 Task: Explore and set up different Power-Ups in Trello, and customize the board's background using images from Unsplash.
Action: Mouse moved to (304, 198)
Screenshot: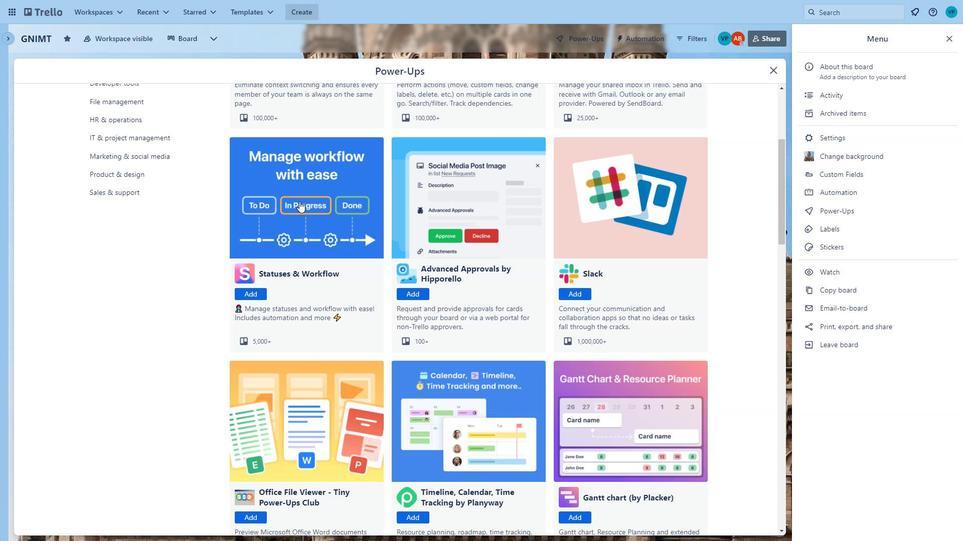 
Action: Mouse pressed left at (304, 198)
Screenshot: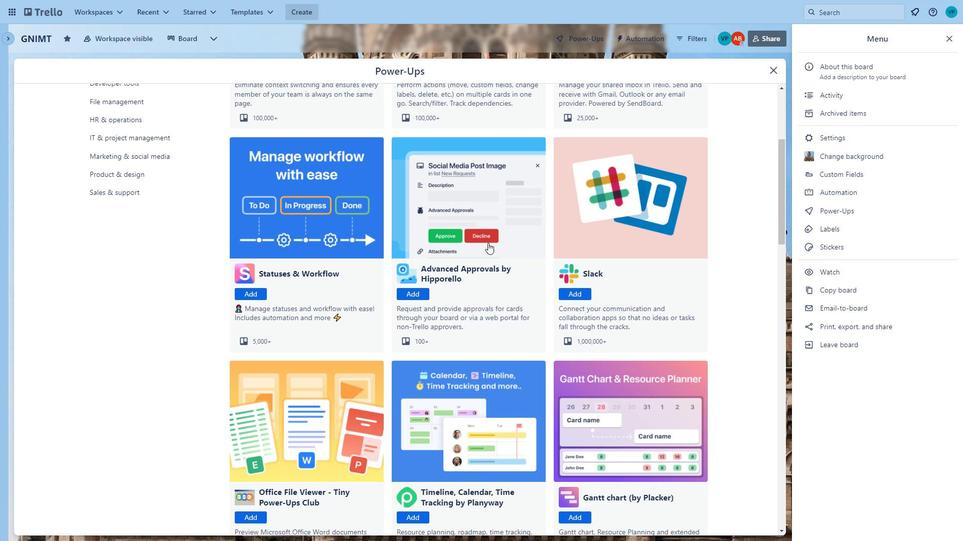 
Action: Mouse moved to (570, 278)
Screenshot: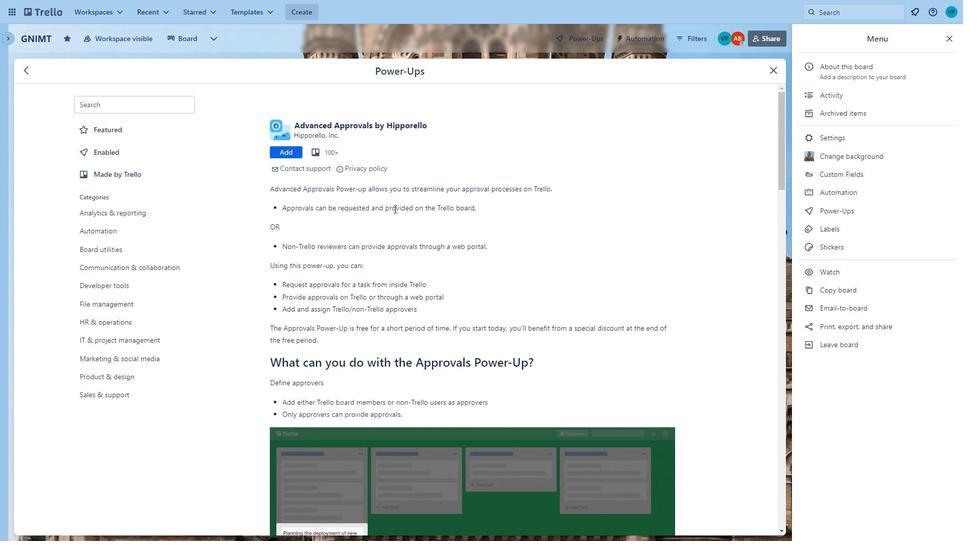 
Action: Mouse scrolled (570, 278) with delta (0, 0)
Screenshot: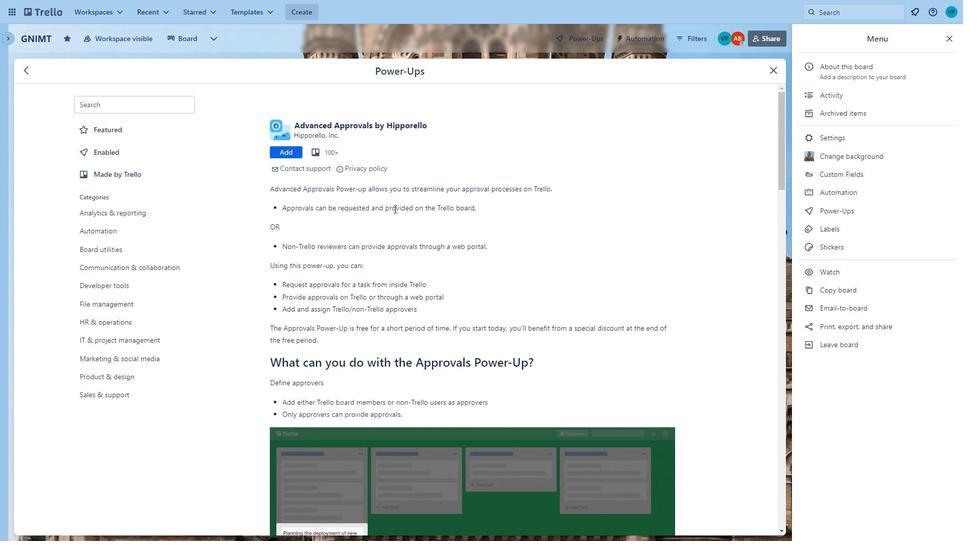 
Action: Mouse moved to (570, 279)
Screenshot: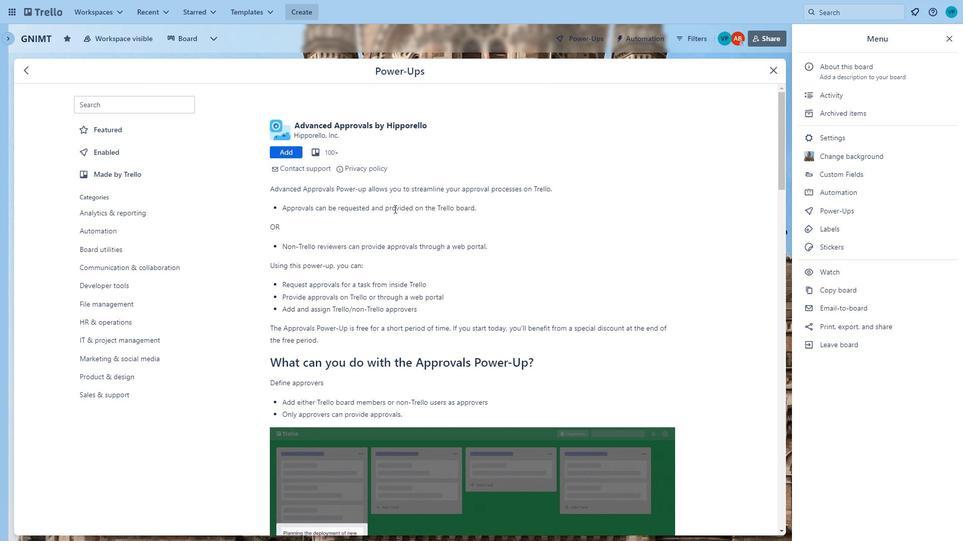 
Action: Mouse scrolled (570, 279) with delta (0, 0)
Screenshot: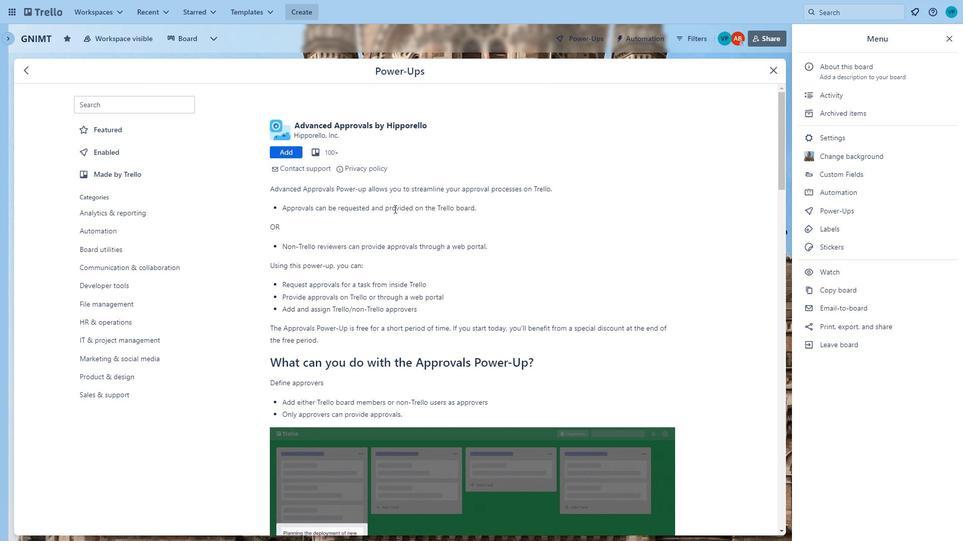 
Action: Mouse moved to (570, 281)
Screenshot: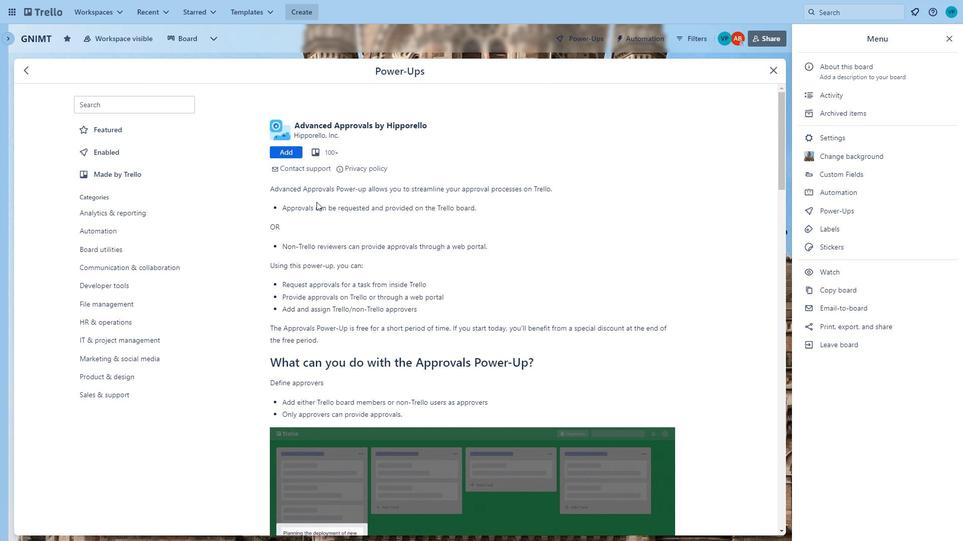 
Action: Mouse scrolled (570, 281) with delta (0, 0)
Screenshot: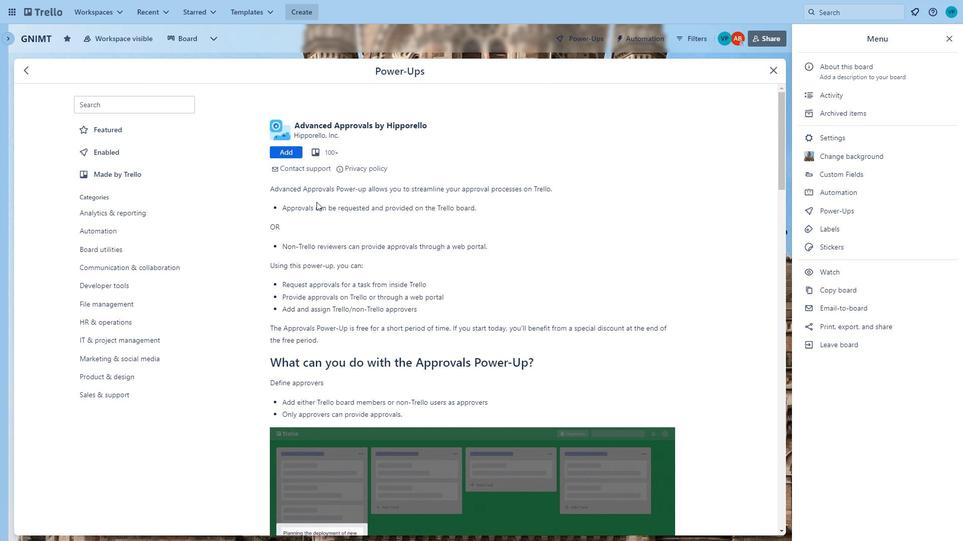 
Action: Mouse moved to (570, 284)
Screenshot: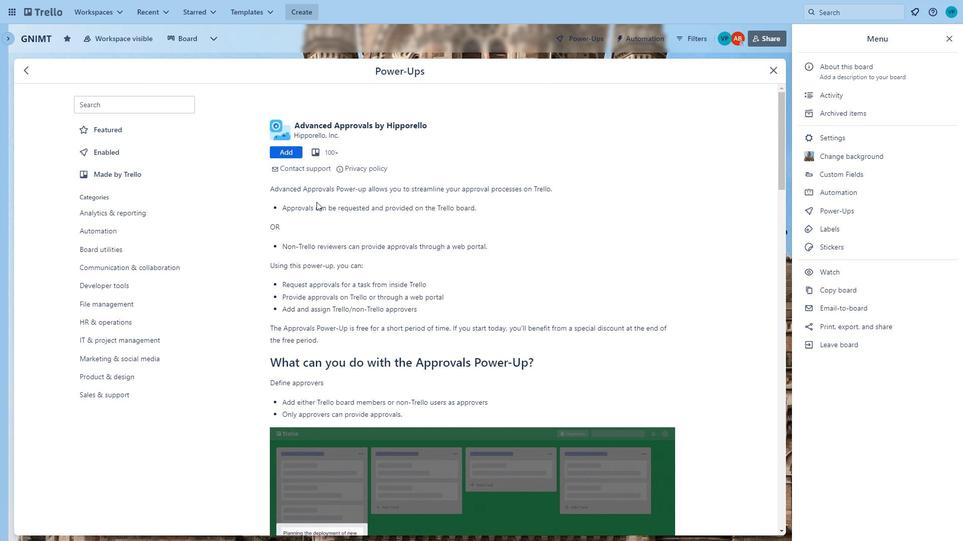 
Action: Mouse scrolled (570, 284) with delta (0, 0)
Screenshot: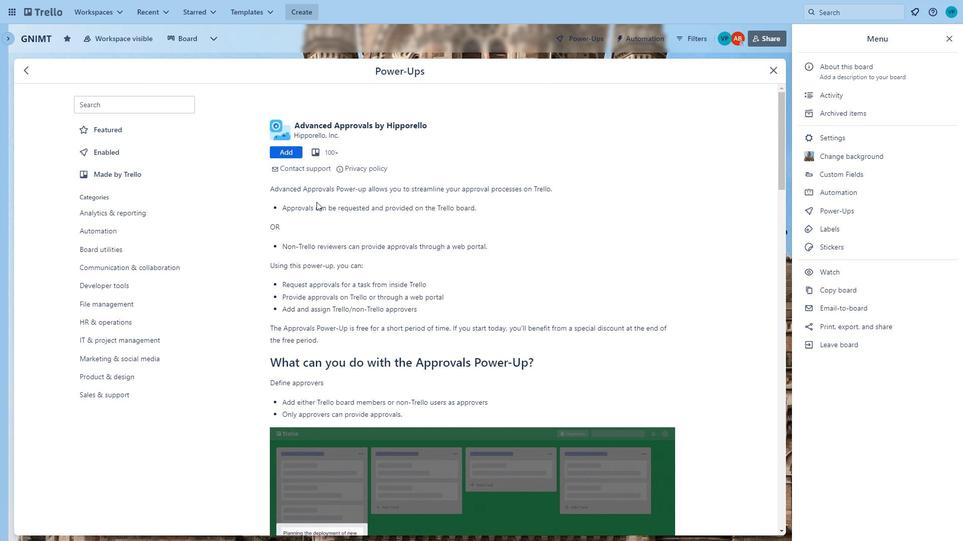
Action: Mouse moved to (609, 260)
Screenshot: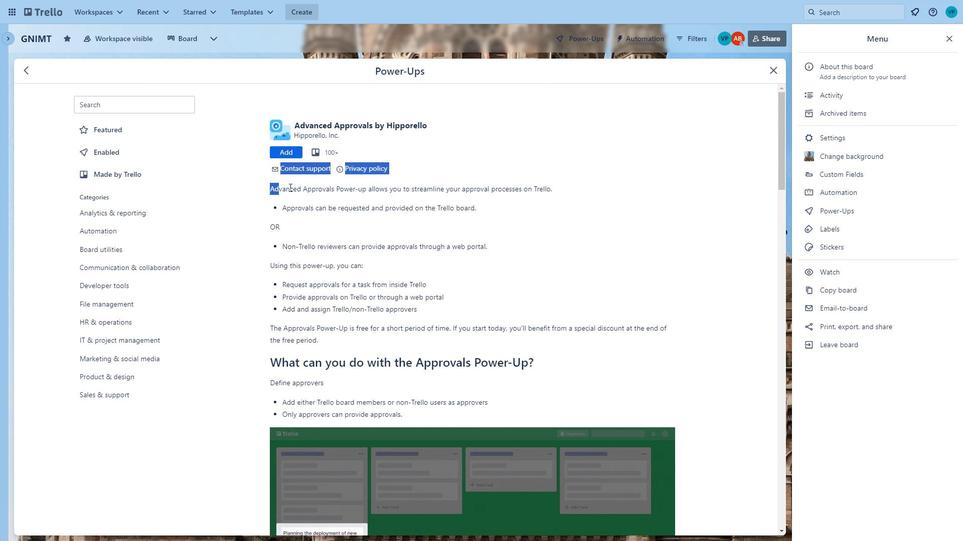 
Action: Mouse pressed left at (609, 260)
Screenshot: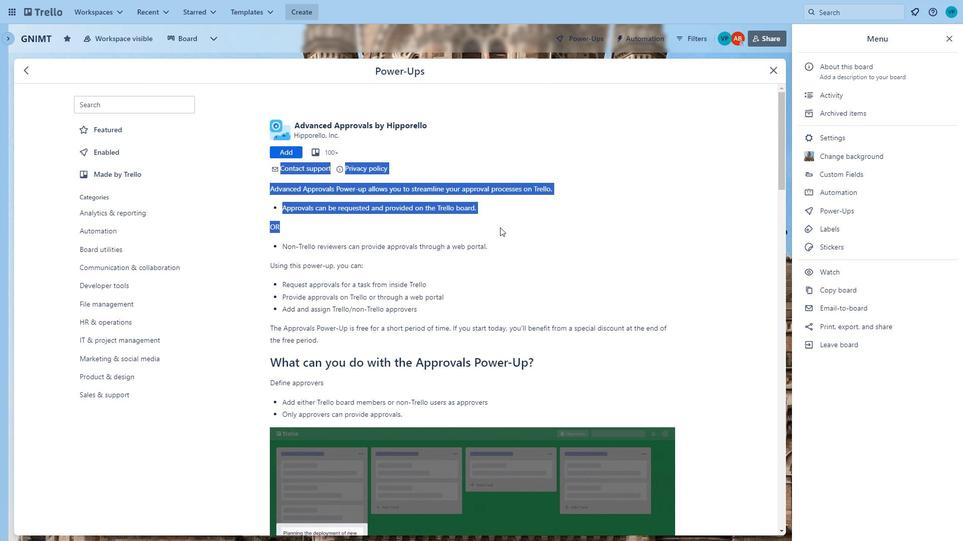 
Action: Mouse moved to (457, 243)
Screenshot: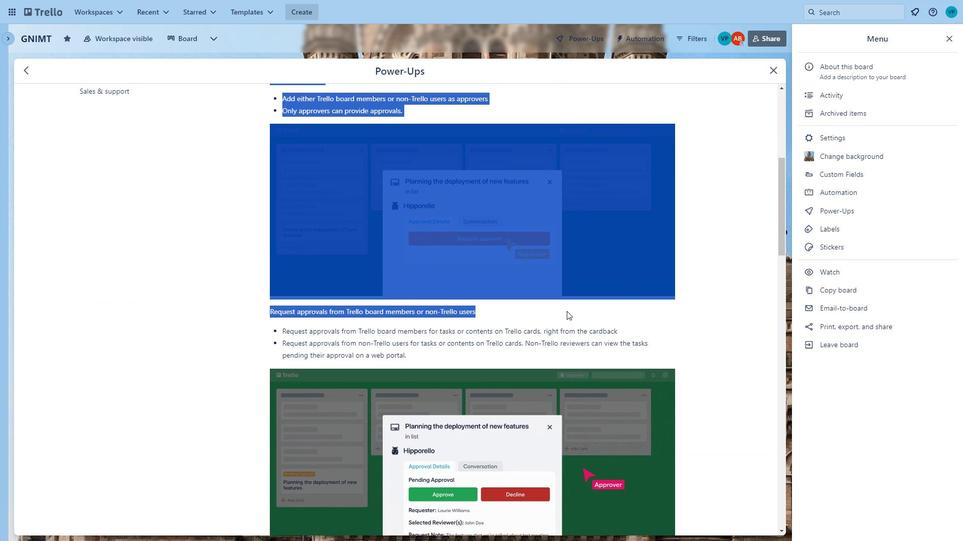 
Action: Mouse pressed left at (457, 243)
Screenshot: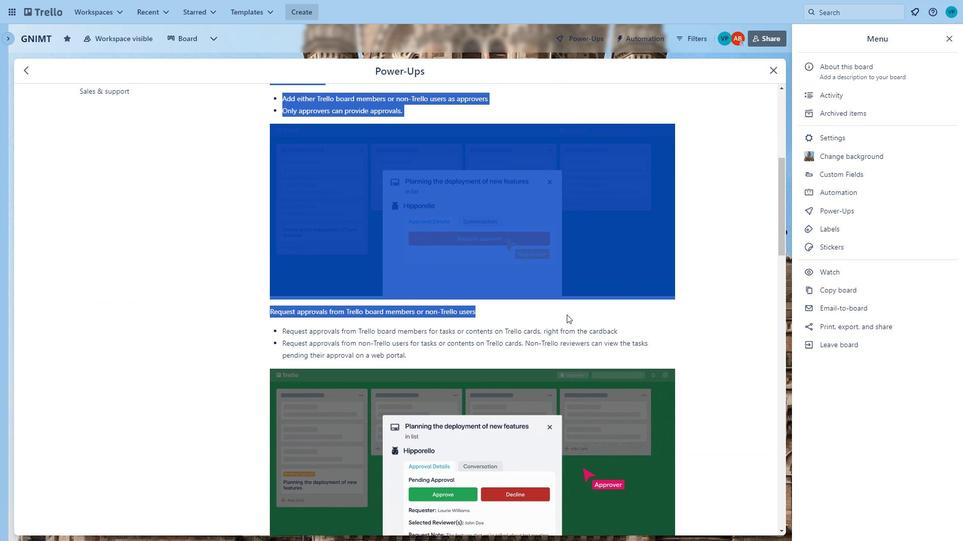 
Action: Mouse moved to (644, 300)
Screenshot: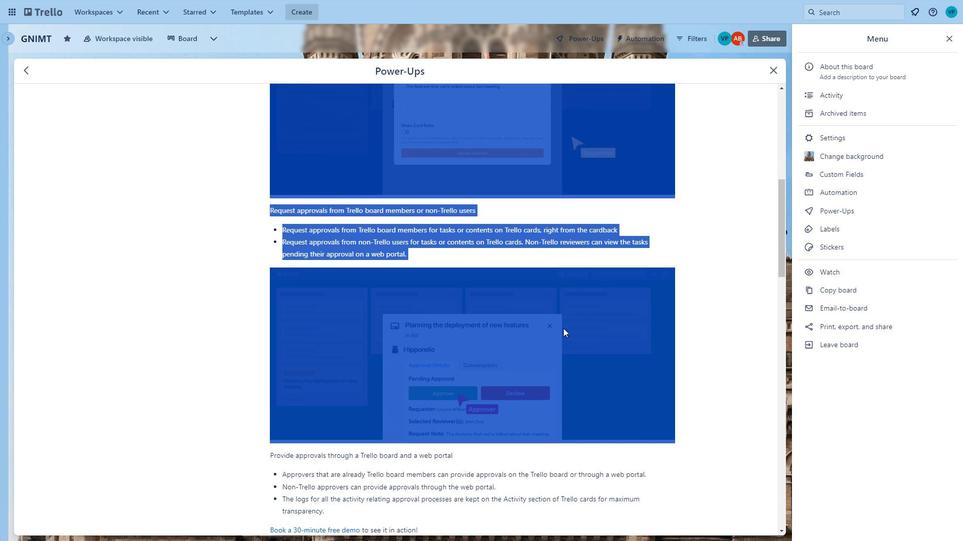 
Action: Mouse scrolled (644, 299) with delta (0, 0)
Screenshot: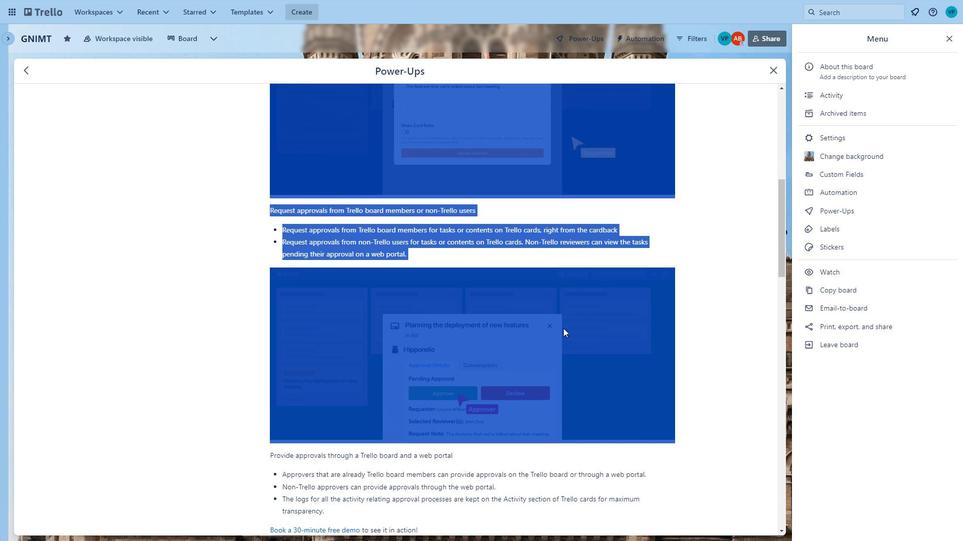 
Action: Mouse moved to (645, 300)
Screenshot: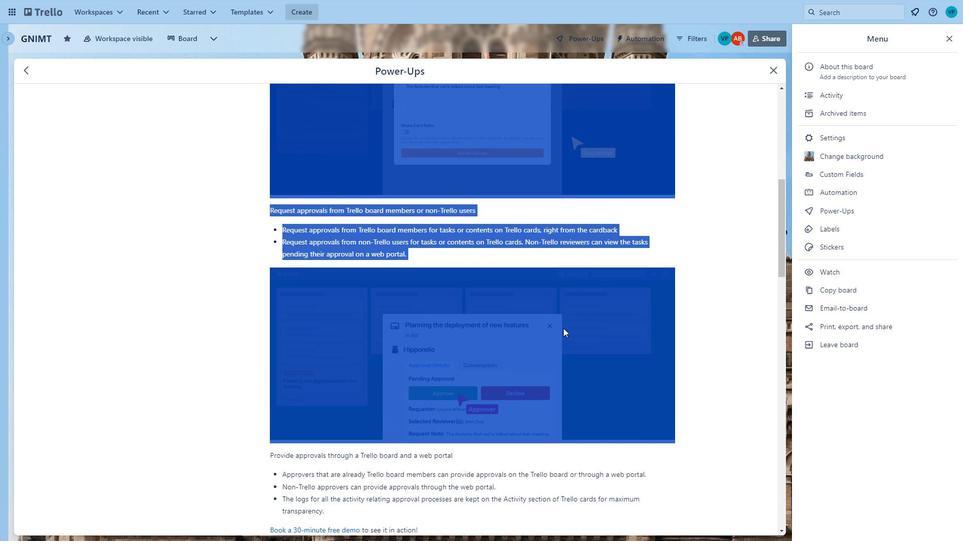 
Action: Mouse scrolled (645, 300) with delta (0, 0)
Screenshot: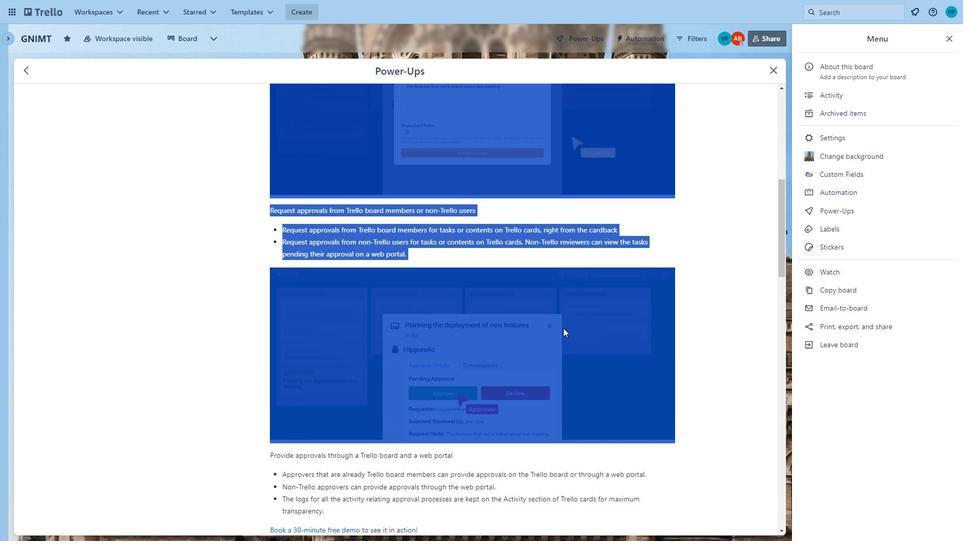 
Action: Mouse moved to (645, 302)
Screenshot: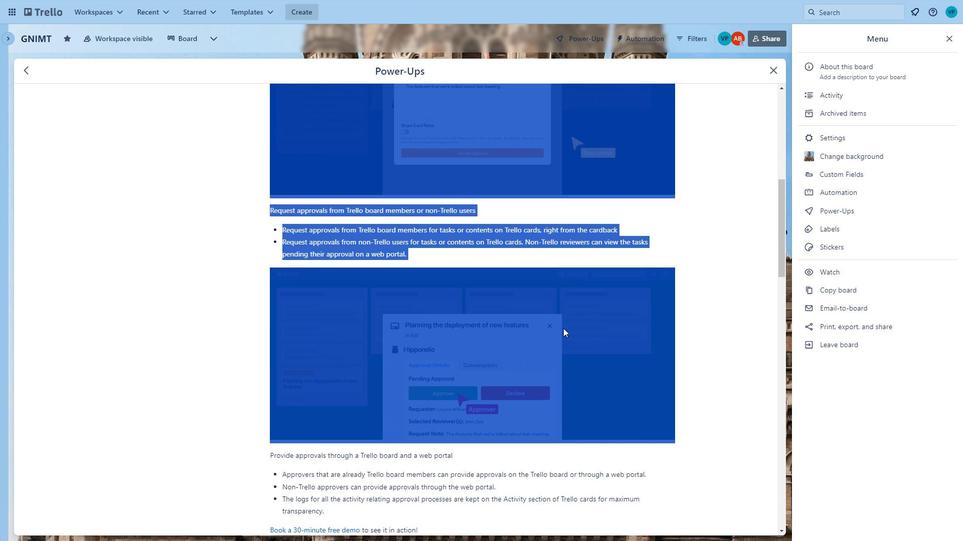 
Action: Mouse scrolled (645, 301) with delta (0, 0)
Screenshot: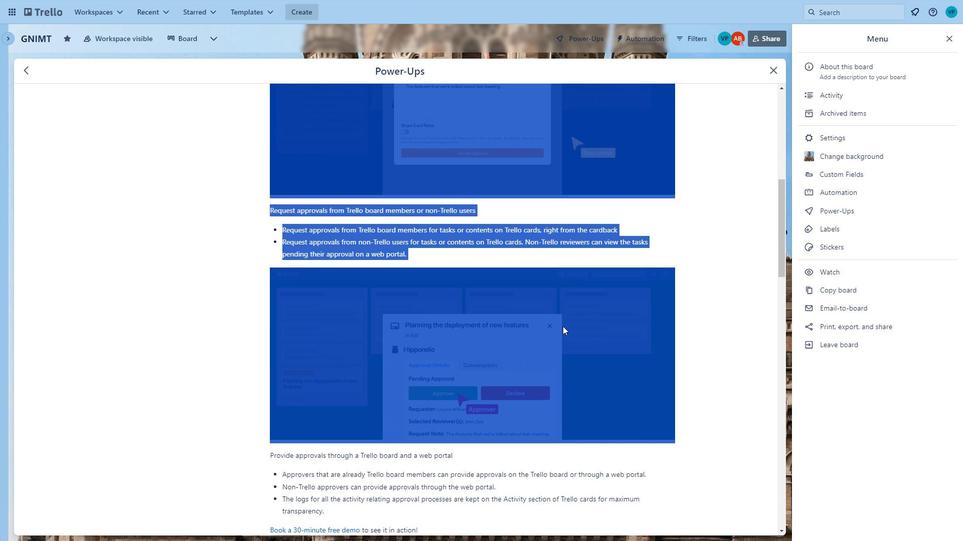 
Action: Mouse moved to (645, 302)
Screenshot: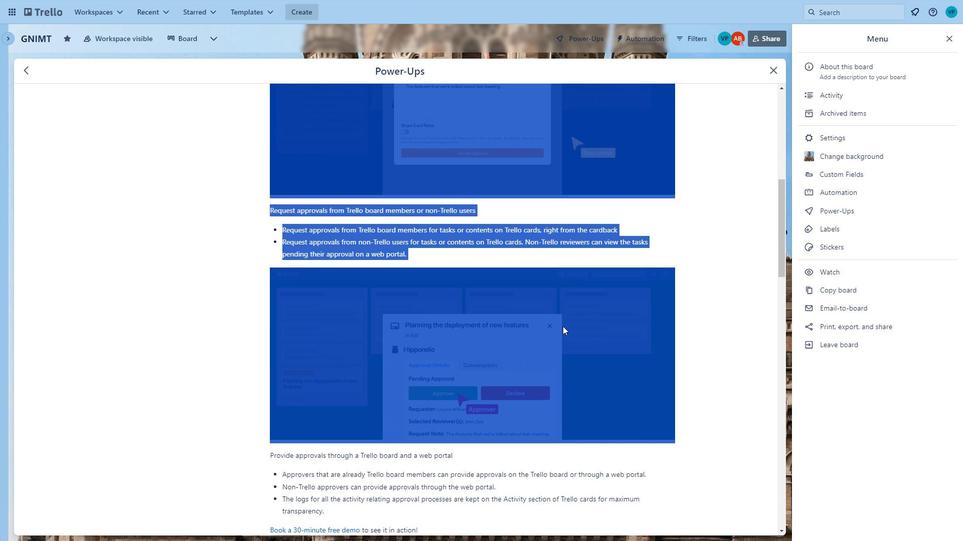 
Action: Mouse scrolled (645, 302) with delta (0, 0)
Screenshot: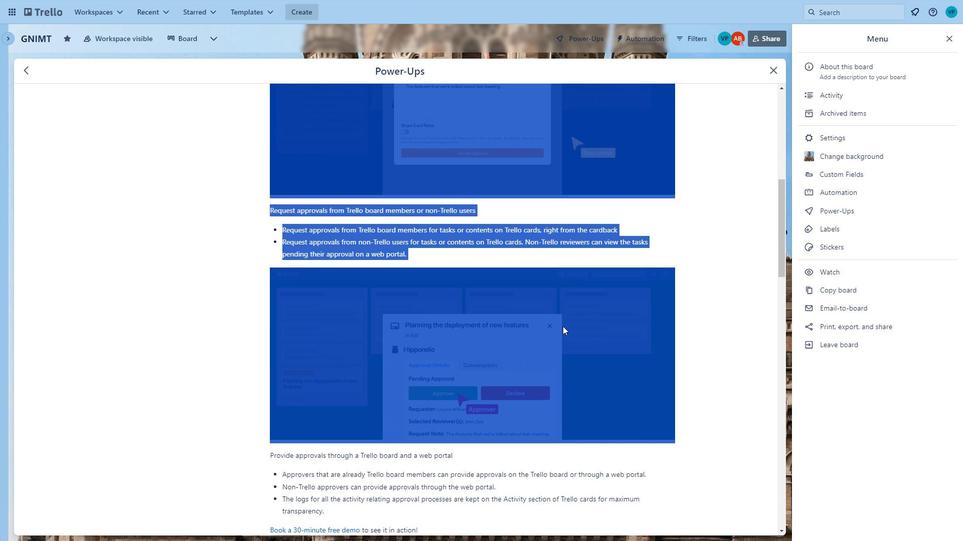 
Action: Mouse moved to (645, 302)
Screenshot: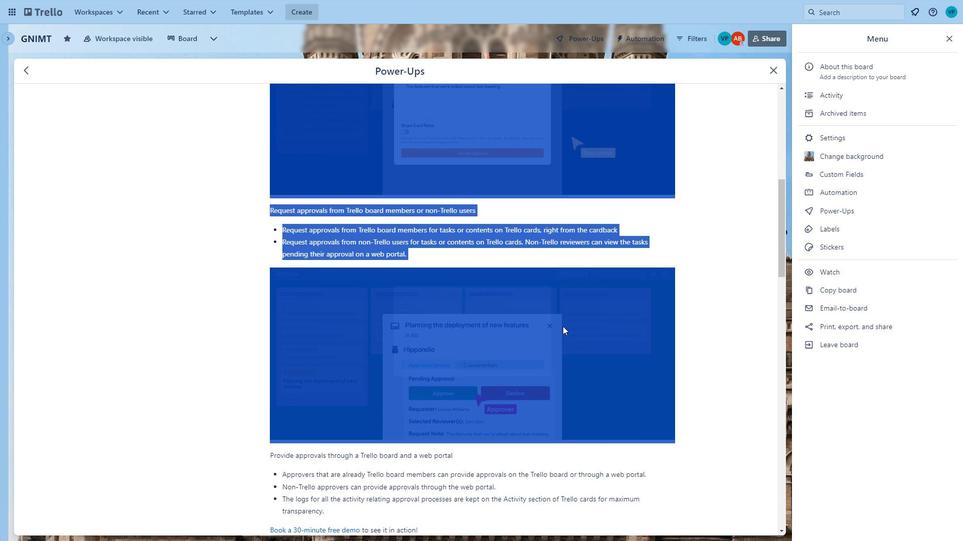 
Action: Mouse scrolled (645, 302) with delta (0, 0)
Screenshot: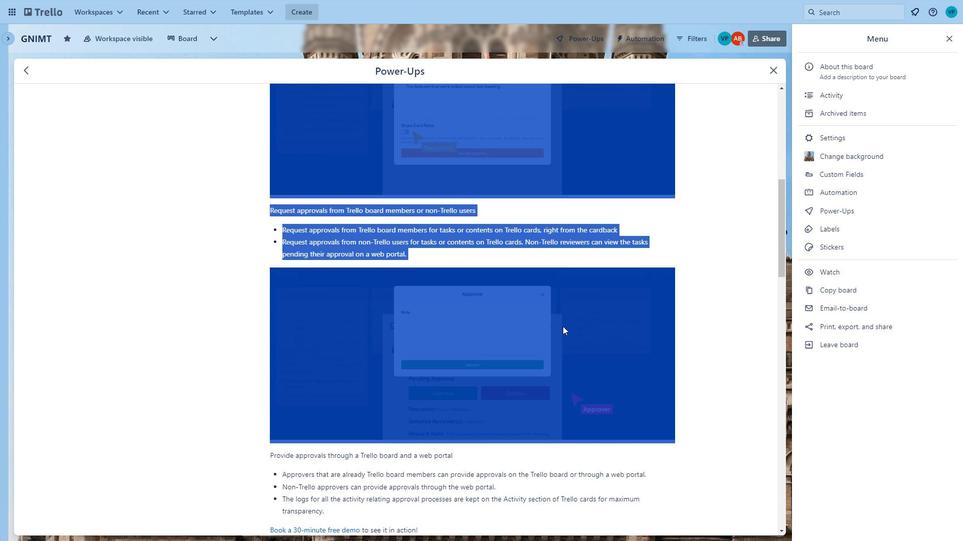 
Action: Mouse scrolled (645, 302) with delta (0, 0)
Screenshot: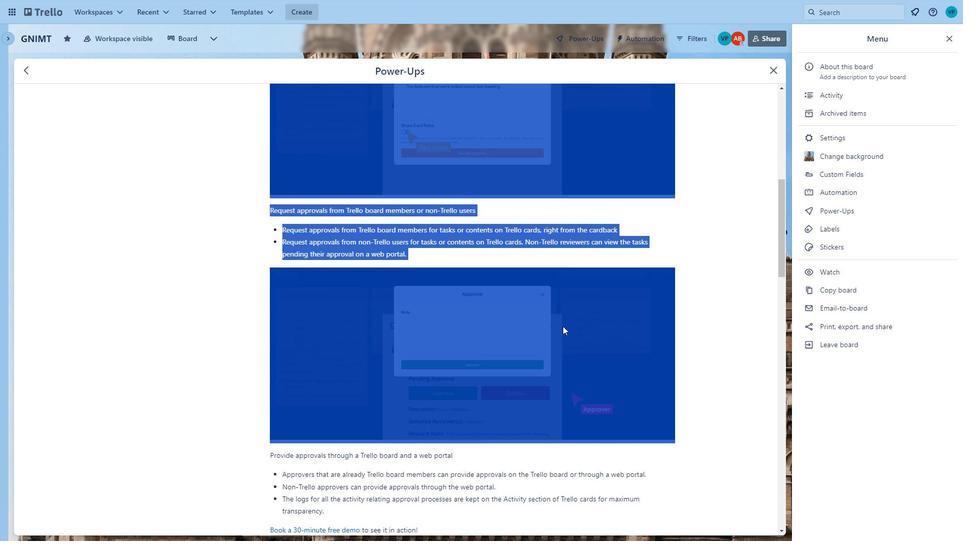 
Action: Mouse moved to (644, 312)
Screenshot: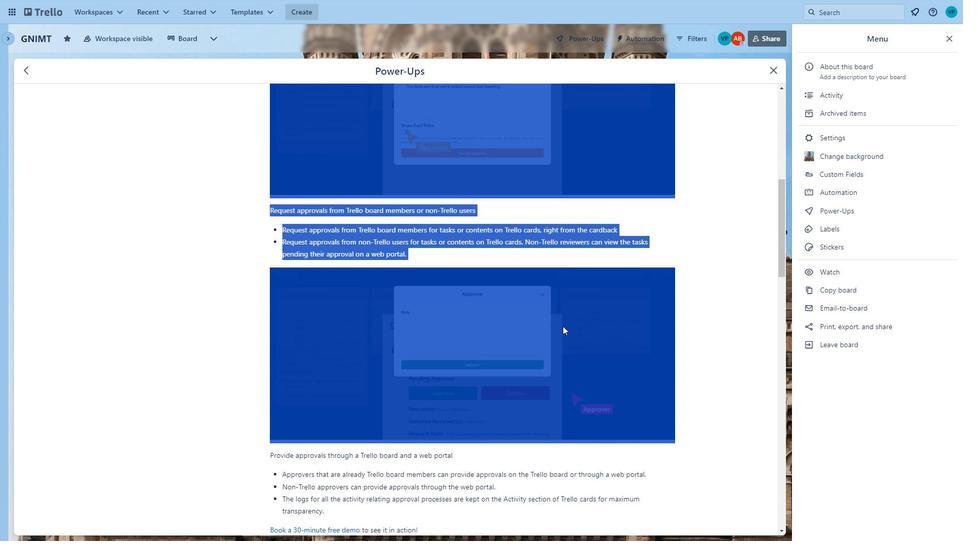 
Action: Mouse scrolled (644, 312) with delta (0, 0)
Screenshot: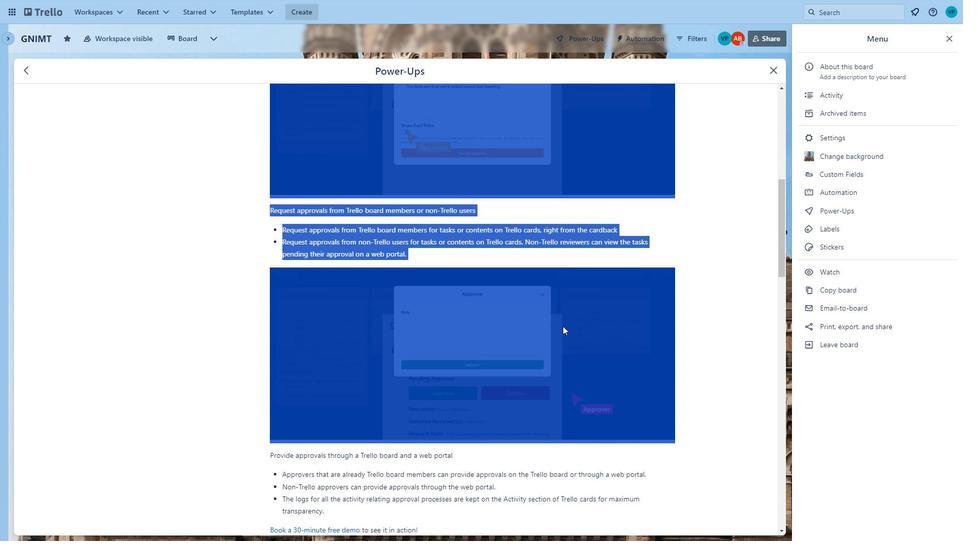 
Action: Mouse moved to (643, 314)
Screenshot: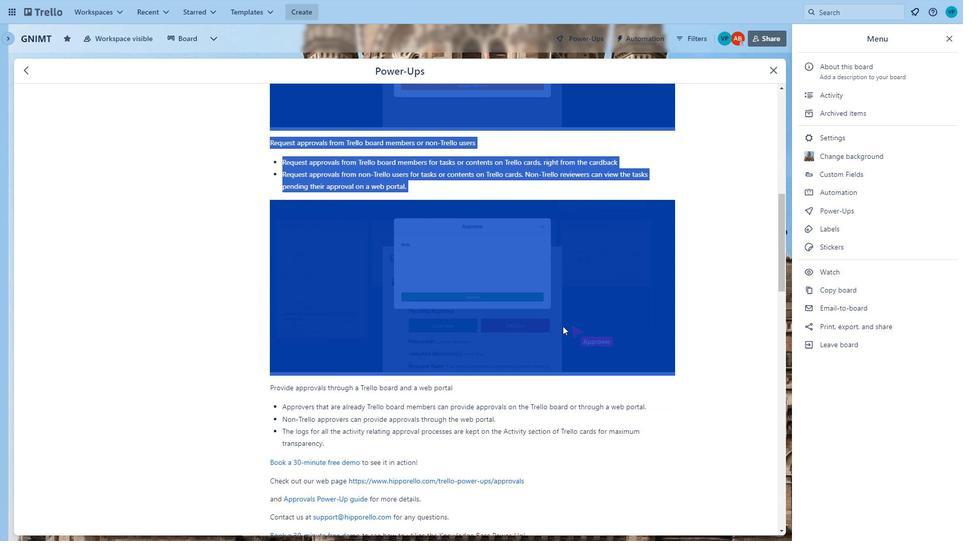 
Action: Mouse scrolled (643, 314) with delta (0, 0)
Screenshot: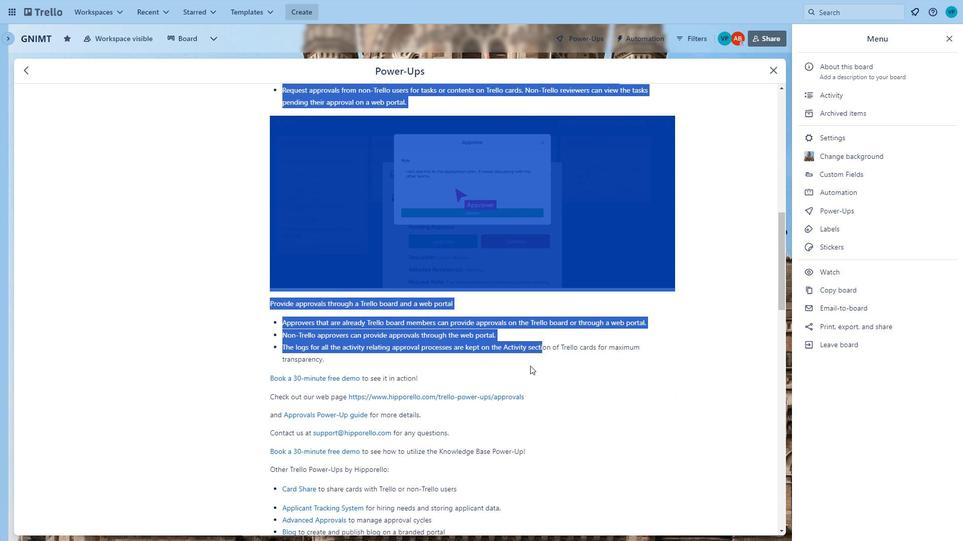 
Action: Mouse moved to (643, 313)
Screenshot: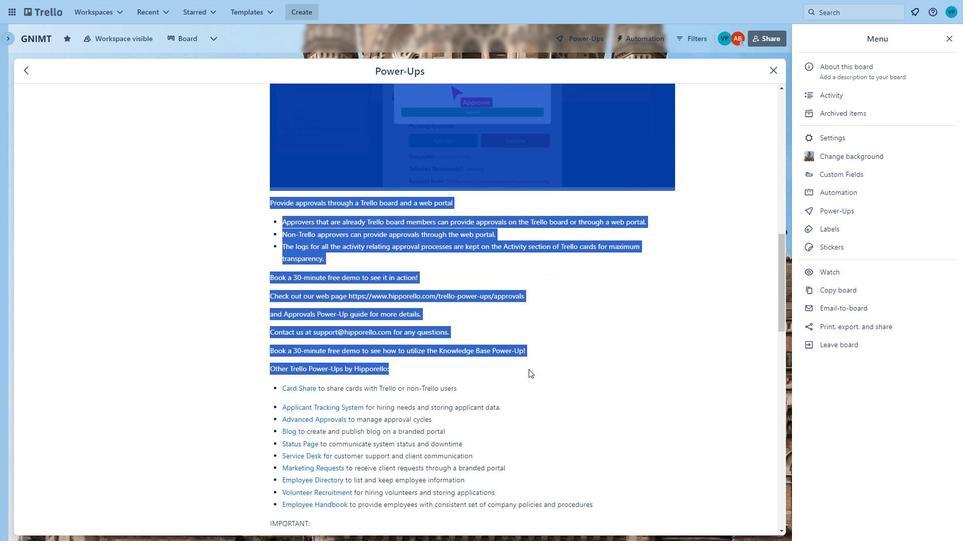 
Action: Mouse scrolled (643, 313) with delta (0, 0)
Screenshot: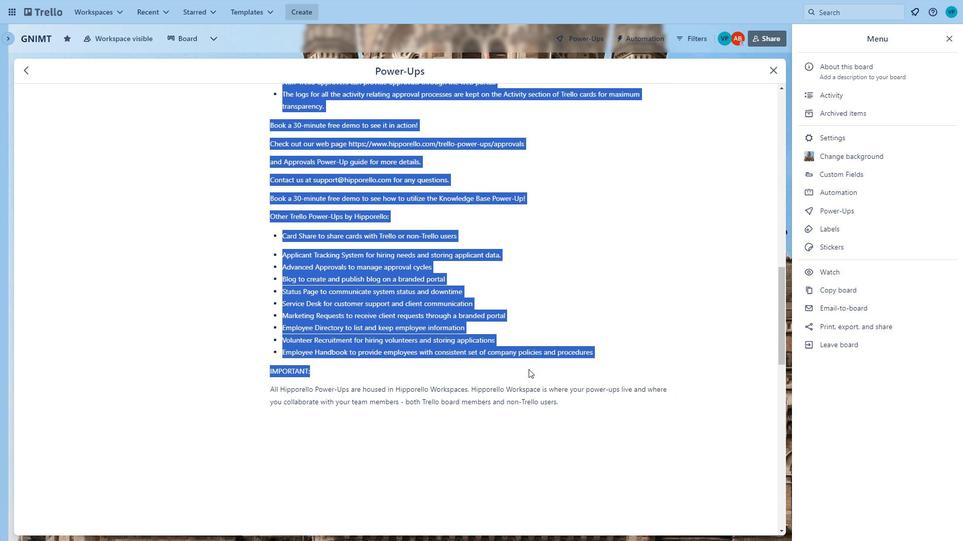 
Action: Mouse scrolled (643, 313) with delta (0, 0)
Screenshot: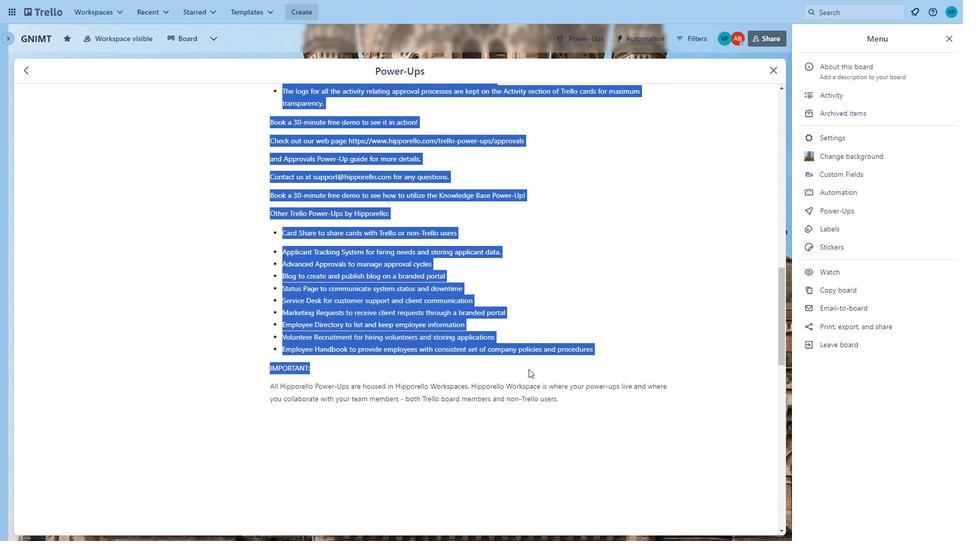 
Action: Mouse moved to (642, 314)
Screenshot: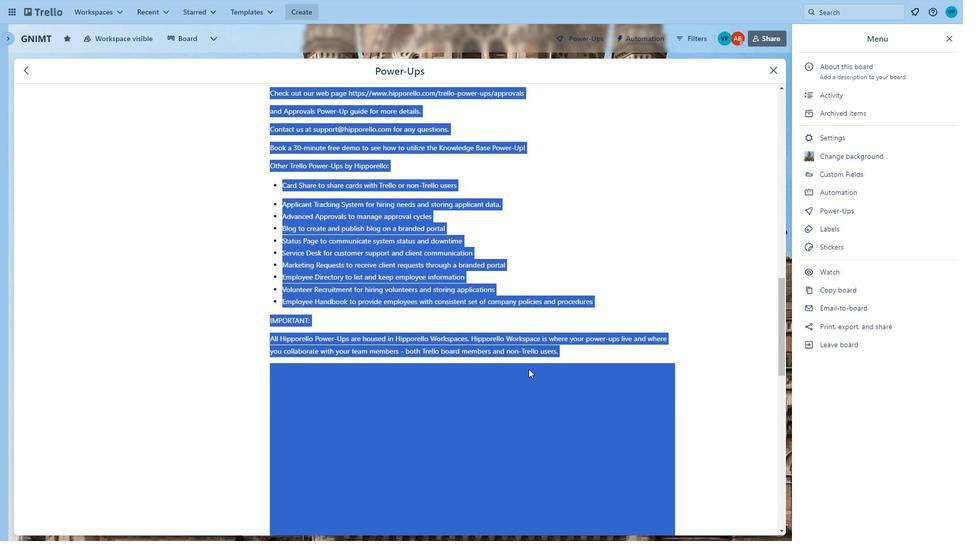 
Action: Mouse scrolled (642, 314) with delta (0, 0)
Screenshot: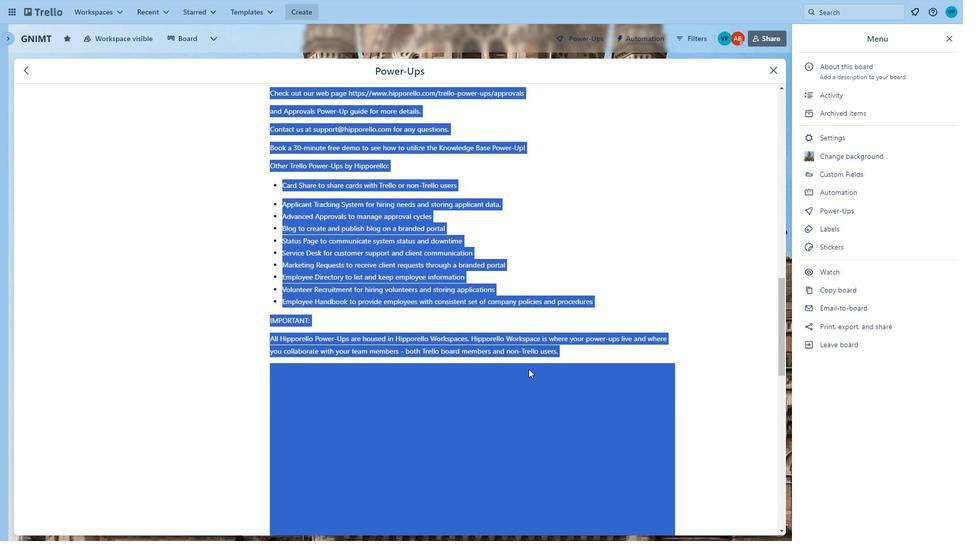 
Action: Mouse moved to (621, 332)
Screenshot: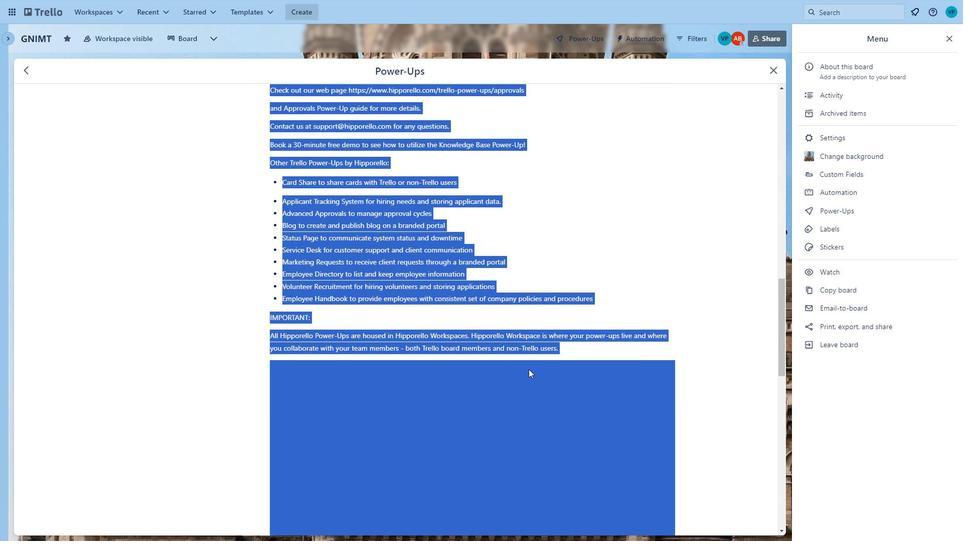 
Action: Mouse scrolled (621, 332) with delta (0, 0)
Screenshot: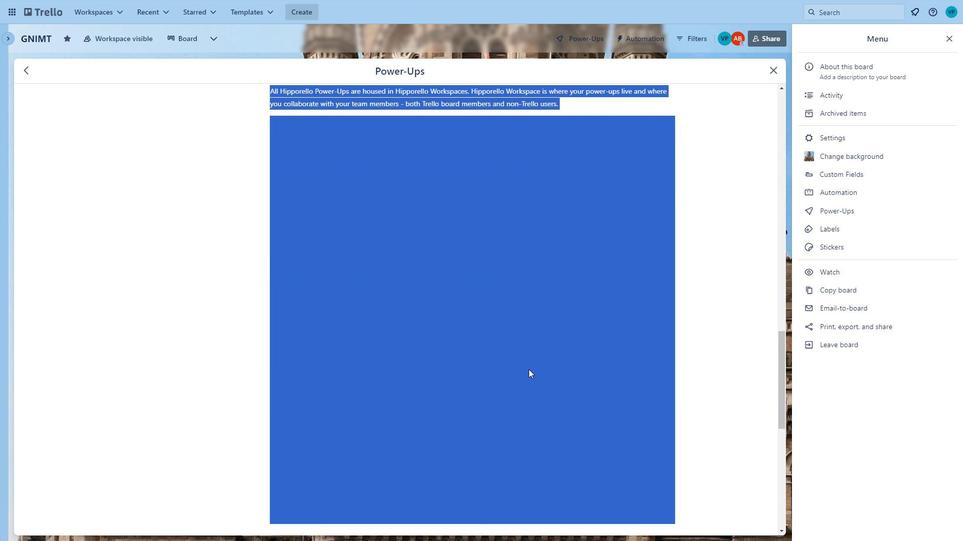 
Action: Mouse scrolled (621, 332) with delta (0, 0)
Screenshot: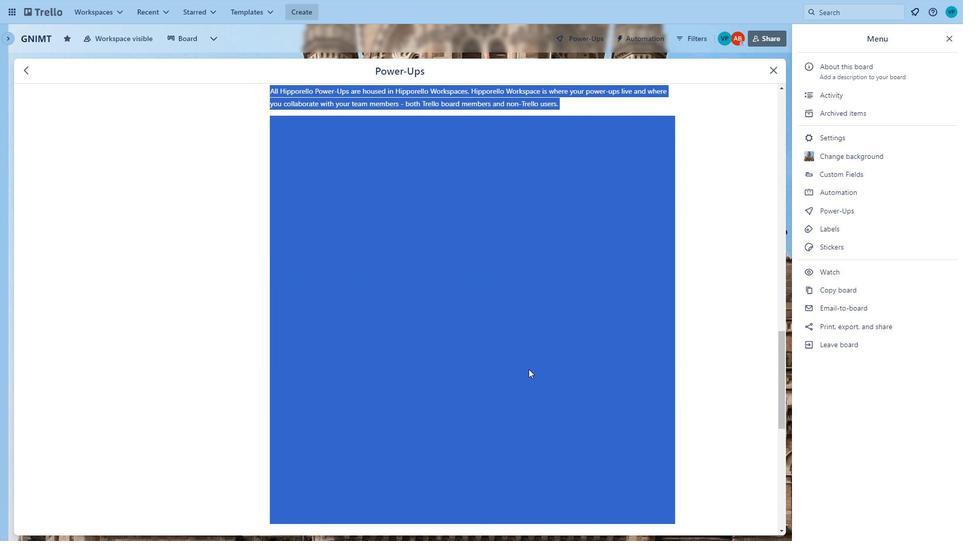 
Action: Mouse scrolled (621, 332) with delta (0, 0)
Screenshot: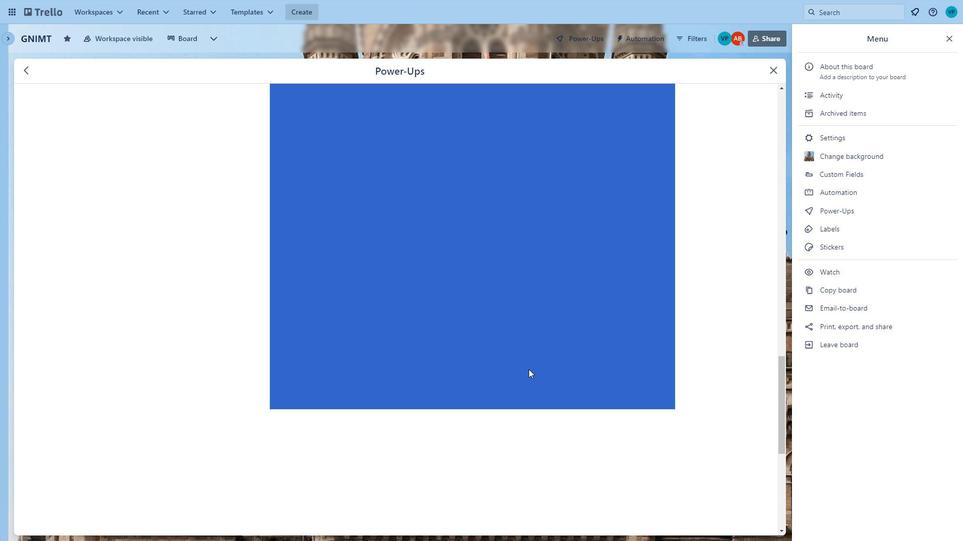 
Action: Mouse moved to (621, 332)
Screenshot: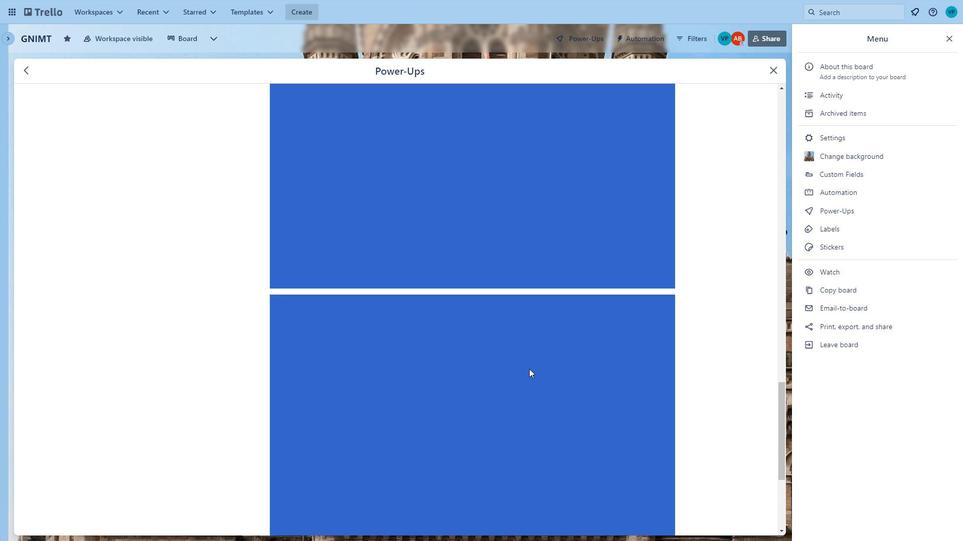 
Action: Mouse scrolled (621, 332) with delta (0, 0)
Screenshot: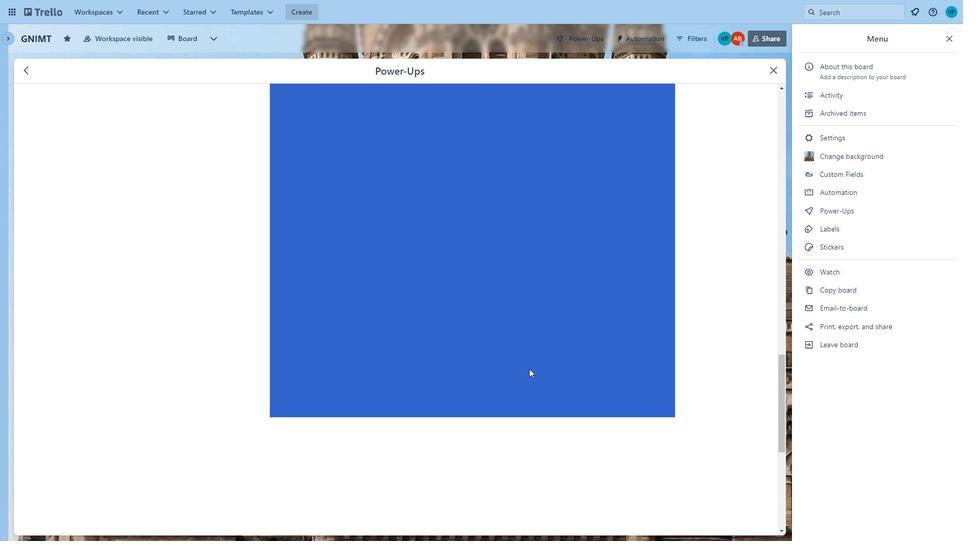 
Action: Mouse scrolled (621, 332) with delta (0, 0)
Screenshot: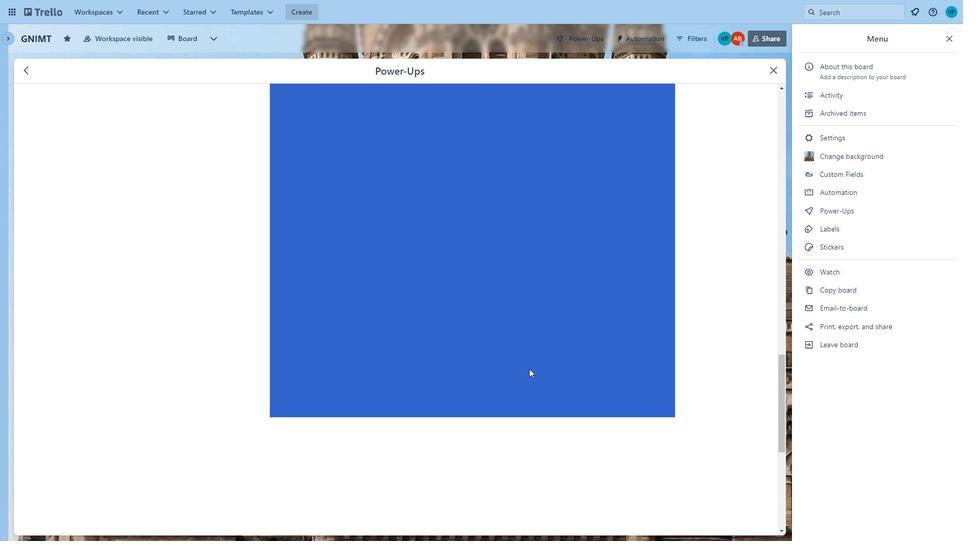 
Action: Mouse scrolled (621, 332) with delta (0, 0)
Screenshot: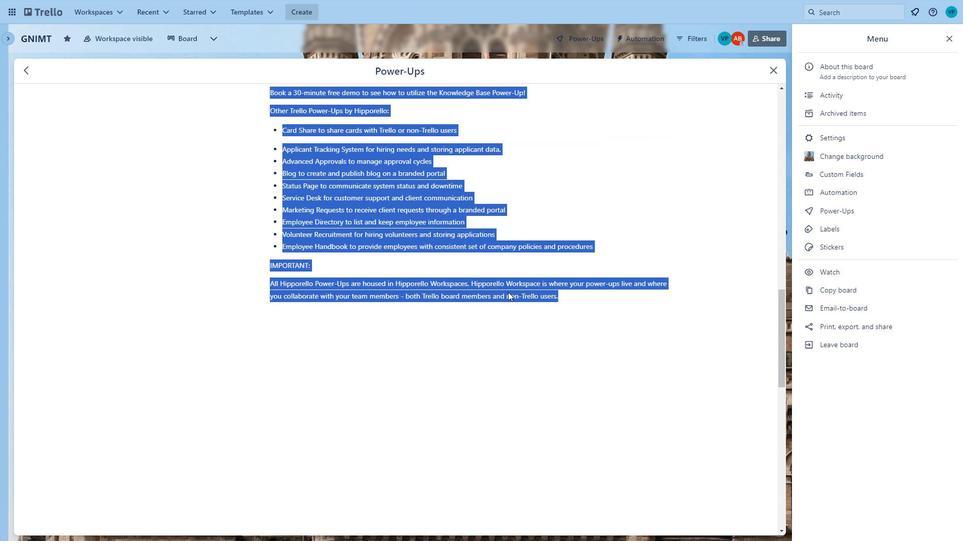 
Action: Mouse scrolled (621, 332) with delta (0, 0)
Screenshot: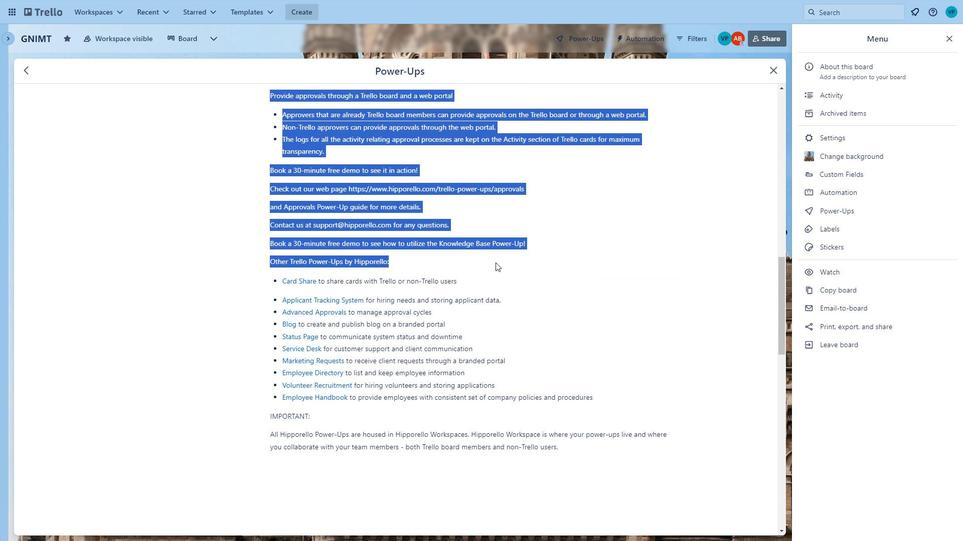 
Action: Mouse scrolled (621, 332) with delta (0, 0)
Screenshot: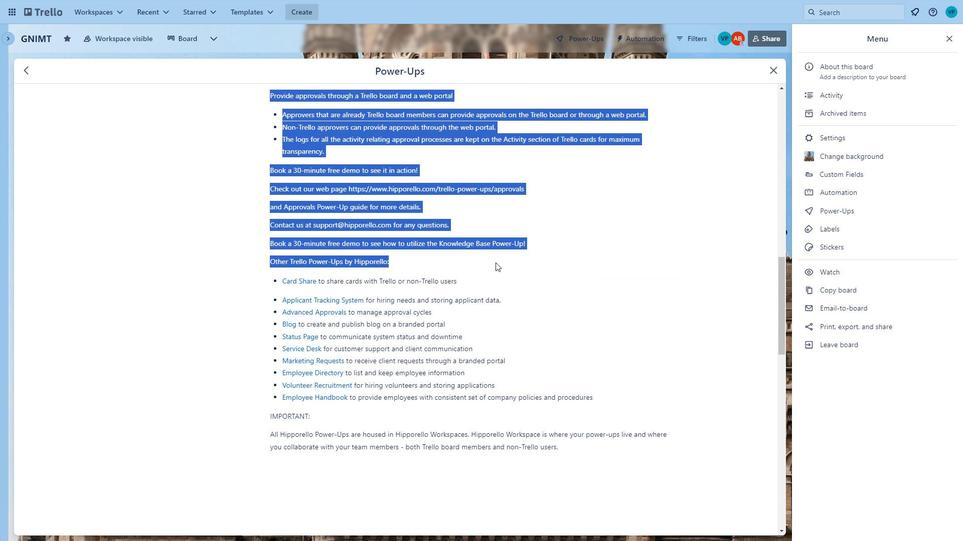 
Action: Mouse moved to (621, 332)
Screenshot: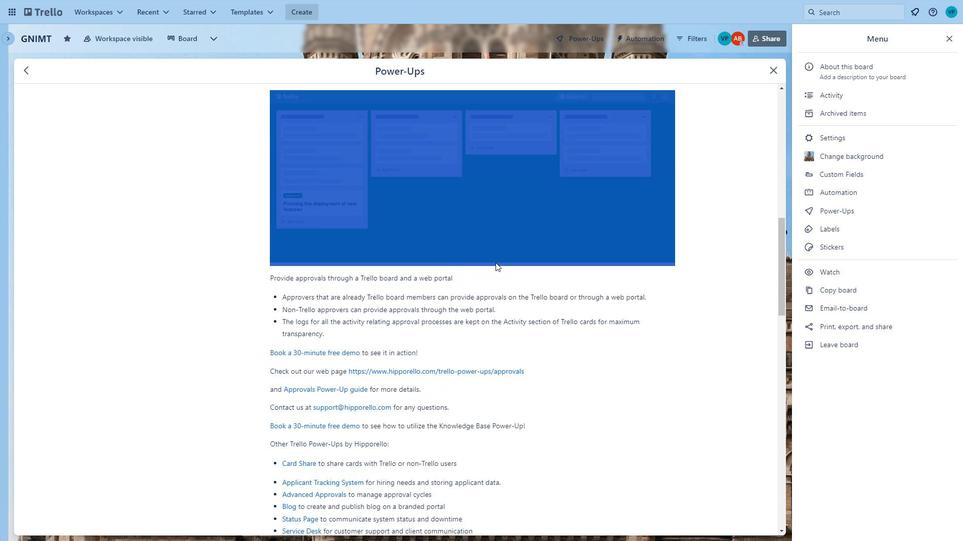 
Action: Mouse scrolled (621, 332) with delta (0, 0)
Screenshot: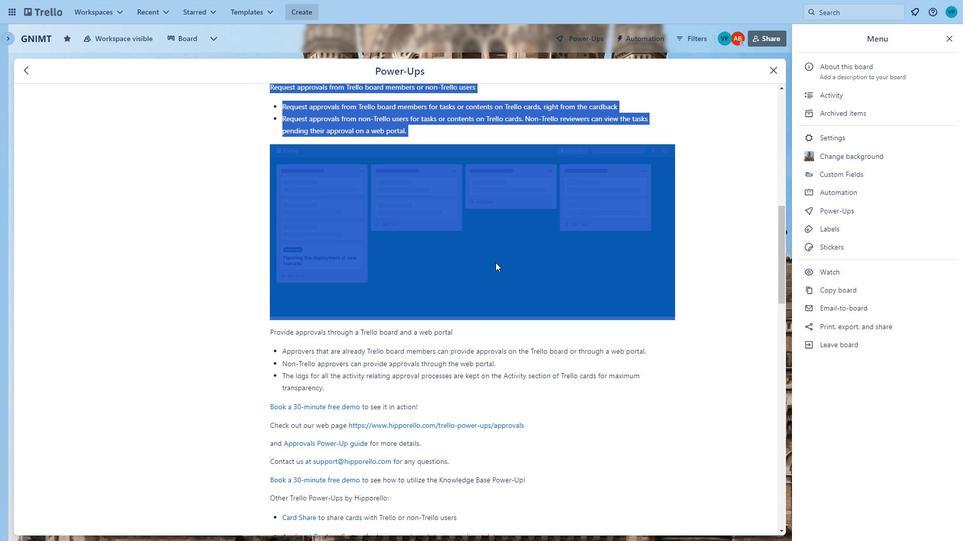 
Action: Mouse scrolled (621, 332) with delta (0, 0)
Screenshot: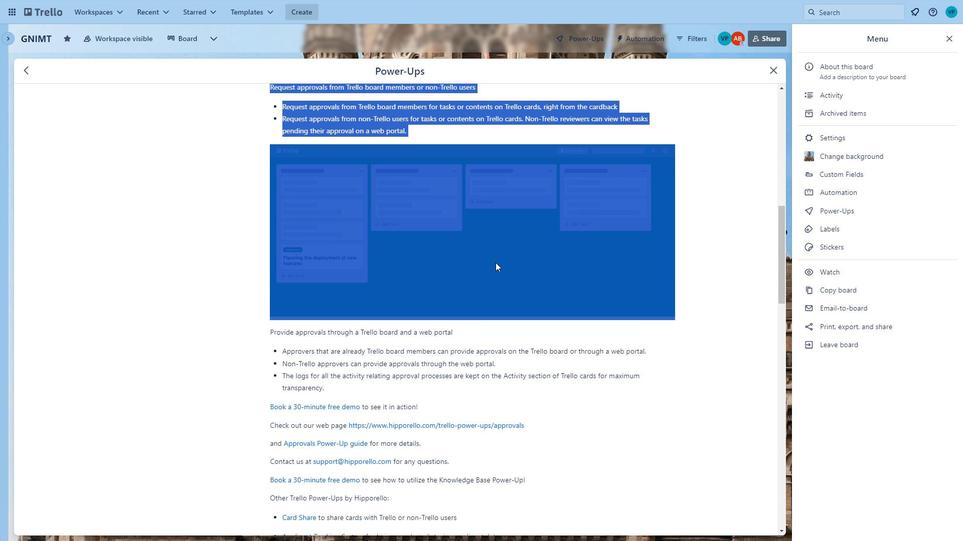 
Action: Mouse scrolled (621, 332) with delta (0, 0)
Screenshot: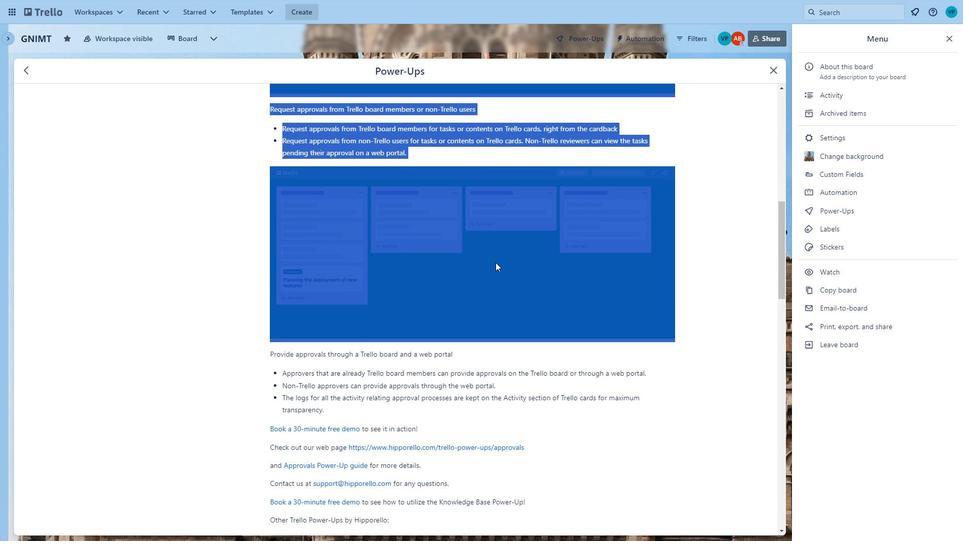
Action: Mouse scrolled (621, 332) with delta (0, 0)
Screenshot: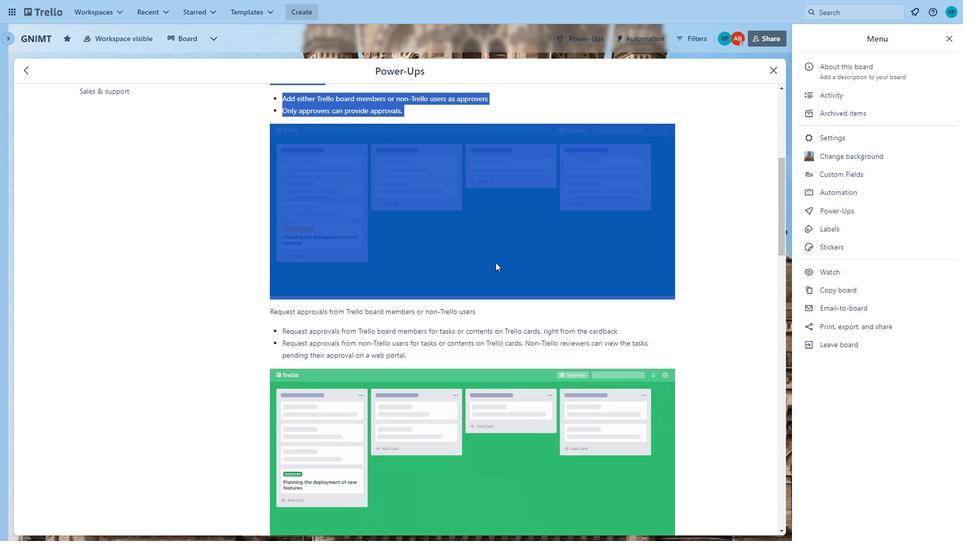 
Action: Mouse scrolled (621, 332) with delta (0, 0)
Screenshot: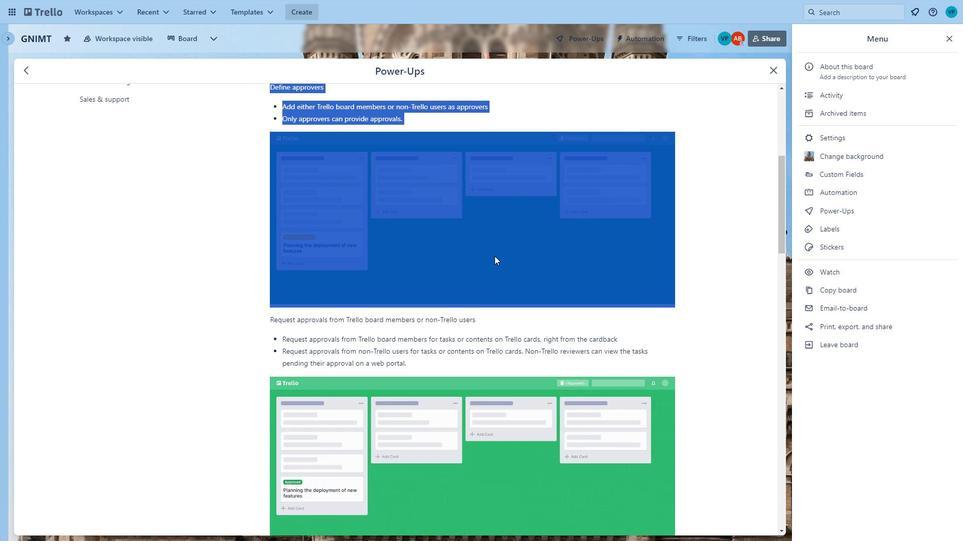 
Action: Mouse scrolled (621, 332) with delta (0, 0)
Screenshot: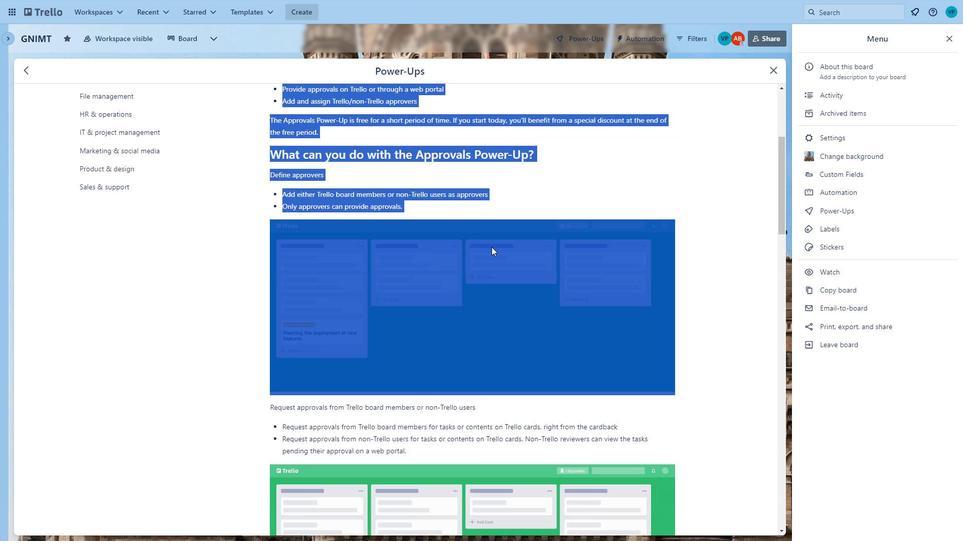 
Action: Mouse scrolled (621, 332) with delta (0, 0)
Screenshot: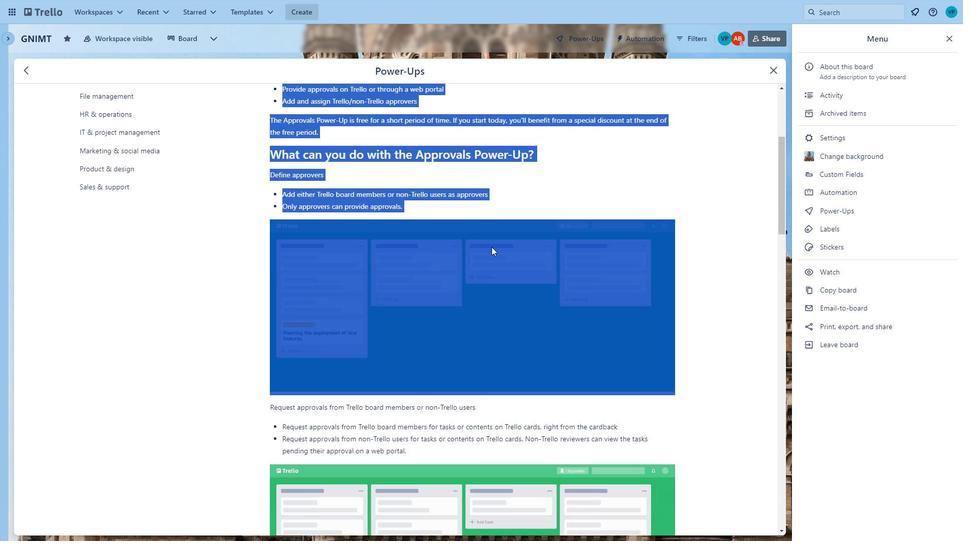 
Action: Mouse scrolled (621, 332) with delta (0, 0)
Screenshot: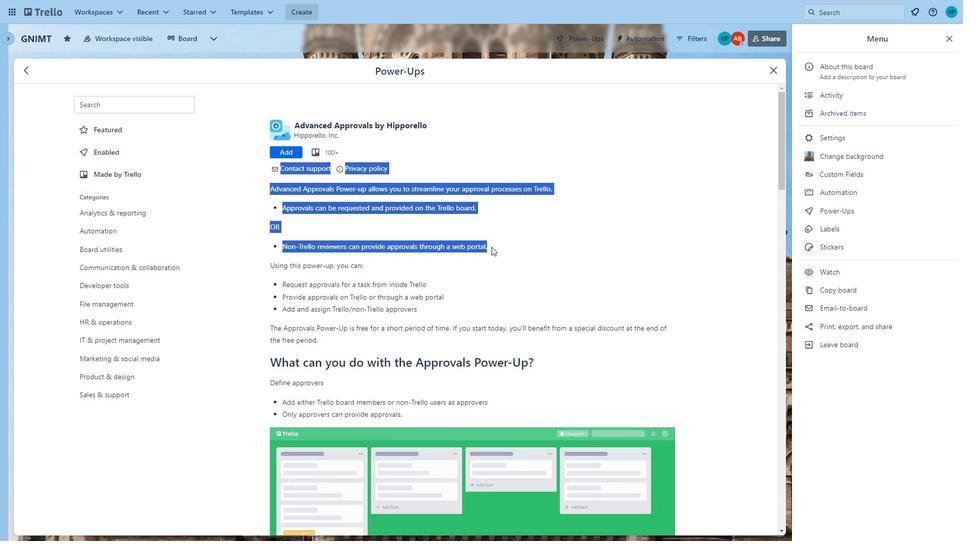 
Action: Mouse scrolled (621, 332) with delta (0, 0)
Screenshot: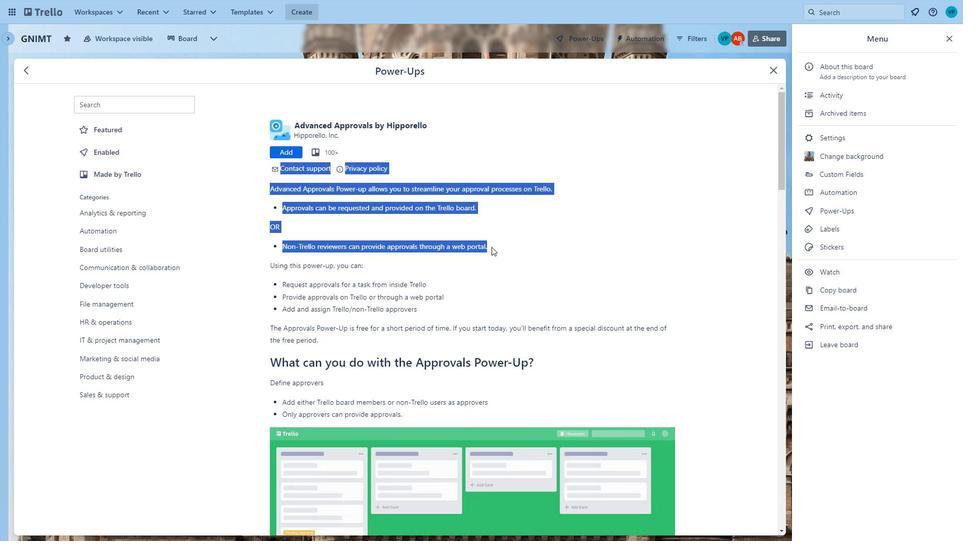 
Action: Mouse scrolled (621, 332) with delta (0, 0)
Screenshot: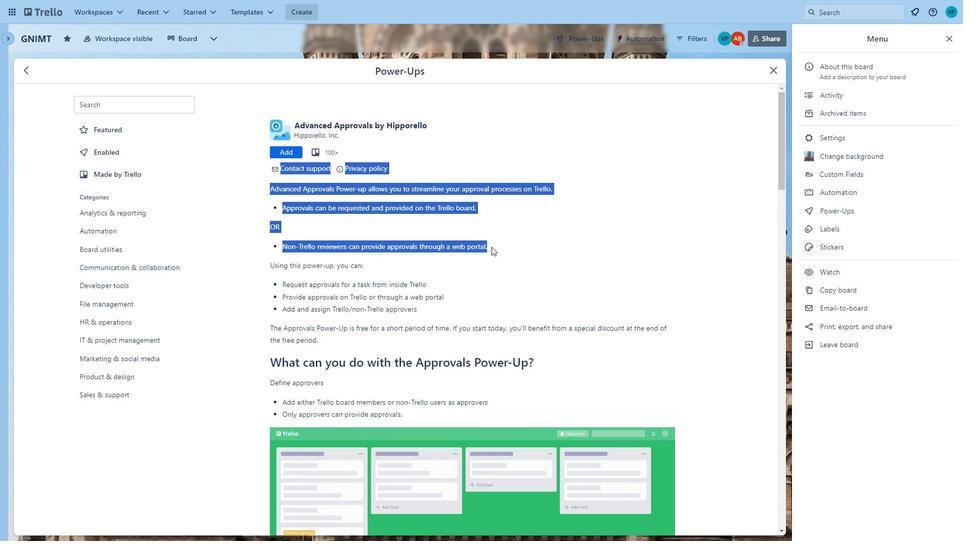 
Action: Mouse scrolled (621, 332) with delta (0, 0)
Screenshot: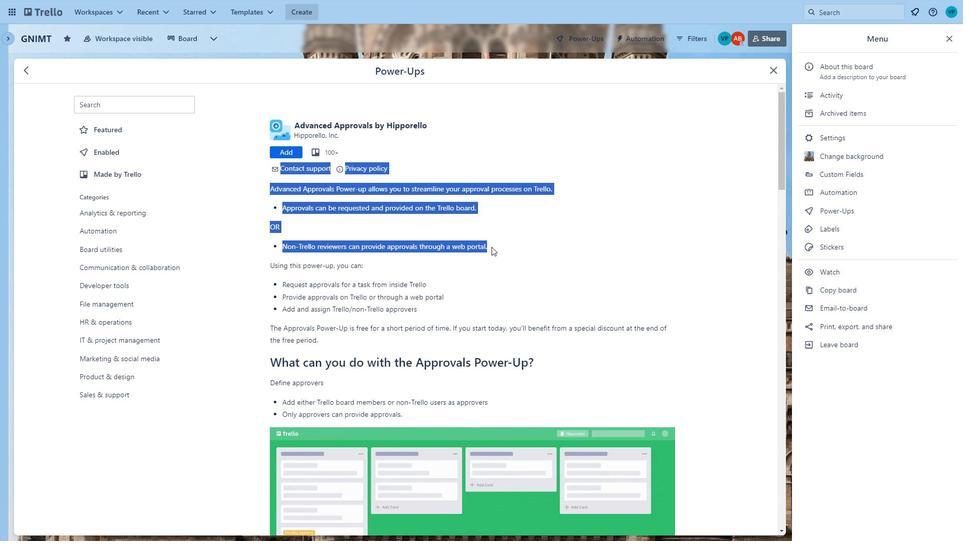 
Action: Mouse scrolled (621, 332) with delta (0, 0)
Screenshot: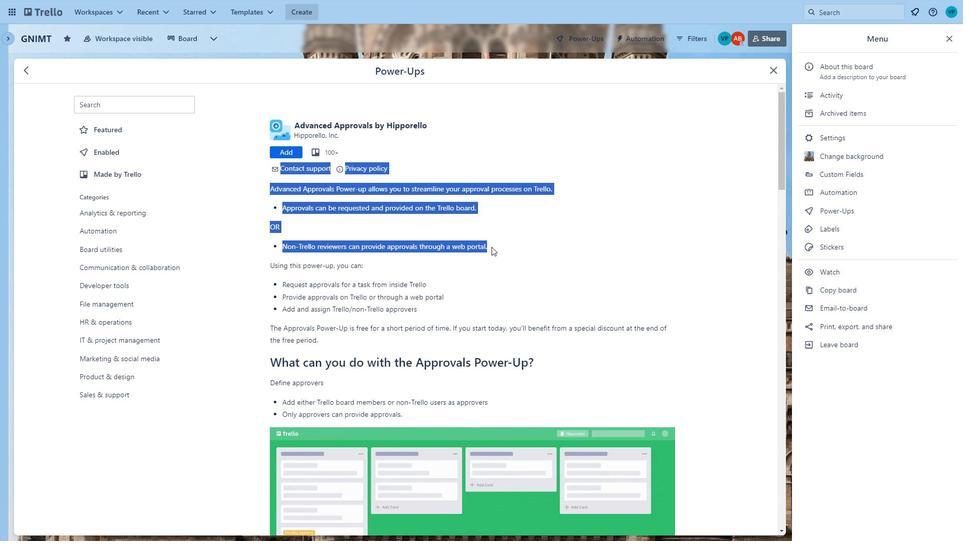 
Action: Mouse moved to (622, 332)
Screenshot: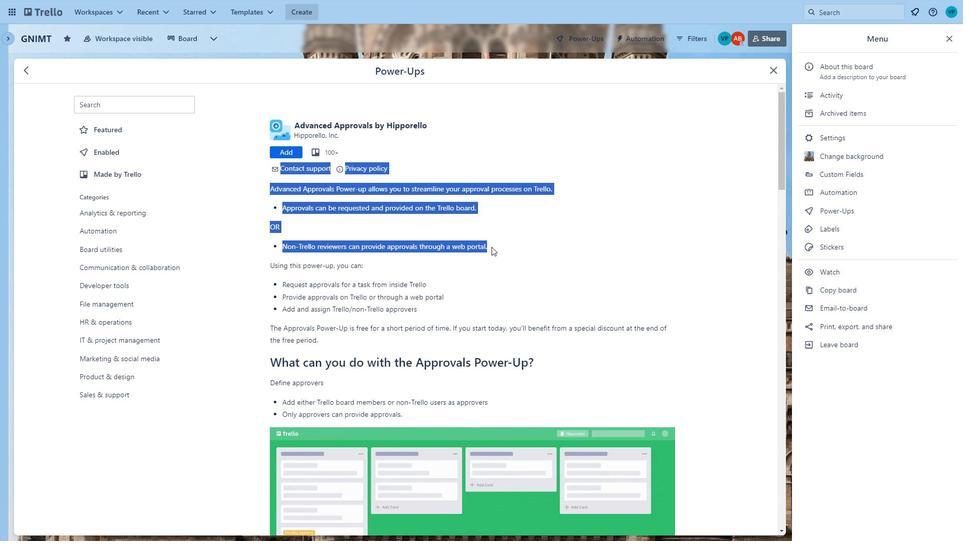 
Action: Mouse scrolled (622, 332) with delta (0, 0)
Screenshot: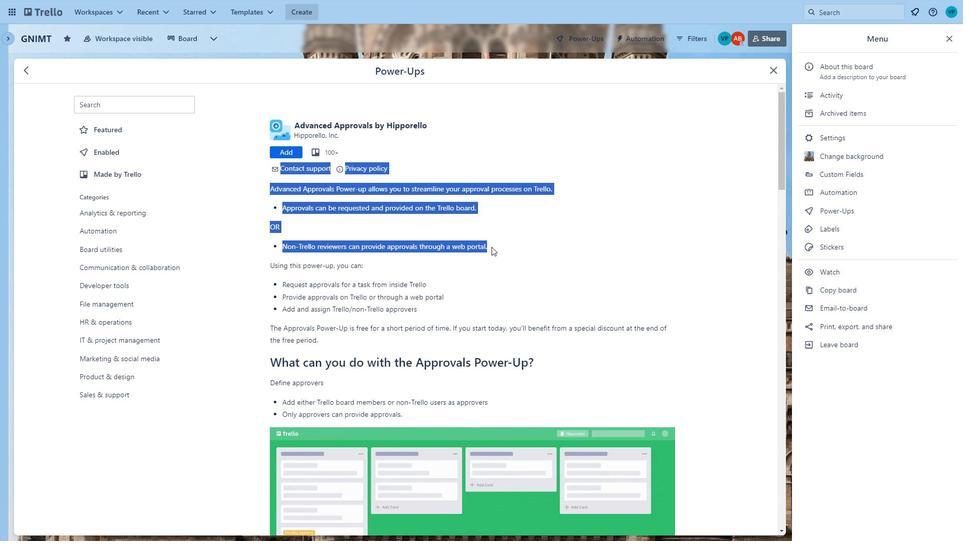 
Action: Mouse moved to (622, 332)
Screenshot: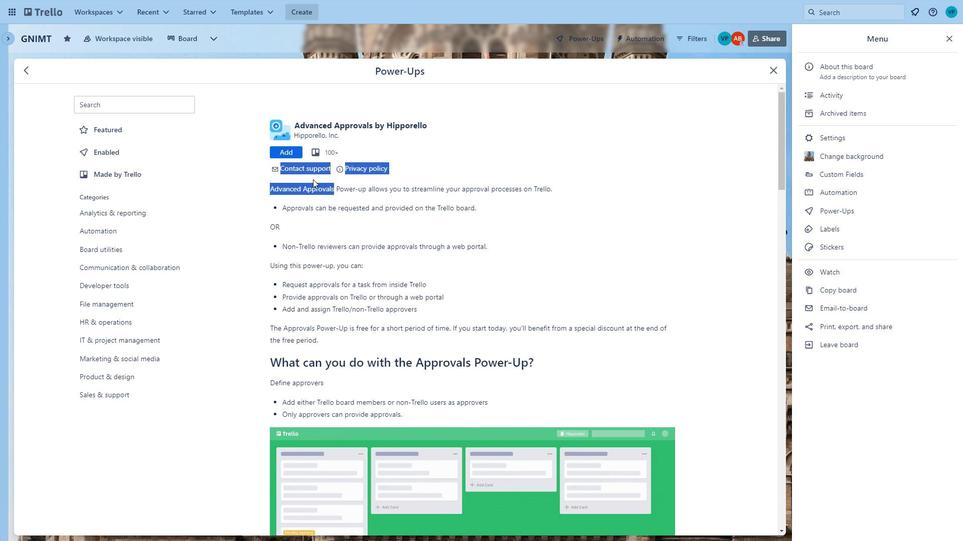 
Action: Mouse scrolled (622, 332) with delta (0, 0)
Screenshot: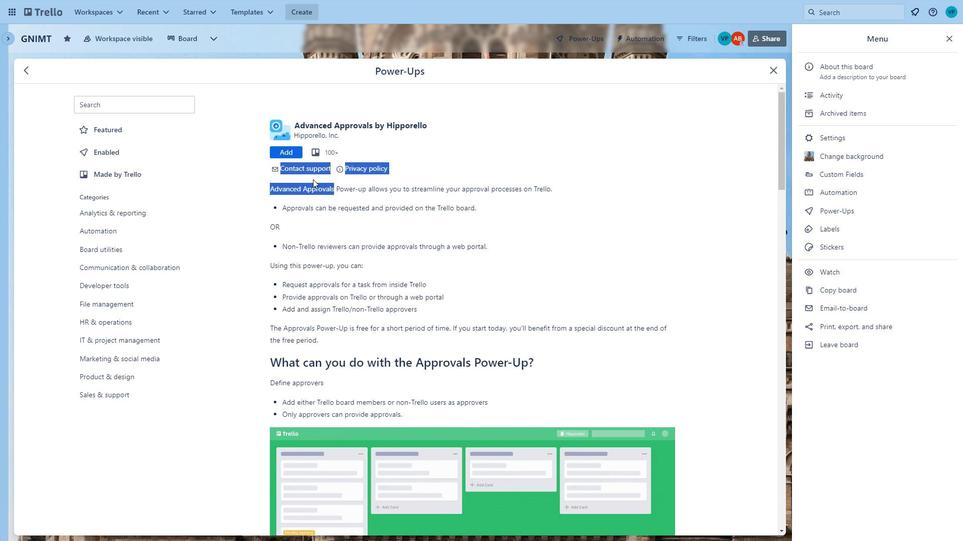 
Action: Mouse moved to (622, 331)
Screenshot: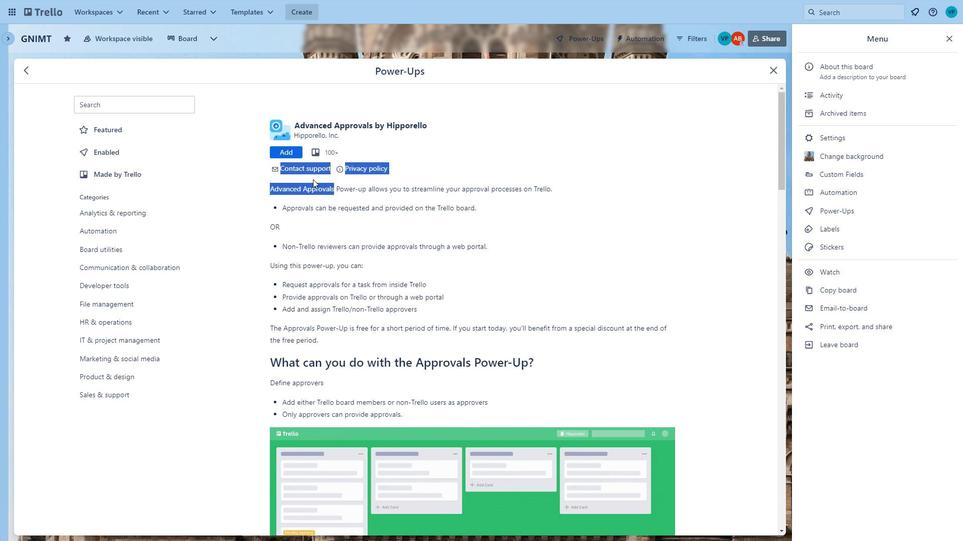 
Action: Mouse scrolled (622, 331) with delta (0, 0)
Screenshot: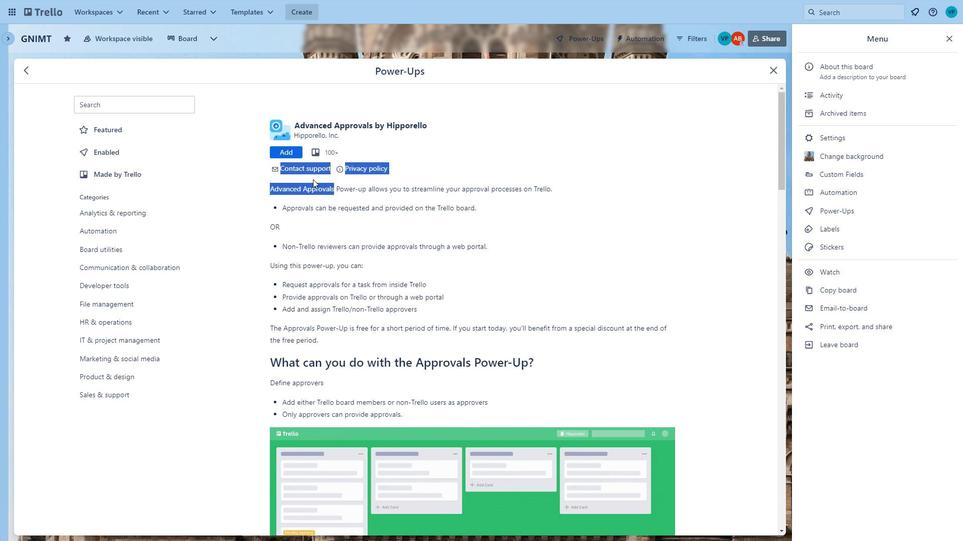 
Action: Mouse moved to (622, 330)
Screenshot: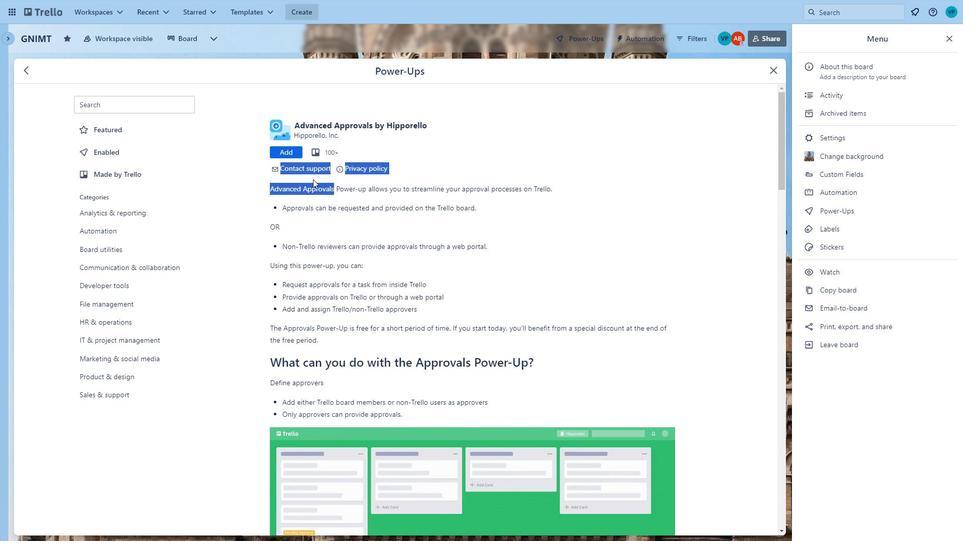 
Action: Mouse scrolled (622, 330) with delta (0, 0)
Screenshot: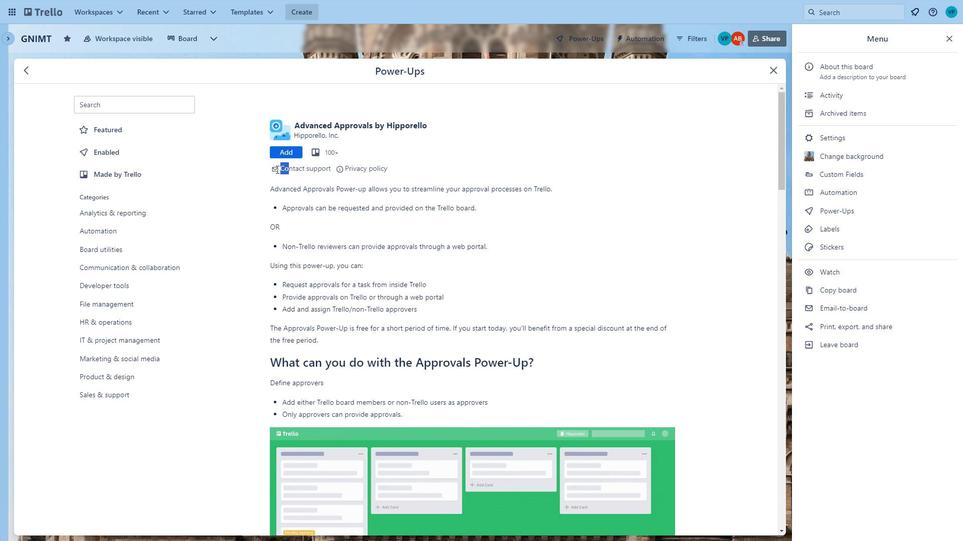 
Action: Mouse moved to (623, 325)
Screenshot: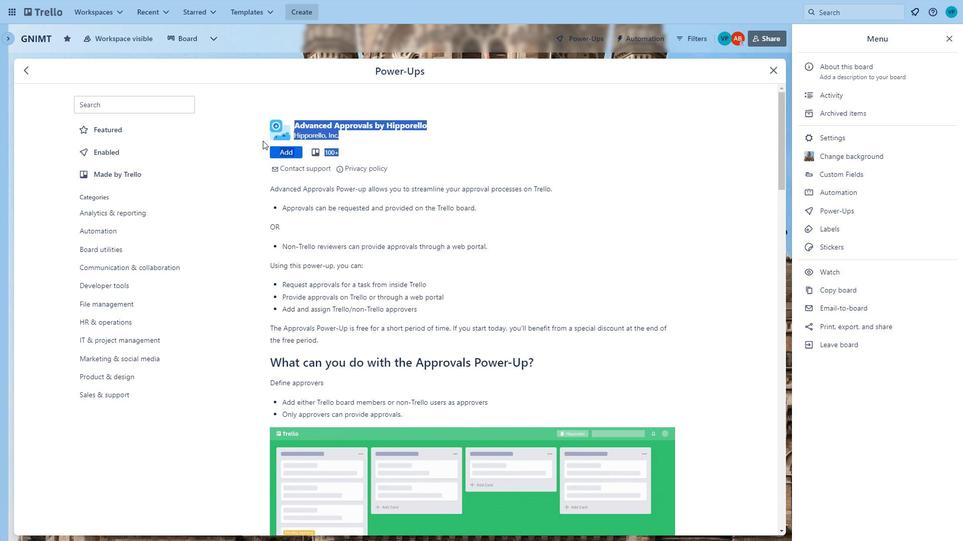 
Action: Mouse scrolled (623, 325) with delta (0, 0)
Screenshot: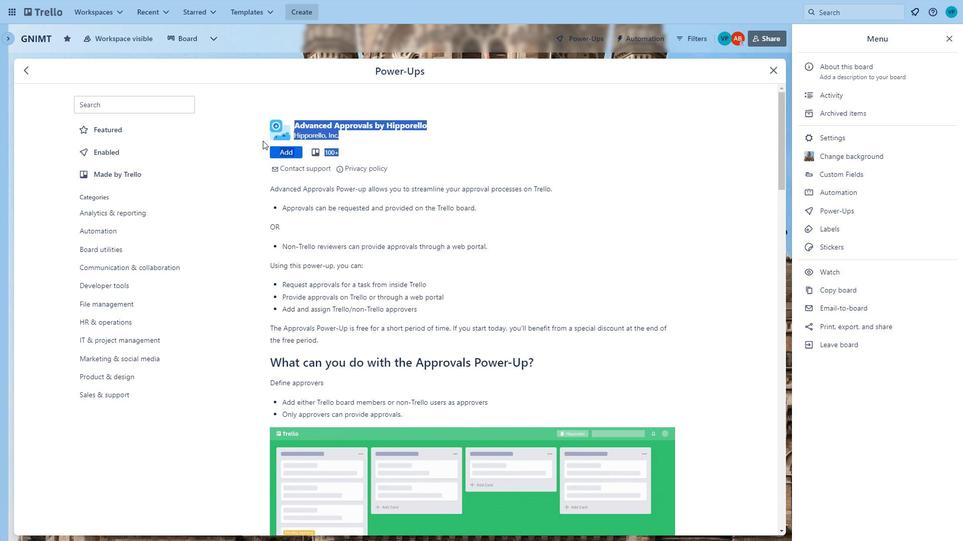 
Action: Mouse moved to (623, 322)
Screenshot: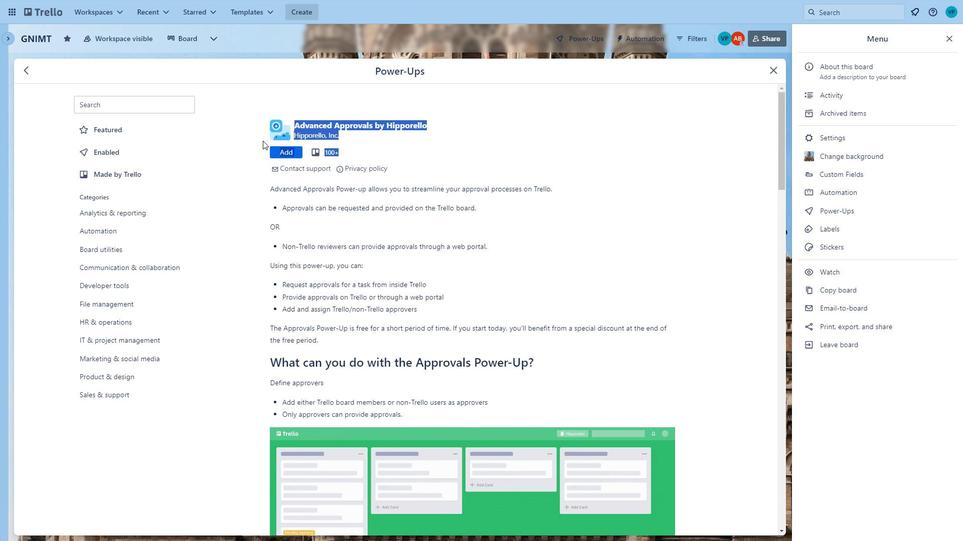 
Action: Mouse scrolled (623, 322) with delta (0, 0)
Screenshot: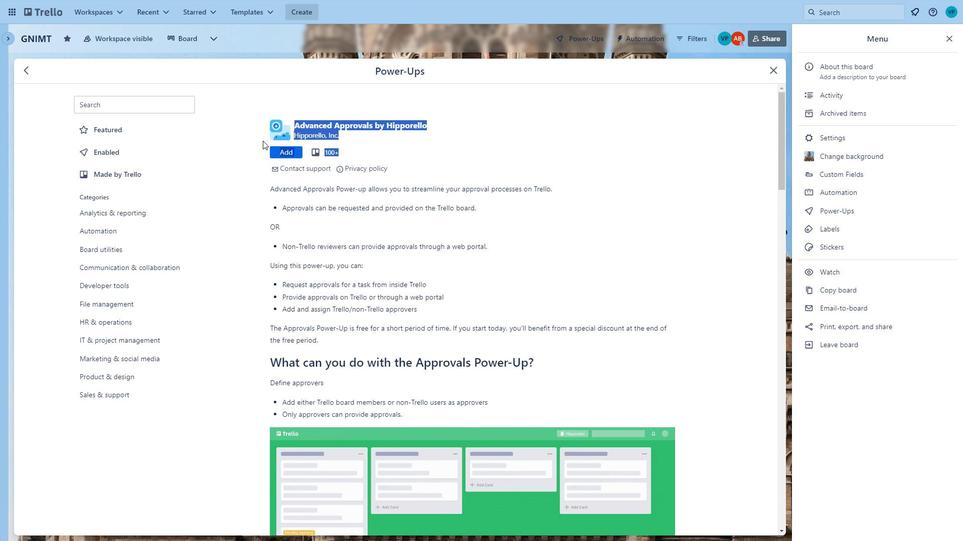 
Action: Mouse moved to (622, 319)
Screenshot: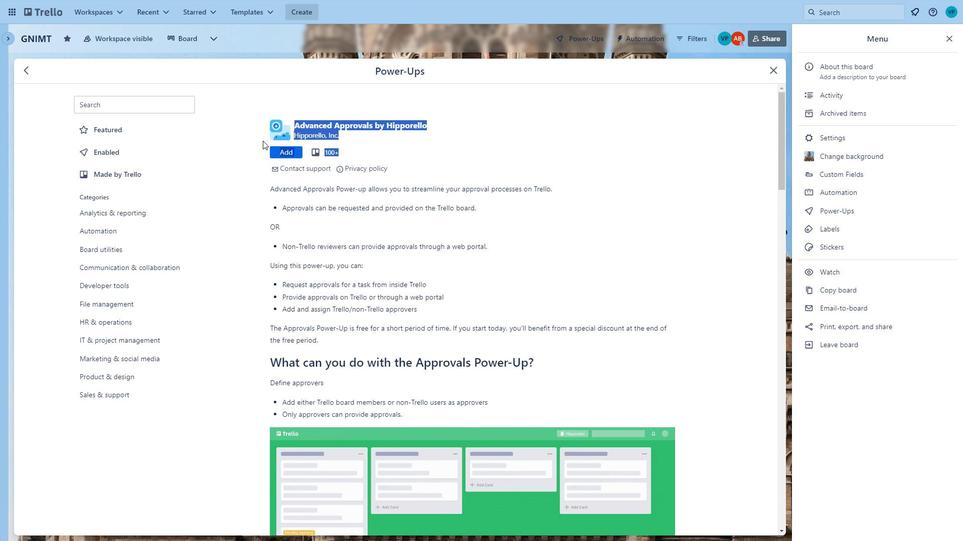
Action: Mouse scrolled (622, 319) with delta (0, 0)
Screenshot: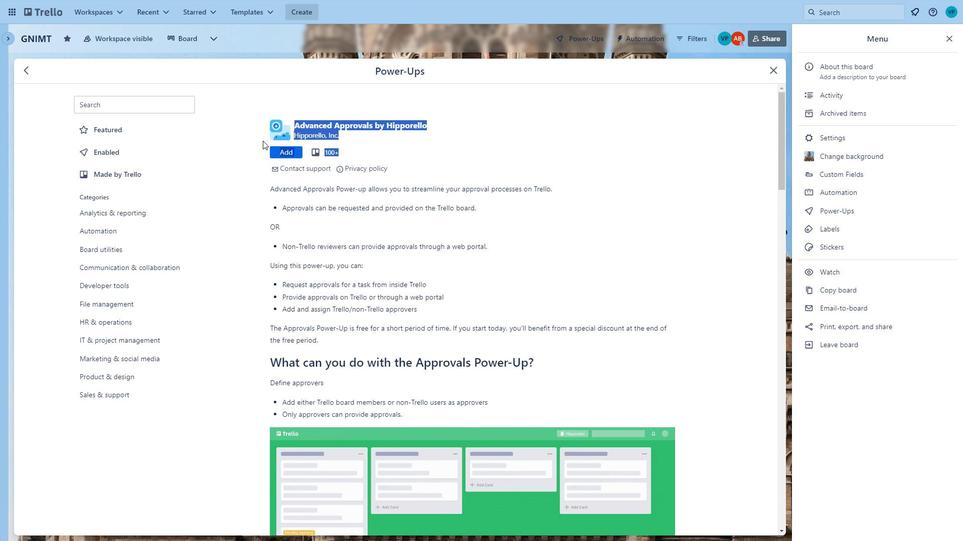 
Action: Mouse moved to (605, 291)
Screenshot: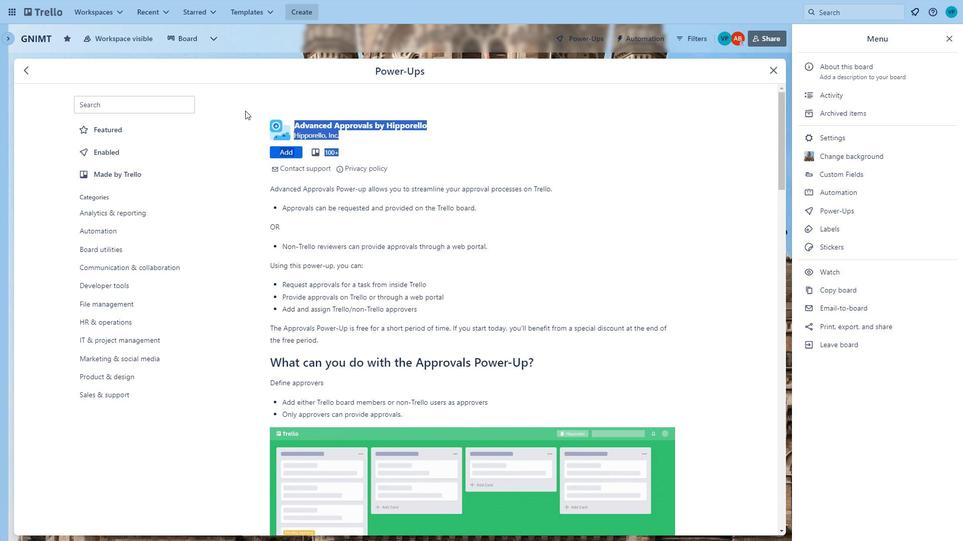 
Action: Mouse scrolled (605, 291) with delta (0, 0)
Screenshot: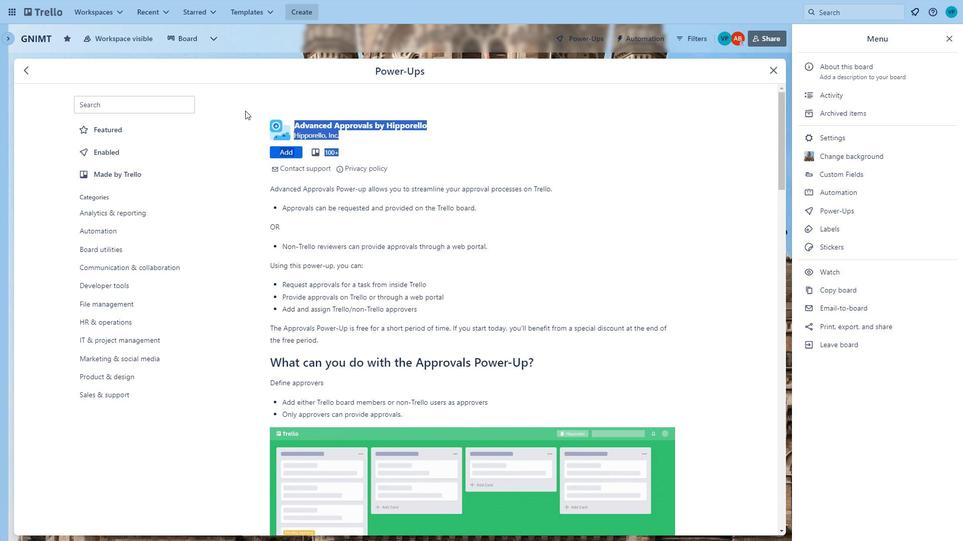 
Action: Mouse moved to (605, 289)
Screenshot: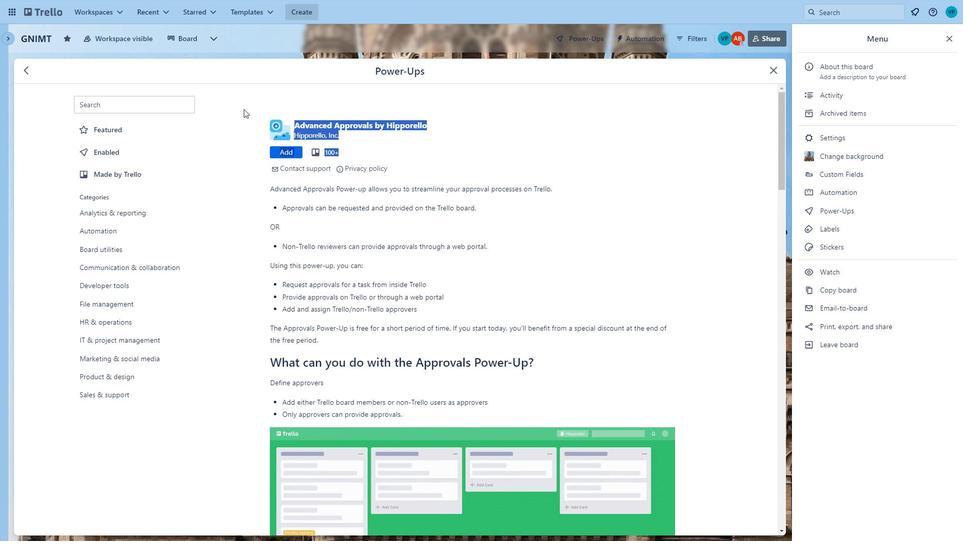 
Action: Mouse scrolled (605, 290) with delta (0, 0)
Screenshot: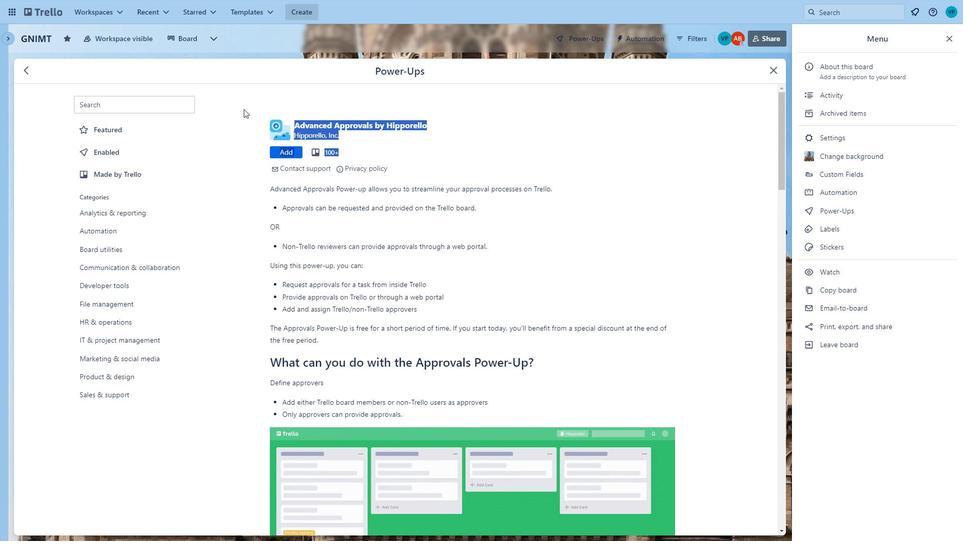 
Action: Mouse moved to (604, 288)
Screenshot: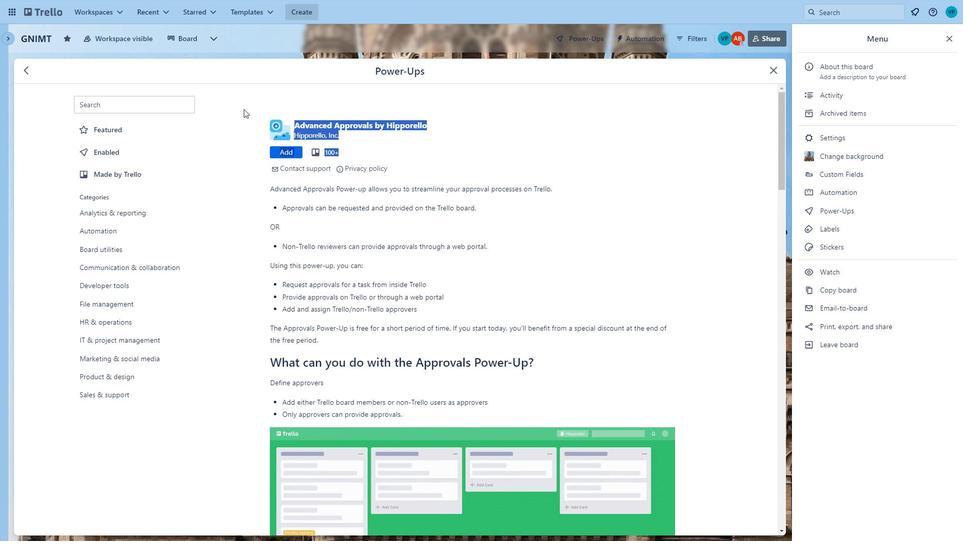 
Action: Mouse scrolled (604, 288) with delta (0, 0)
Screenshot: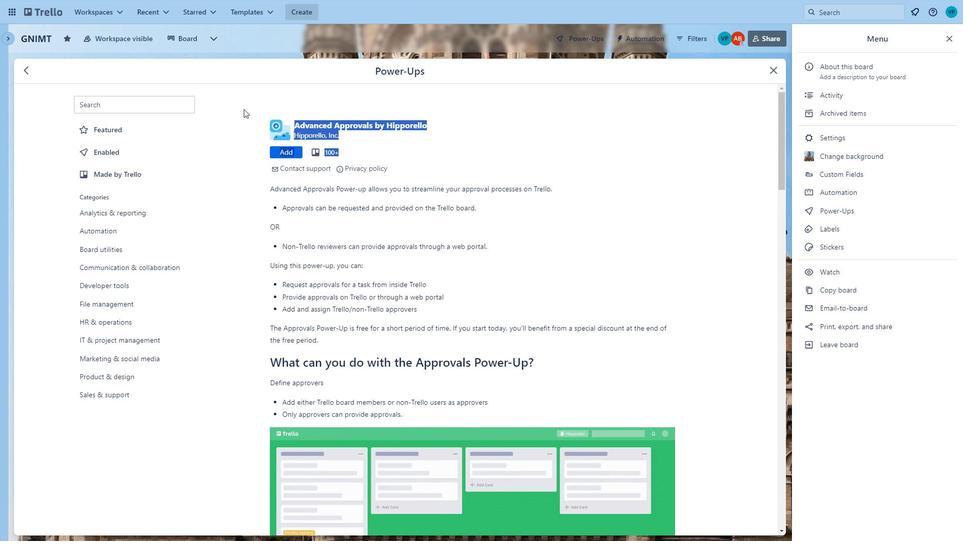 
Action: Mouse moved to (602, 286)
Screenshot: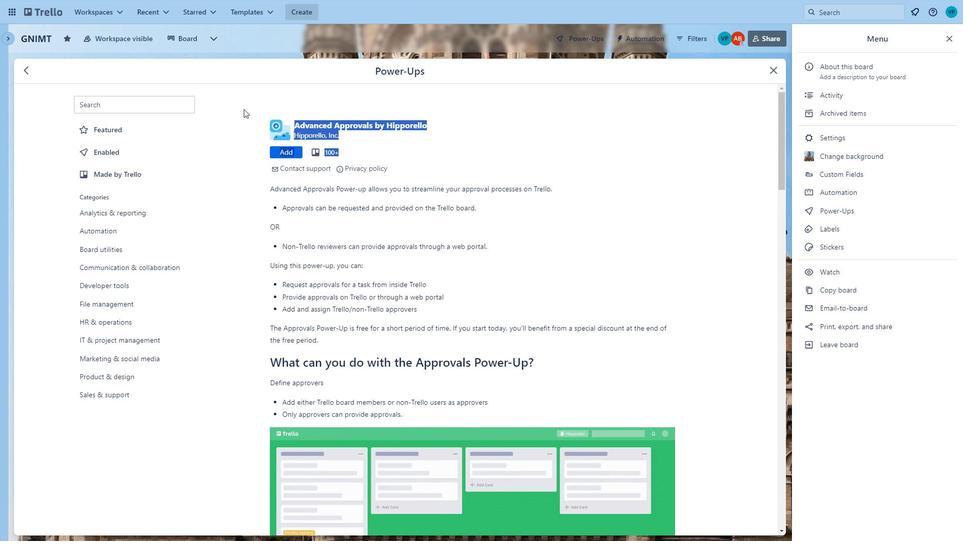 
Action: Mouse scrolled (602, 286) with delta (0, 0)
Screenshot: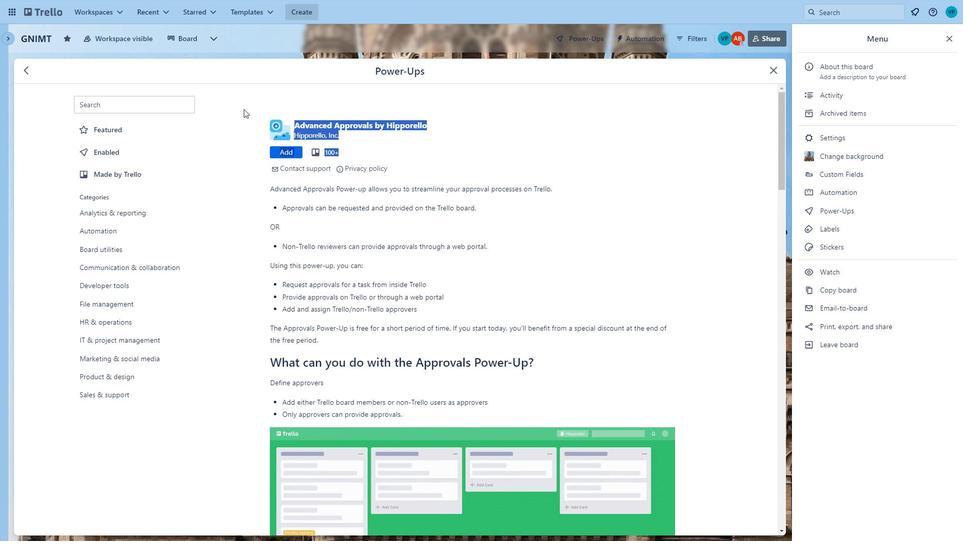 
Action: Mouse moved to (602, 286)
Screenshot: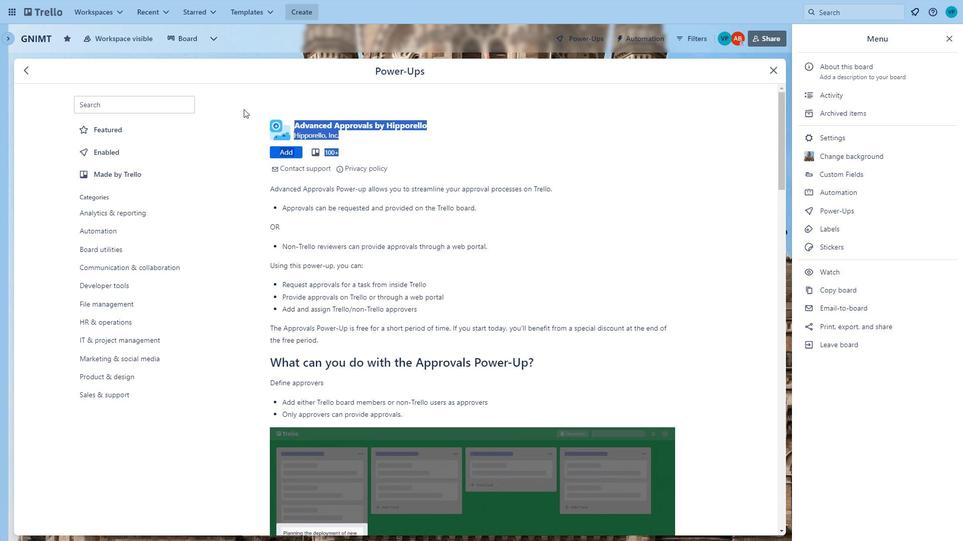 
Action: Mouse scrolled (602, 286) with delta (0, 0)
Screenshot: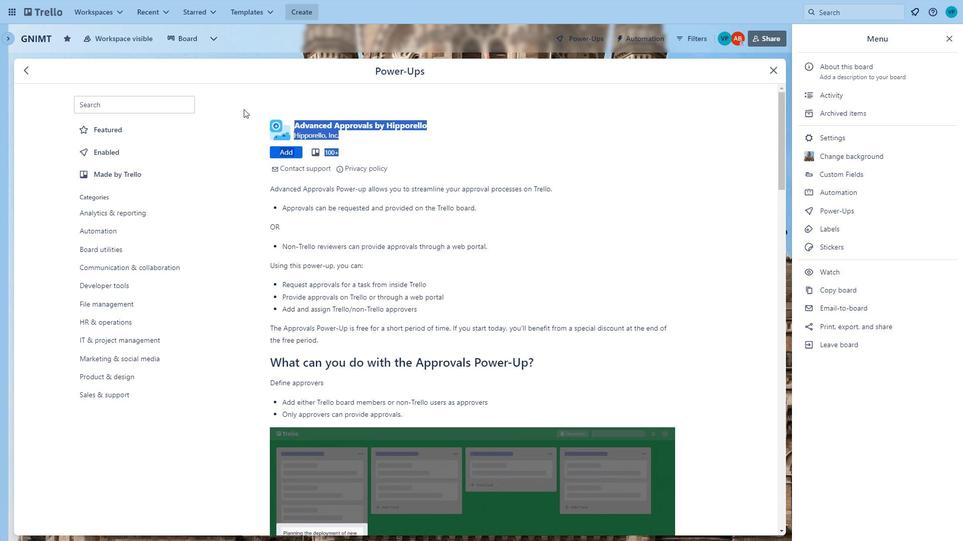 
Action: Mouse moved to (601, 285)
Screenshot: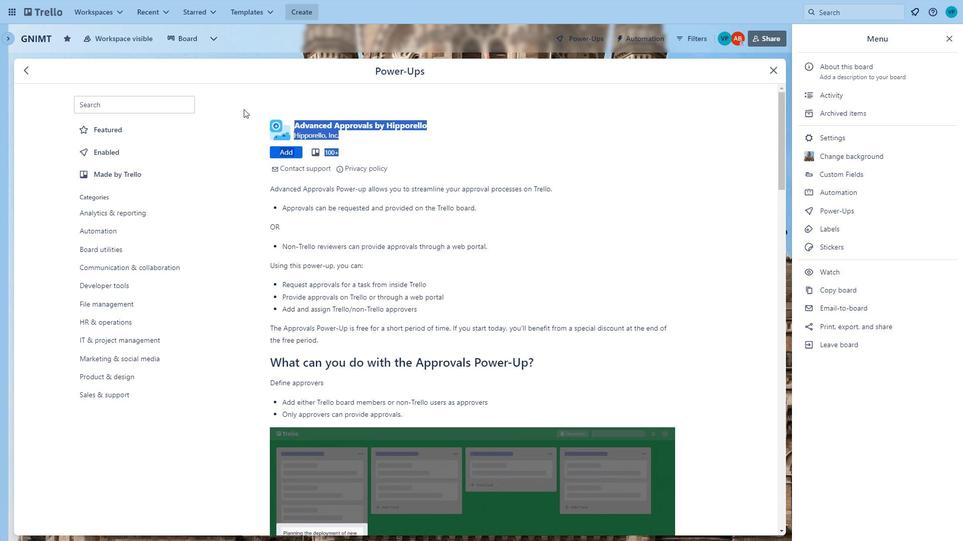 
Action: Mouse scrolled (601, 285) with delta (0, 0)
Screenshot: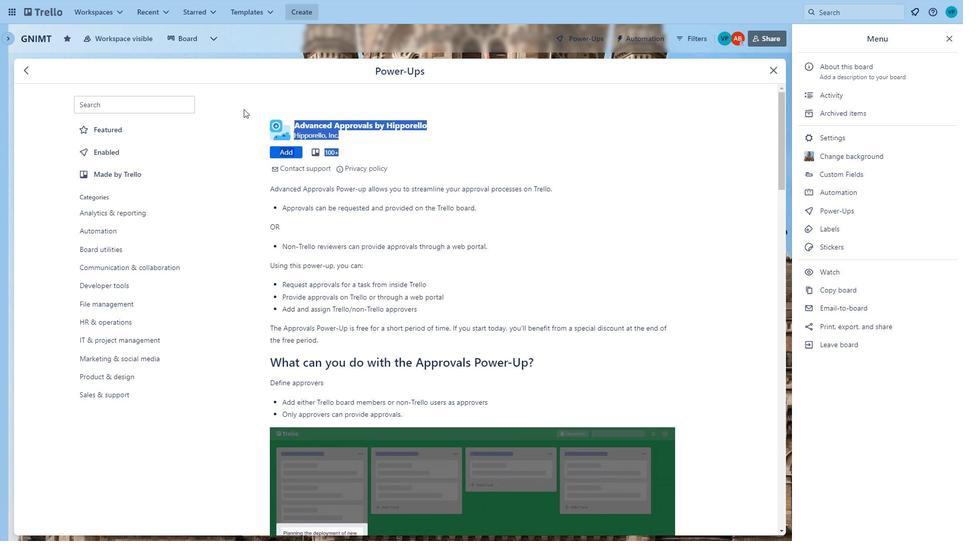 
Action: Mouse moved to (601, 285)
Screenshot: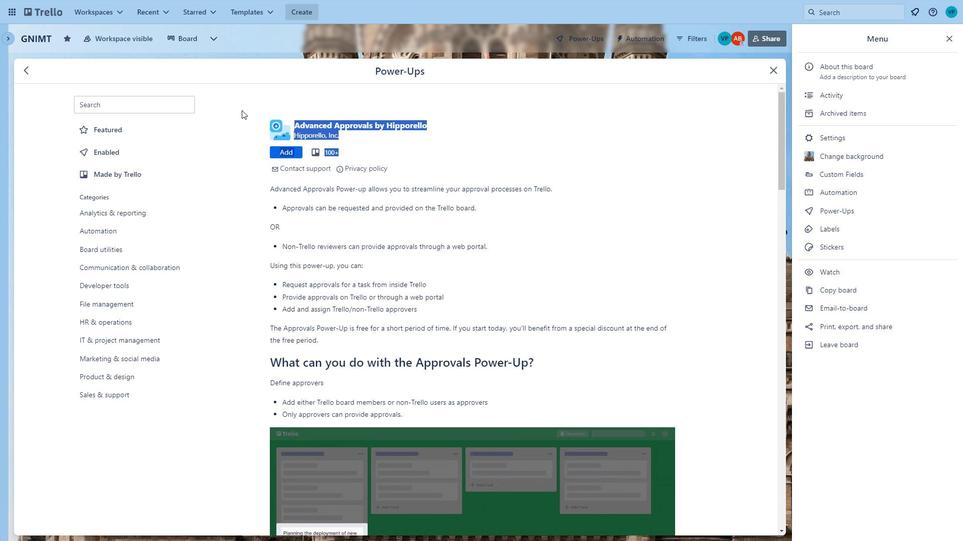 
Action: Mouse scrolled (601, 285) with delta (0, 0)
Screenshot: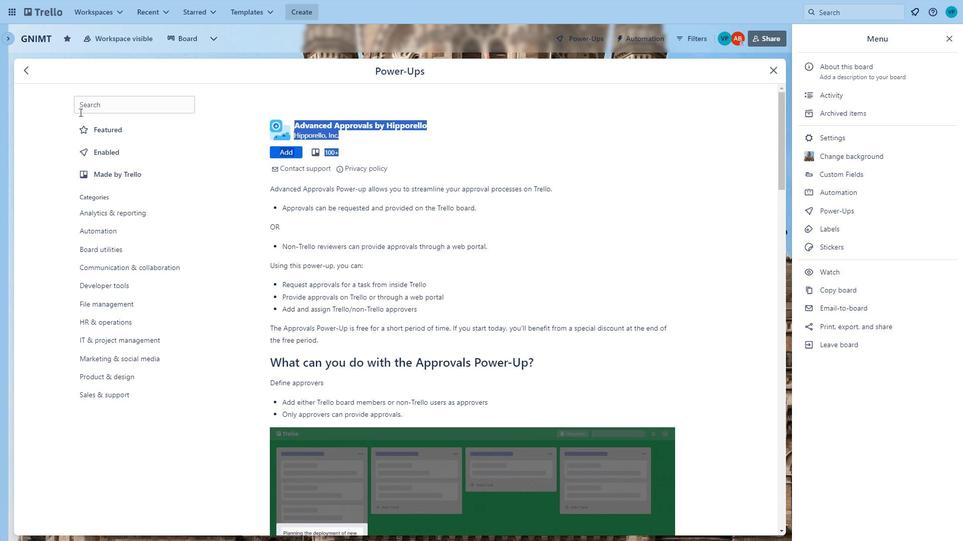 
Action: Mouse scrolled (601, 285) with delta (0, 0)
Screenshot: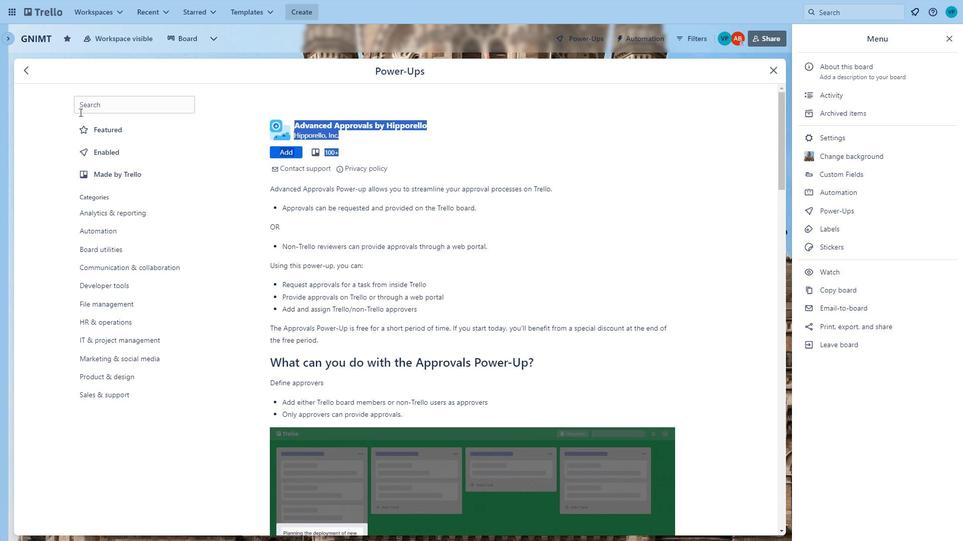 
Action: Mouse scrolled (601, 285) with delta (0, 0)
Screenshot: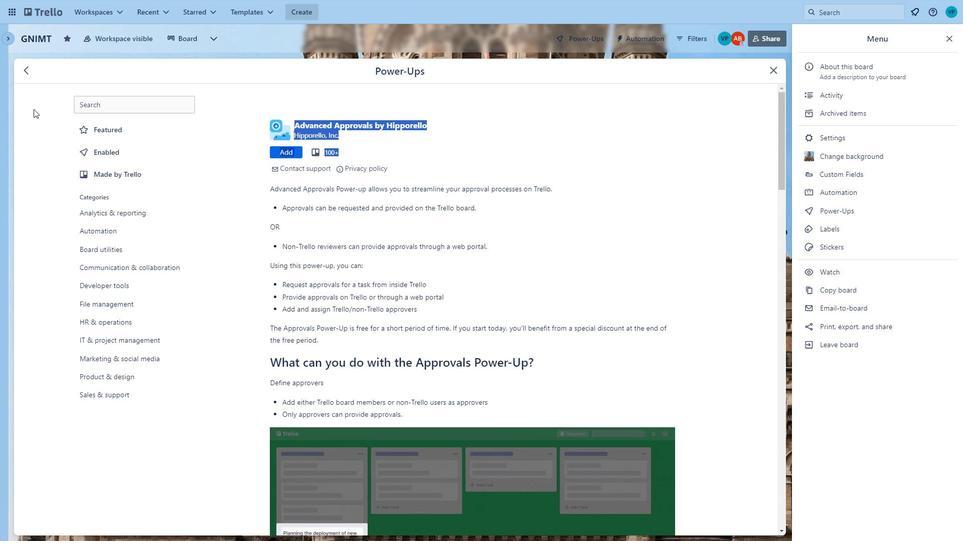 
Action: Mouse scrolled (601, 285) with delta (0, 0)
Screenshot: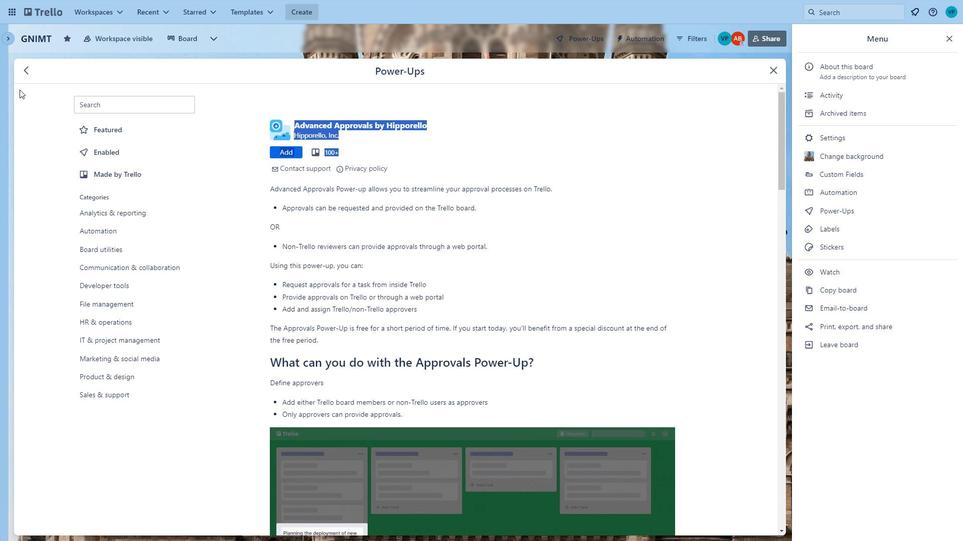 
Action: Mouse scrolled (601, 285) with delta (0, 0)
Screenshot: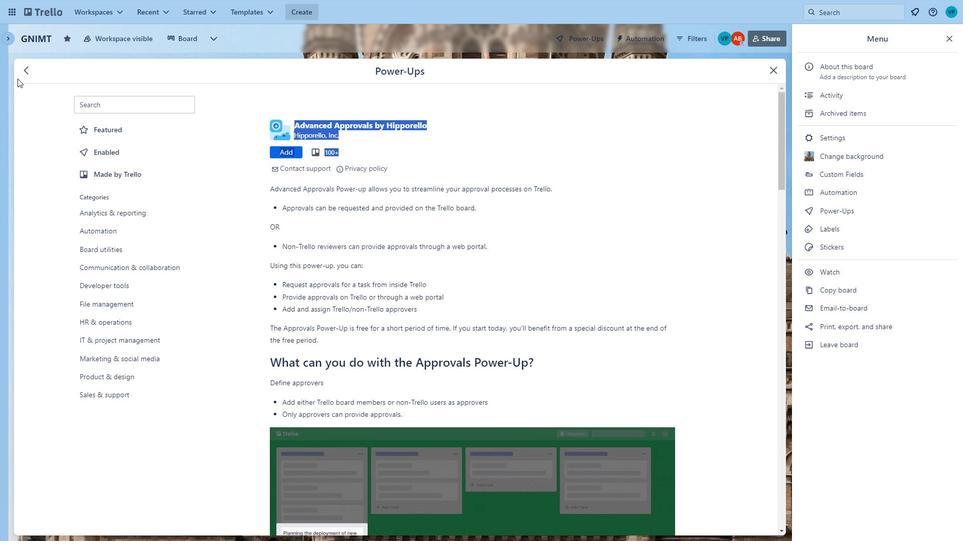 
Action: Mouse scrolled (601, 285) with delta (0, 0)
Screenshot: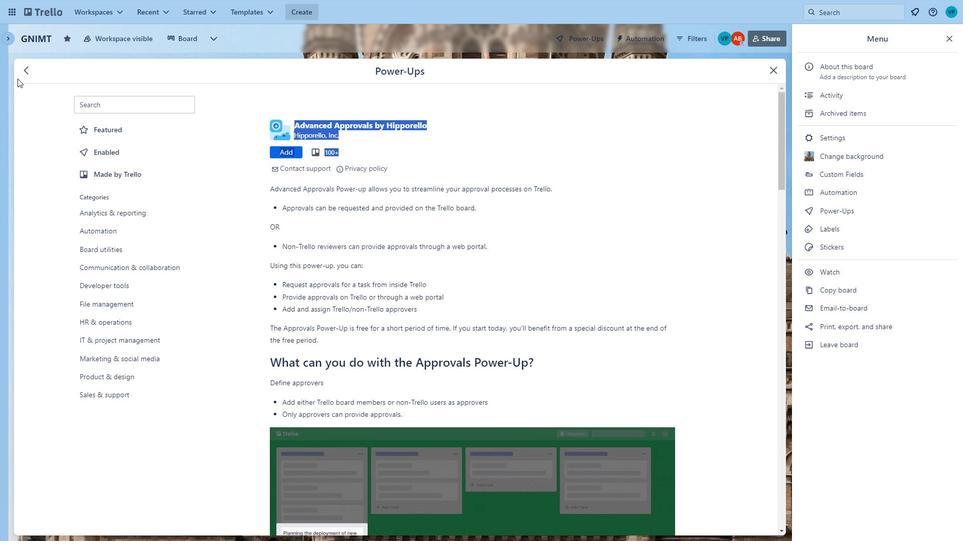 
Action: Mouse scrolled (601, 285) with delta (0, 0)
Screenshot: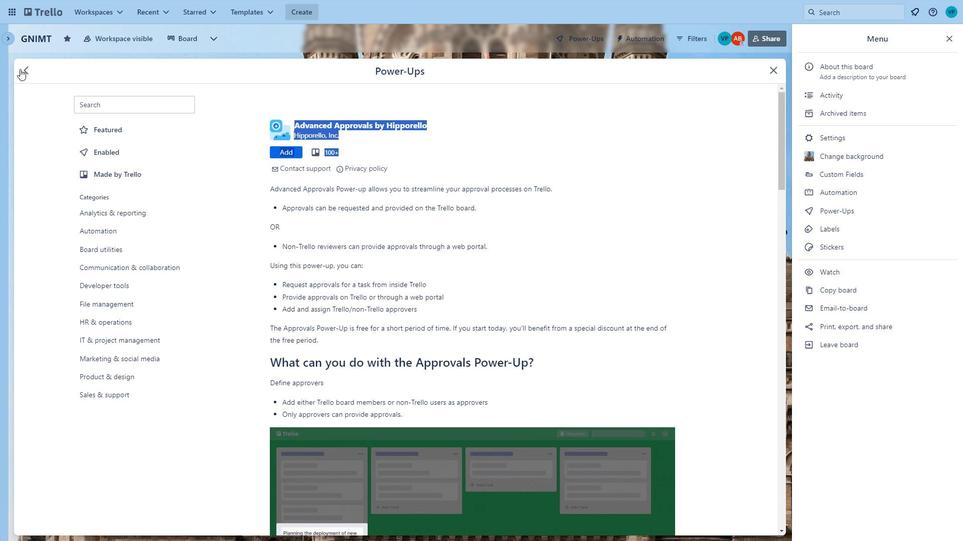 
Action: Mouse scrolled (601, 285) with delta (0, 0)
Screenshot: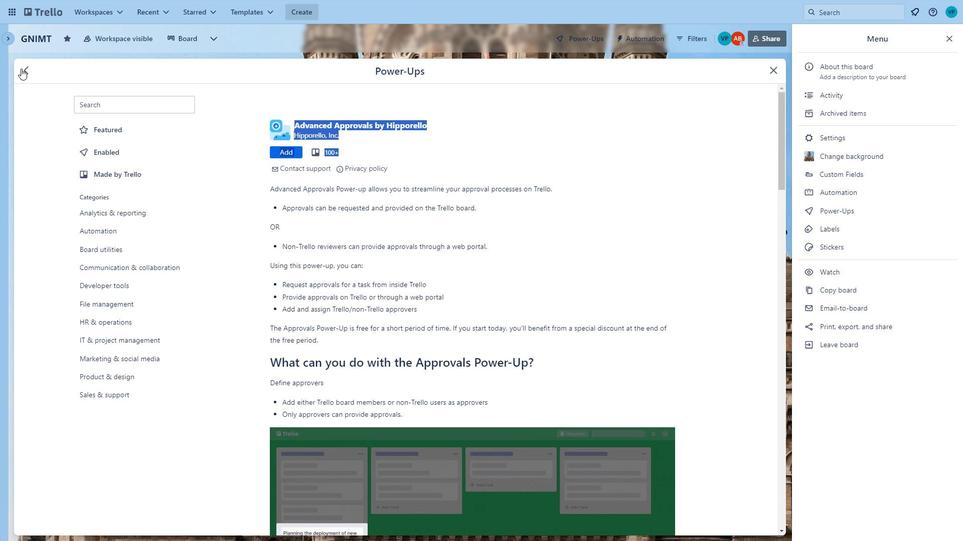 
Action: Mouse moved to (601, 284)
Screenshot: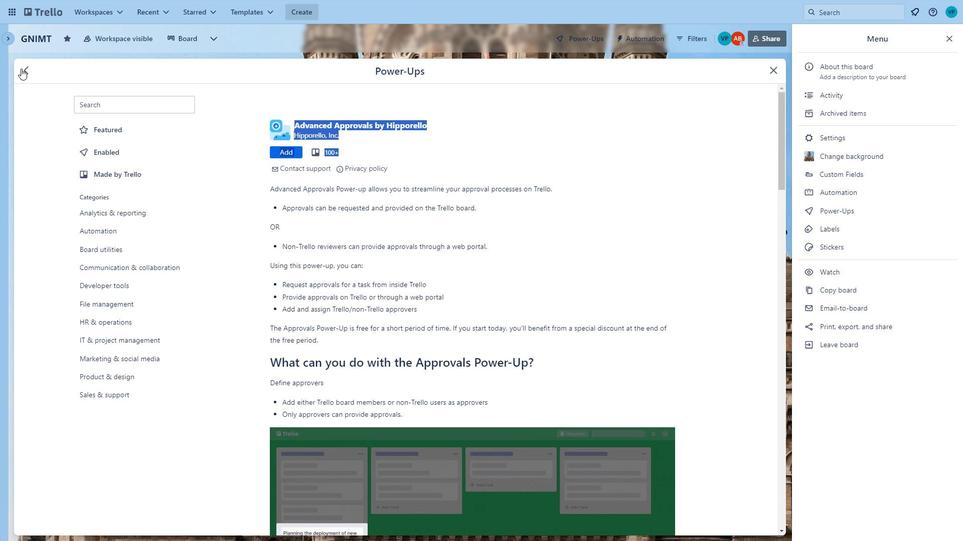 
Action: Mouse scrolled (601, 285) with delta (0, 0)
Screenshot: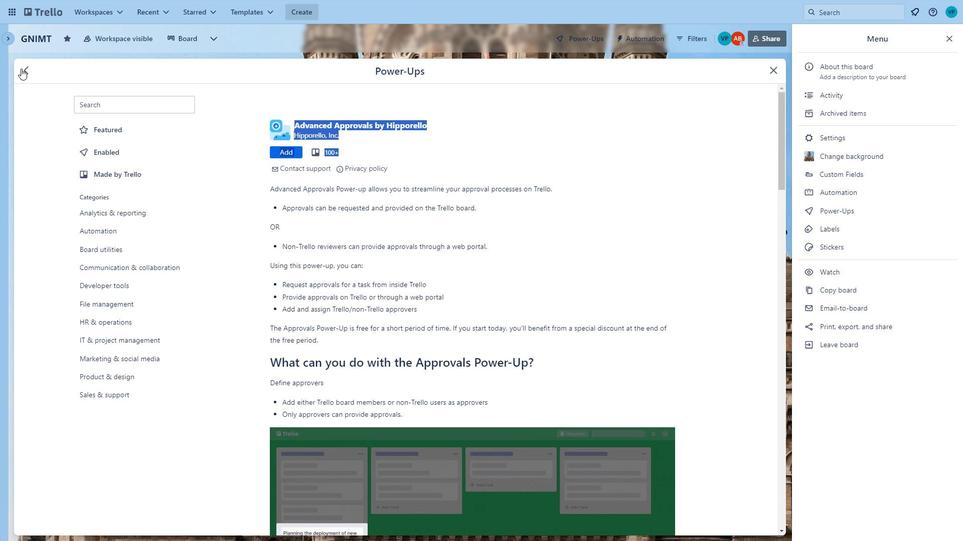 
Action: Mouse moved to (598, 278)
Screenshot: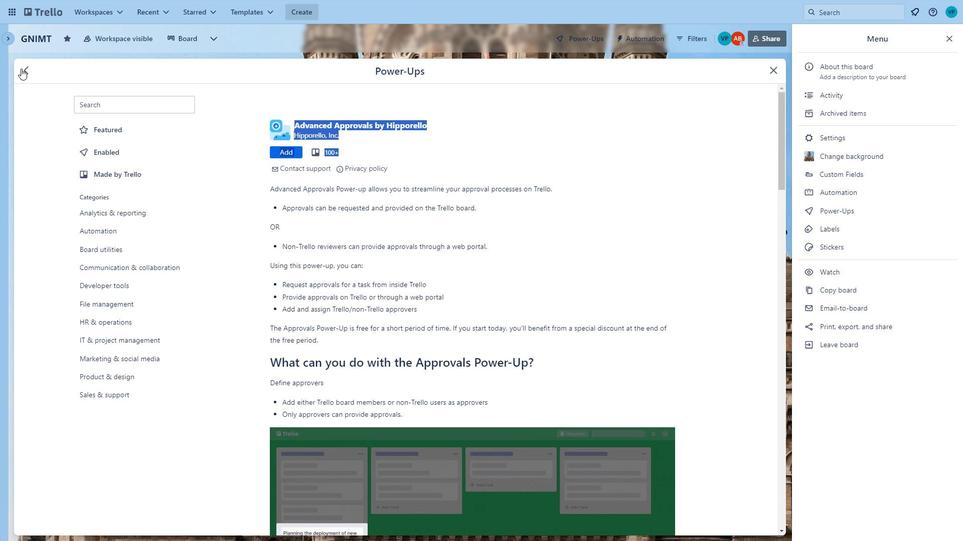 
Action: Mouse scrolled (598, 278) with delta (0, 0)
Screenshot: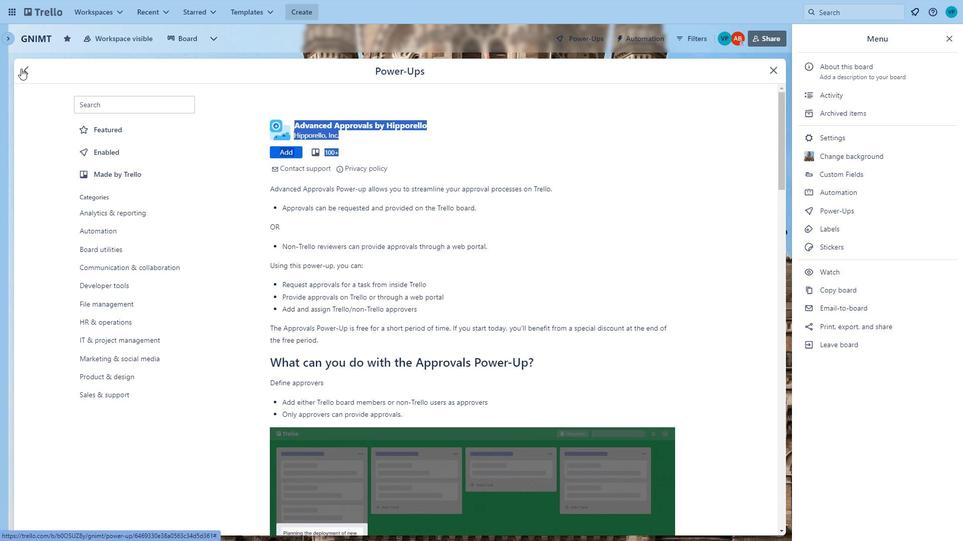 
Action: Mouse scrolled (598, 278) with delta (0, 0)
Screenshot: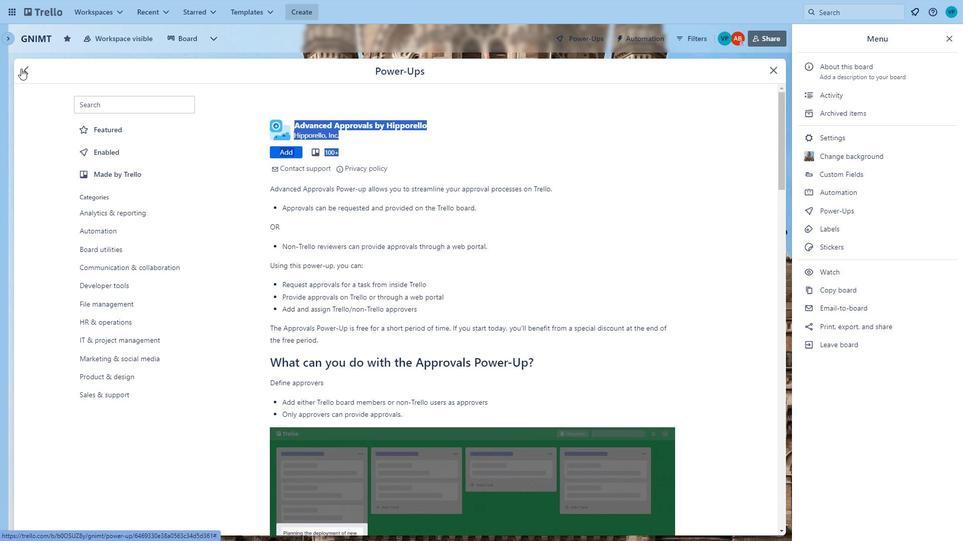 
Action: Mouse scrolled (598, 278) with delta (0, 0)
Screenshot: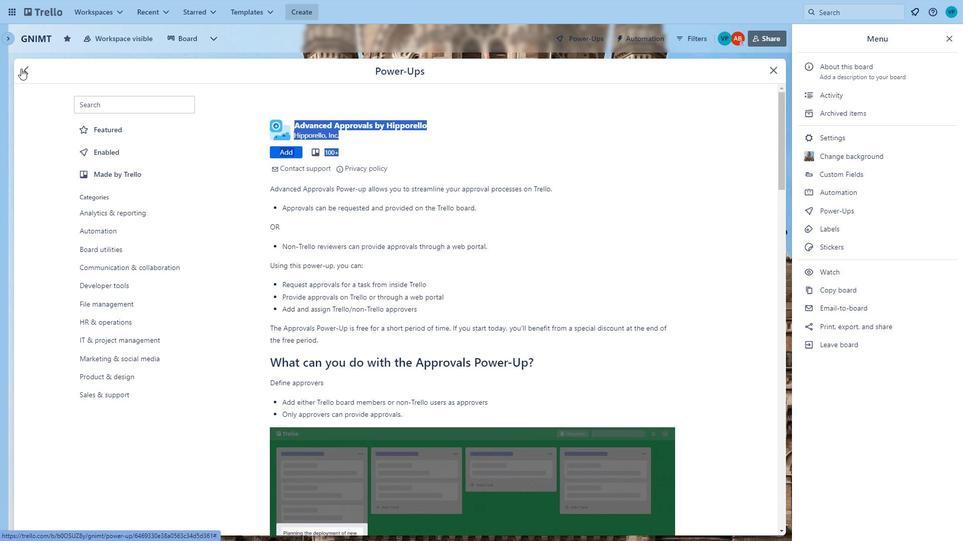
Action: Mouse scrolled (598, 278) with delta (0, 0)
Screenshot: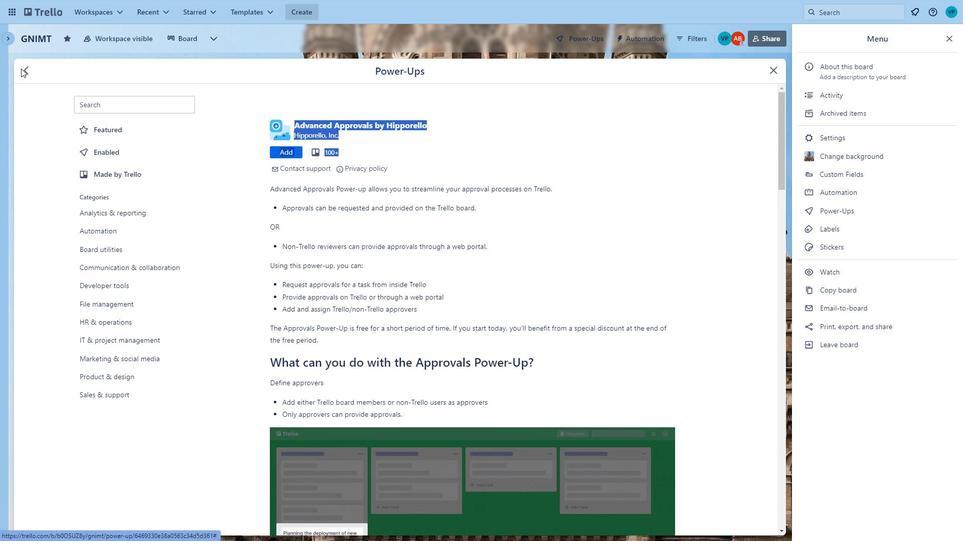 
Action: Mouse scrolled (598, 278) with delta (0, 0)
Screenshot: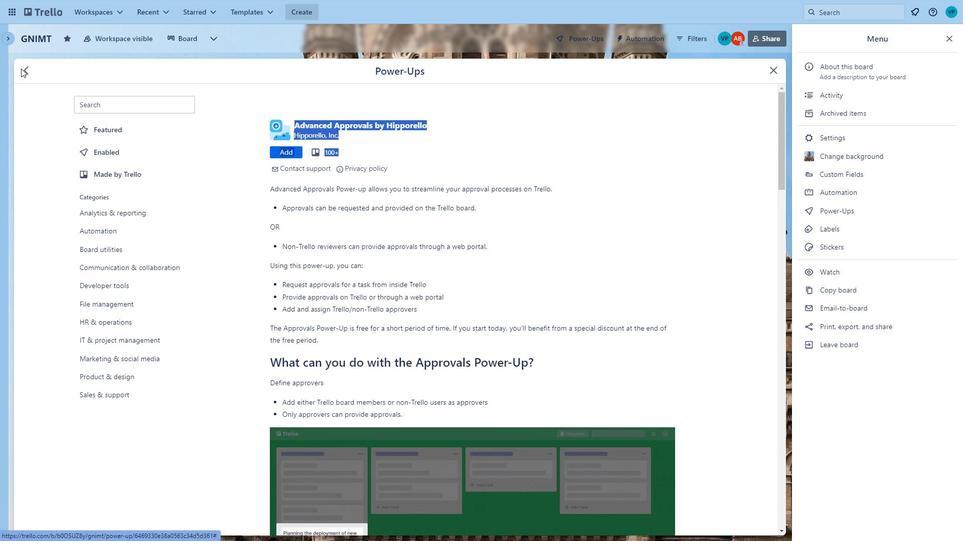 
Action: Mouse scrolled (598, 278) with delta (0, 0)
Screenshot: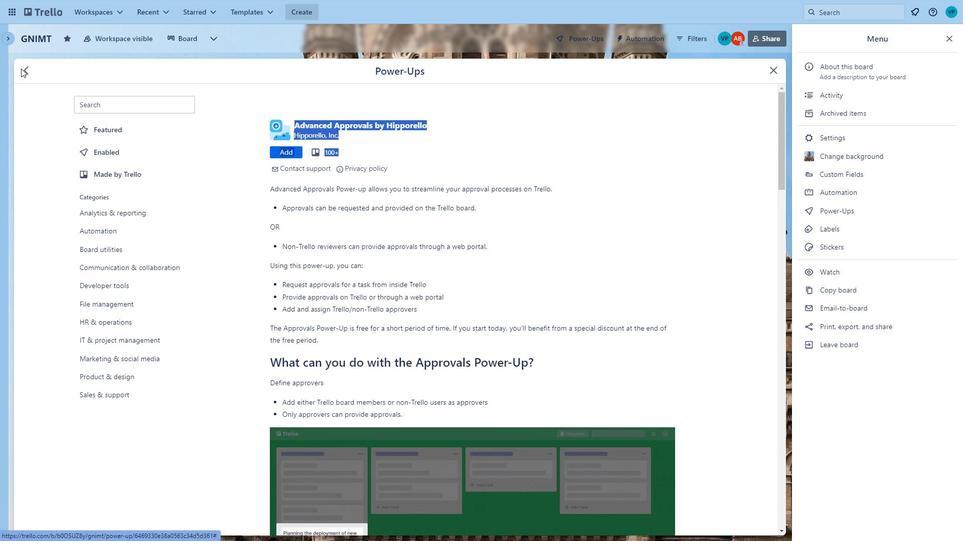 
Action: Mouse scrolled (598, 278) with delta (0, 0)
Screenshot: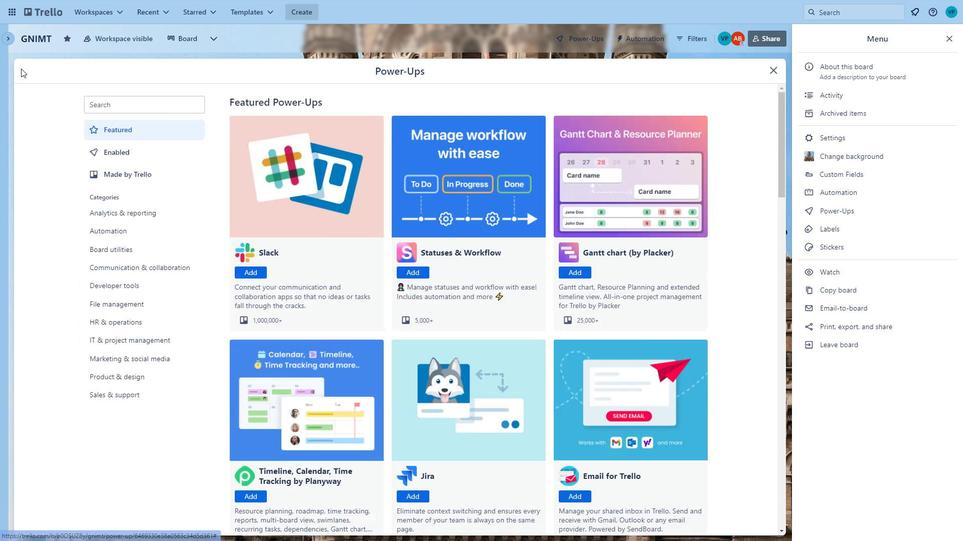 
Action: Mouse scrolled (598, 278) with delta (0, 0)
Screenshot: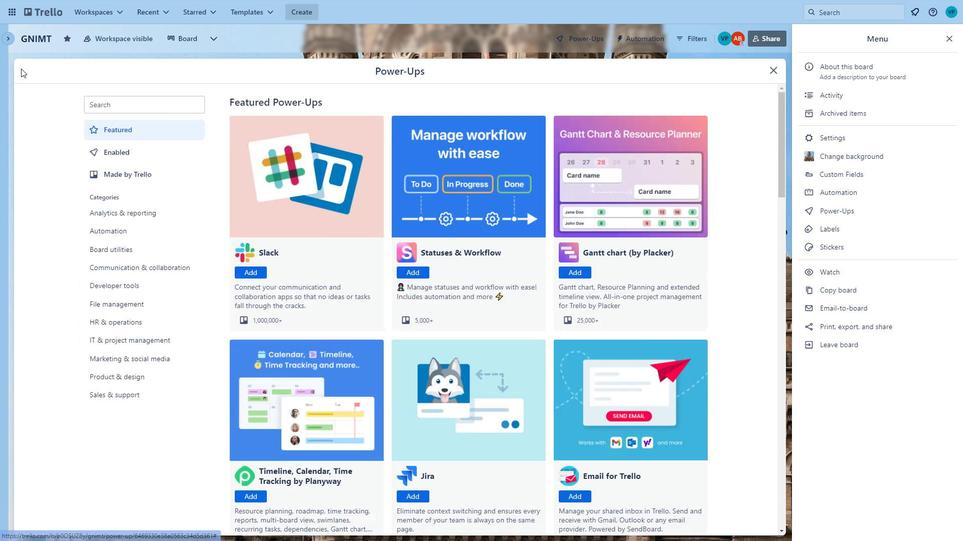 
Action: Mouse moved to (598, 278)
Screenshot: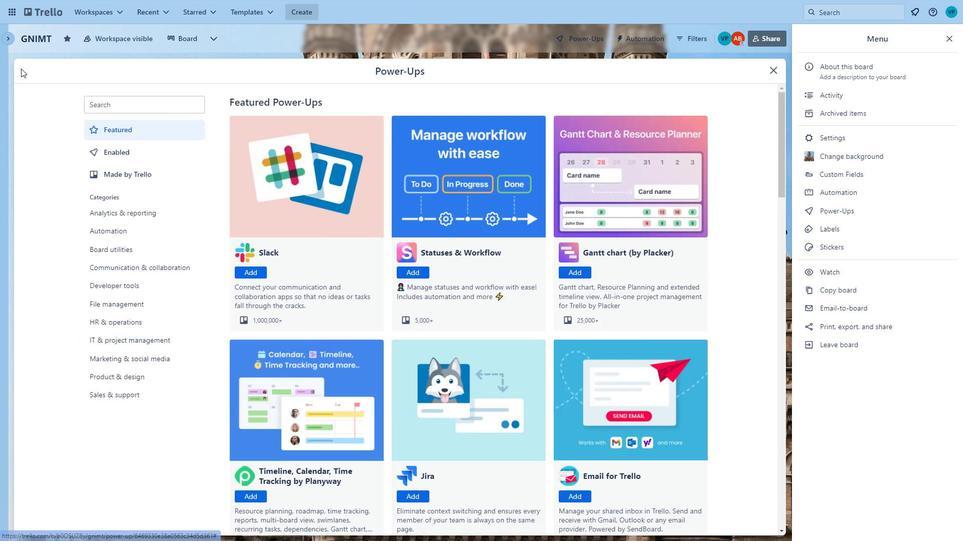 
Action: Mouse scrolled (598, 278) with delta (0, 0)
Screenshot: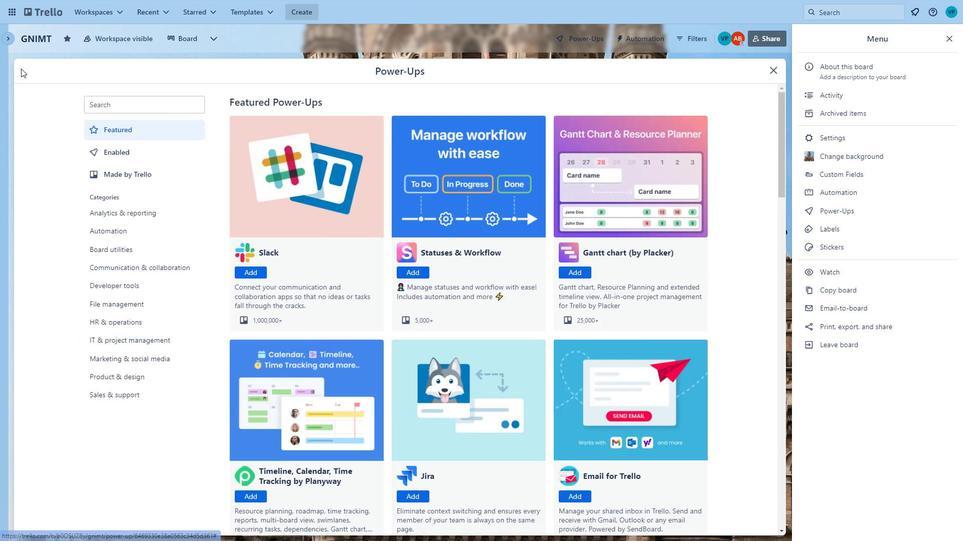 
Action: Mouse moved to (302, 198)
Screenshot: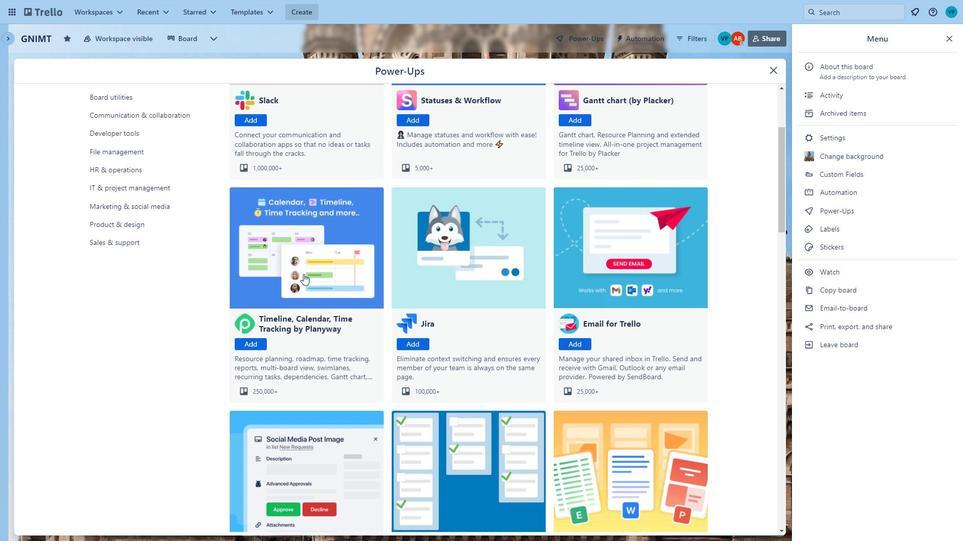 
Action: Mouse pressed left at (302, 198)
Screenshot: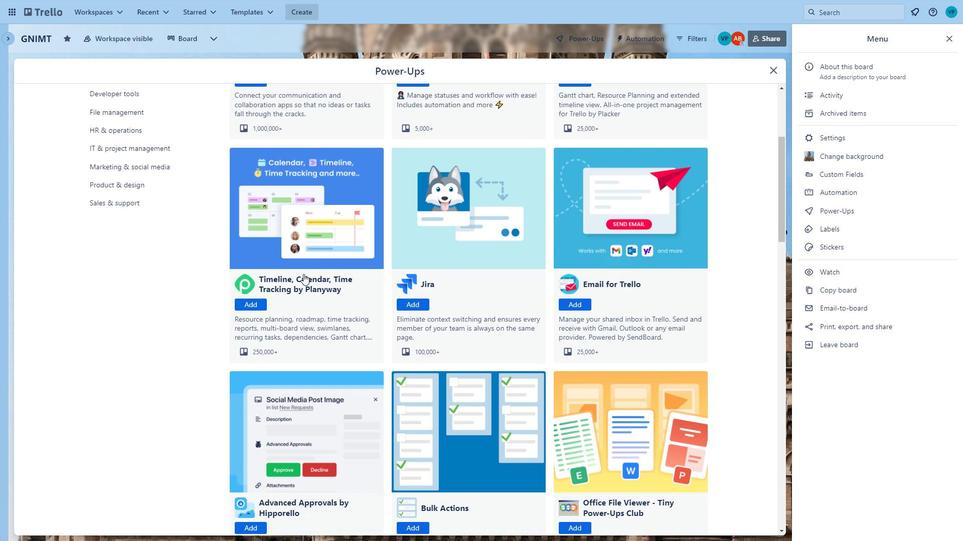 
Action: Mouse moved to (535, 282)
Screenshot: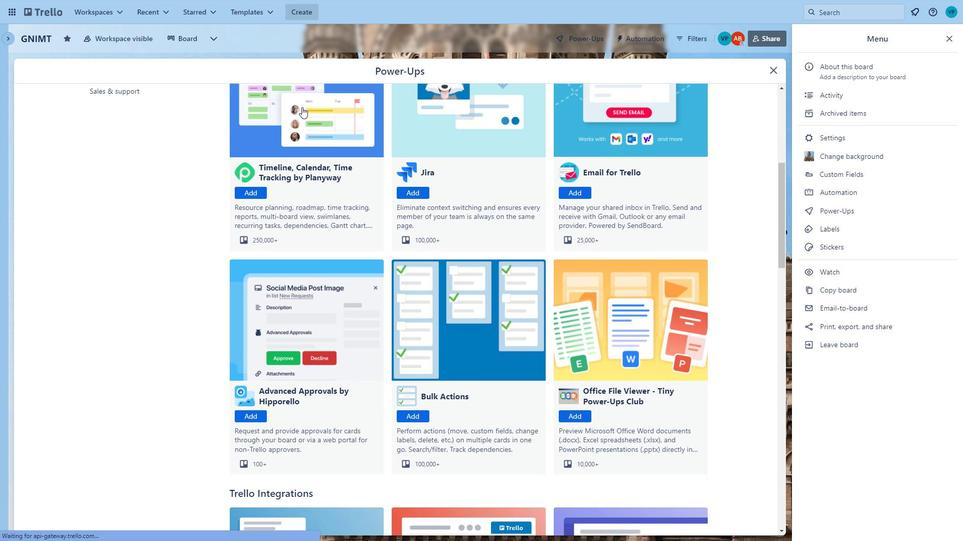 
Action: Mouse scrolled (535, 282) with delta (0, 0)
Screenshot: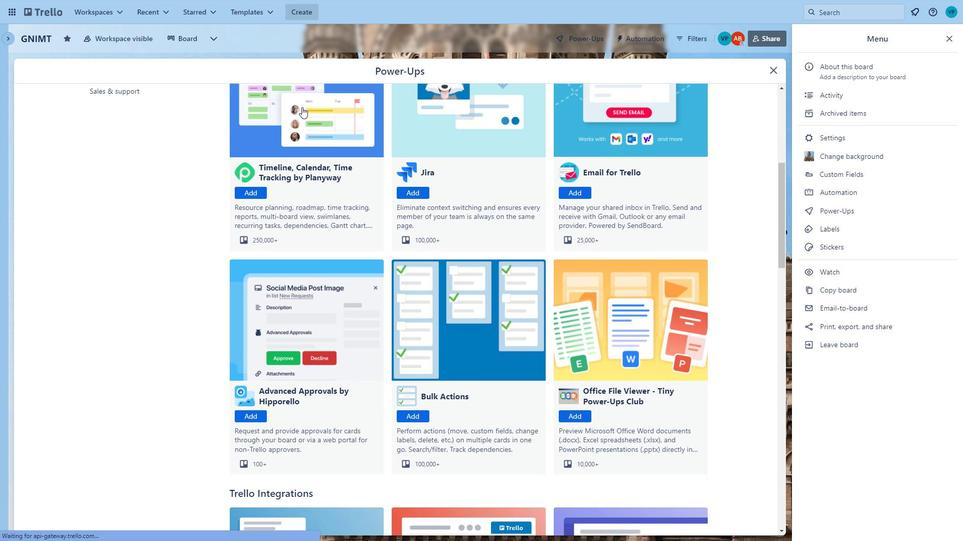 
Action: Mouse moved to (538, 286)
Screenshot: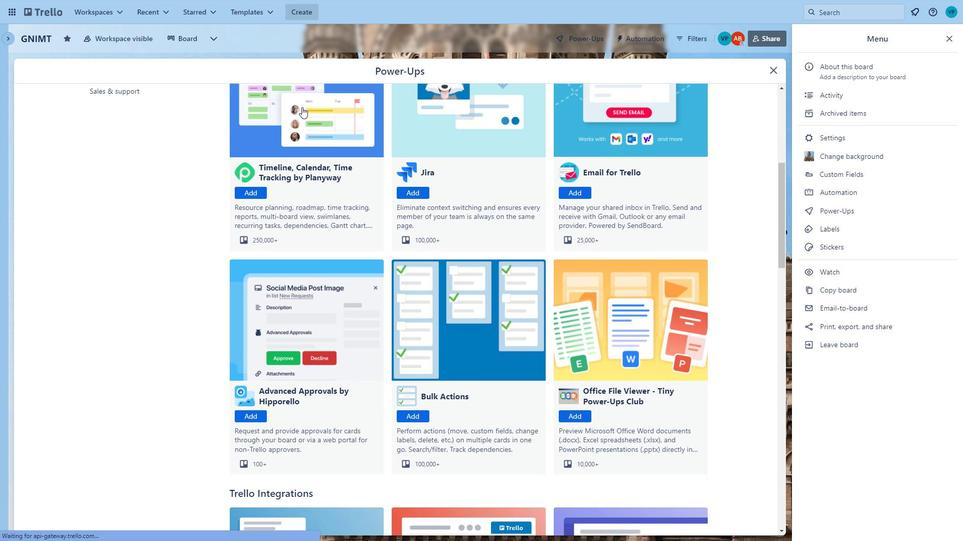 
Action: Mouse scrolled (538, 286) with delta (0, 0)
Screenshot: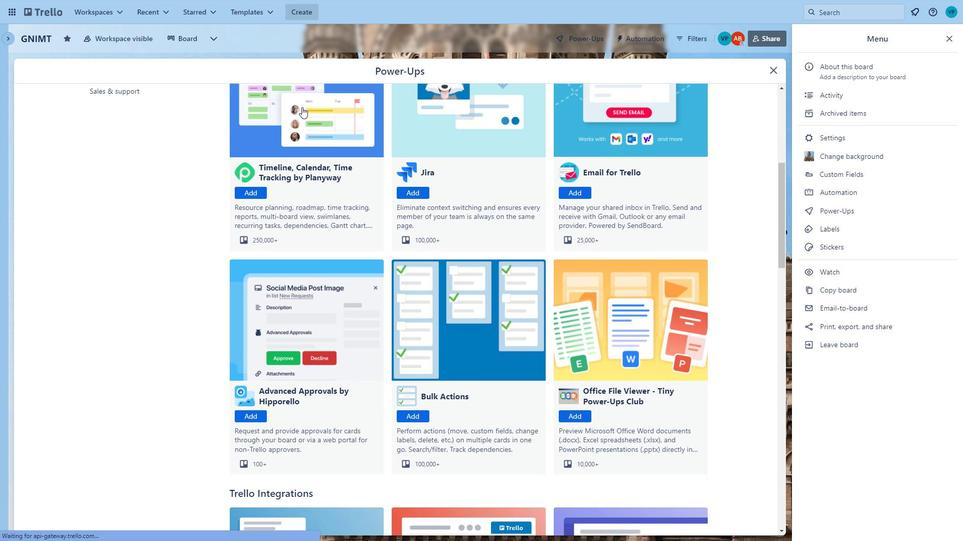 
Action: Mouse moved to (538, 287)
Screenshot: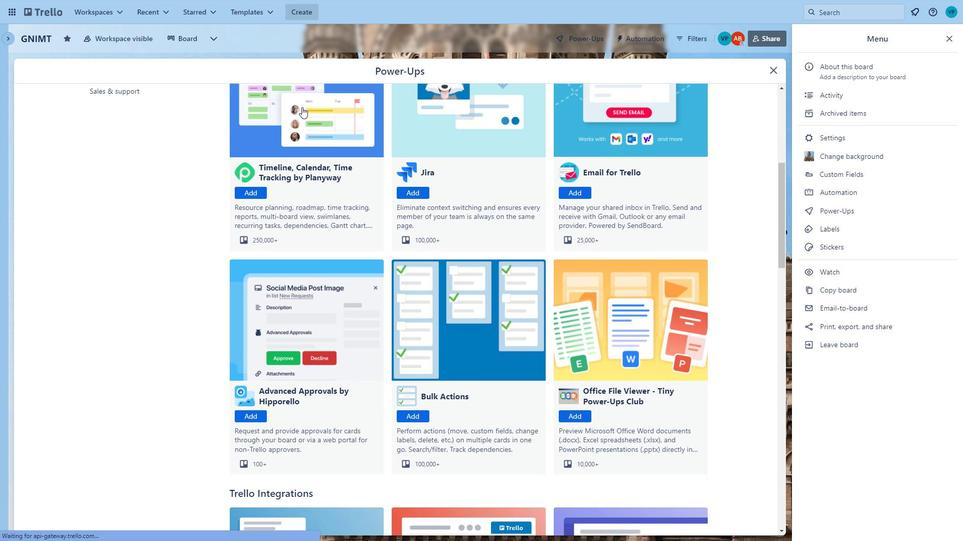 
Action: Mouse scrolled (538, 287) with delta (0, 0)
Screenshot: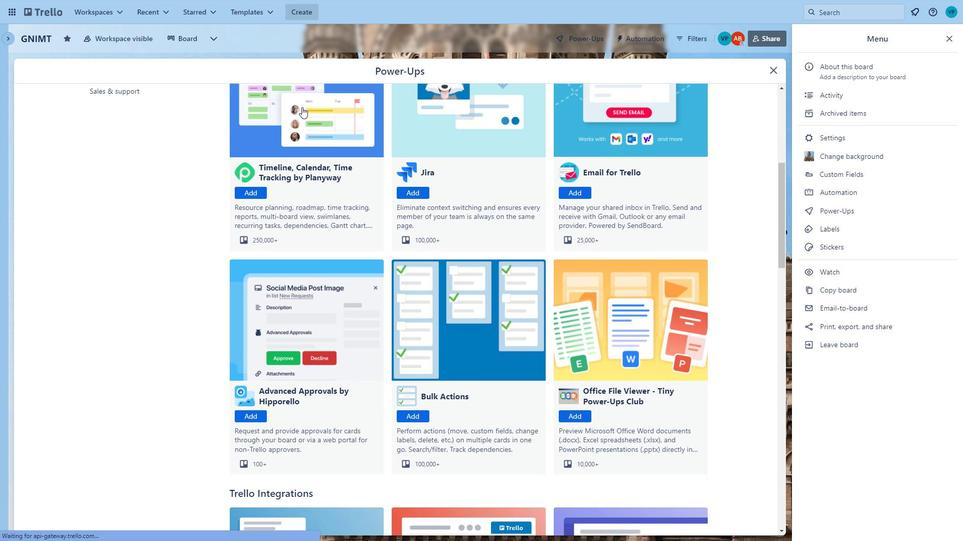 
Action: Mouse moved to (479, 290)
Screenshot: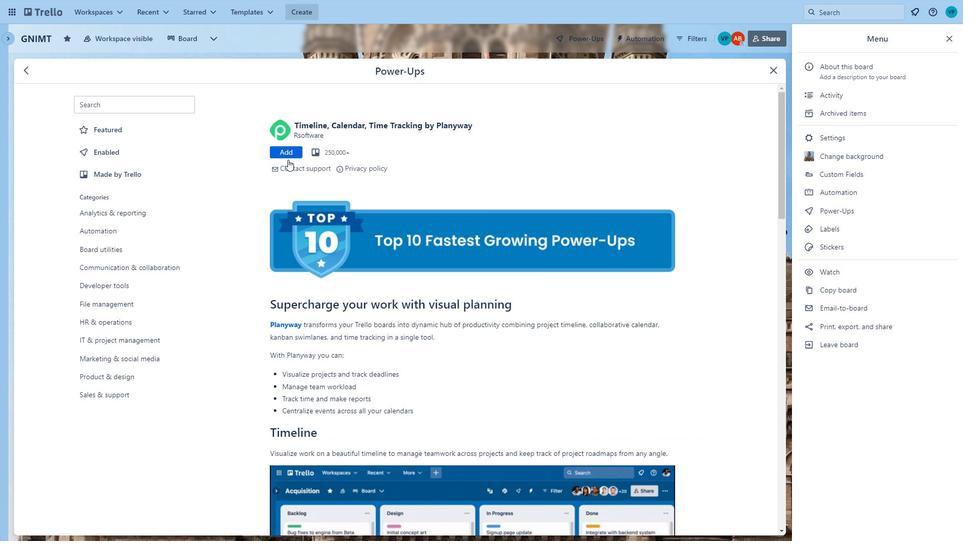
Action: Mouse scrolled (479, 290) with delta (0, 0)
Screenshot: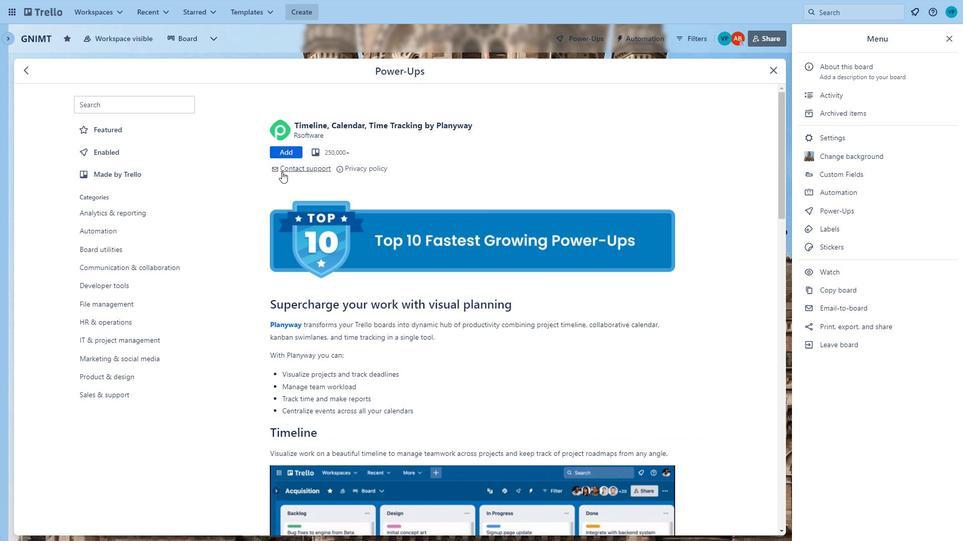 
Action: Mouse moved to (479, 290)
Screenshot: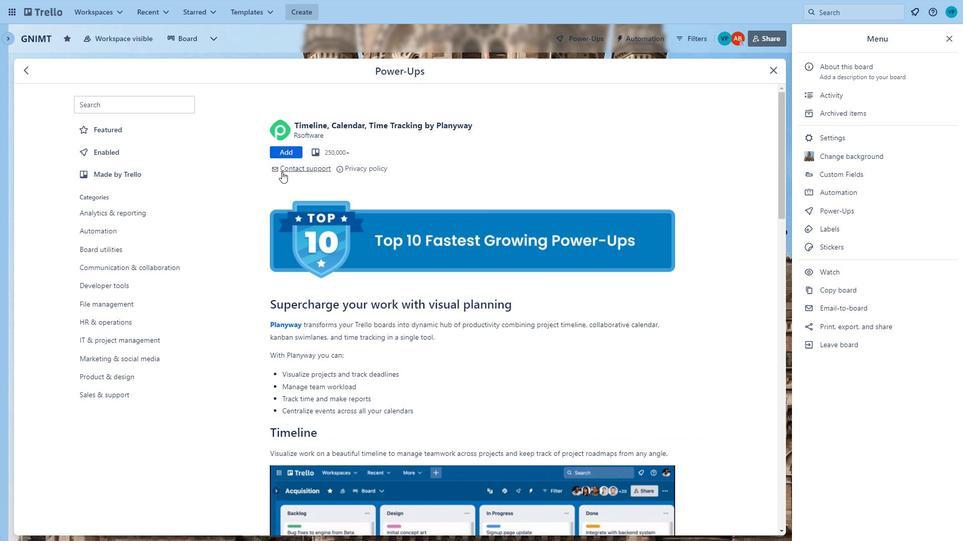 
Action: Mouse scrolled (479, 290) with delta (0, 0)
Screenshot: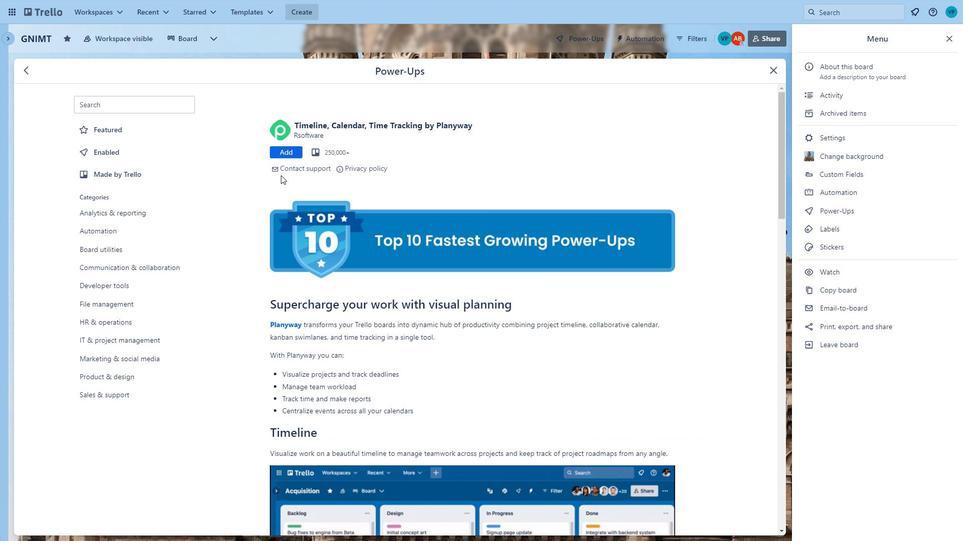 
Action: Mouse scrolled (479, 290) with delta (0, 0)
Screenshot: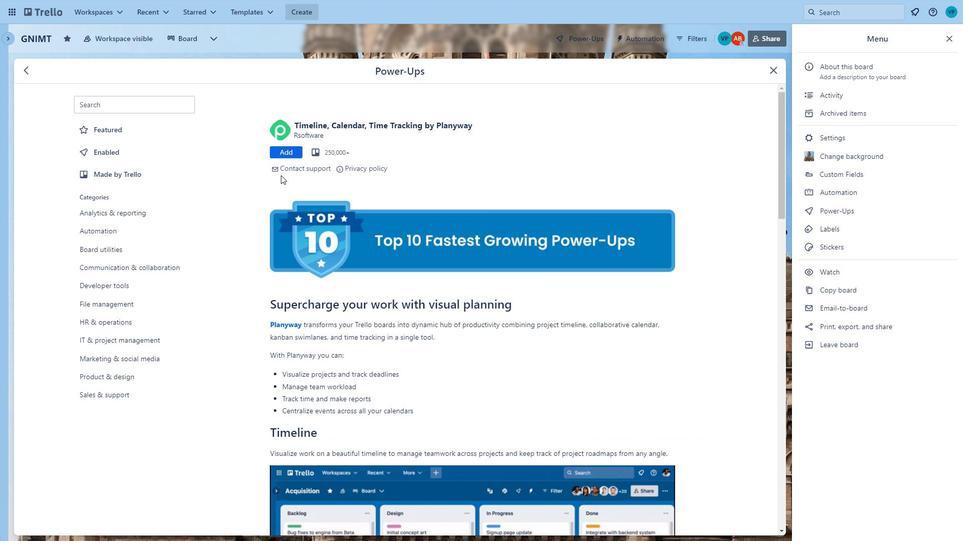 
Action: Mouse moved to (479, 216)
Screenshot: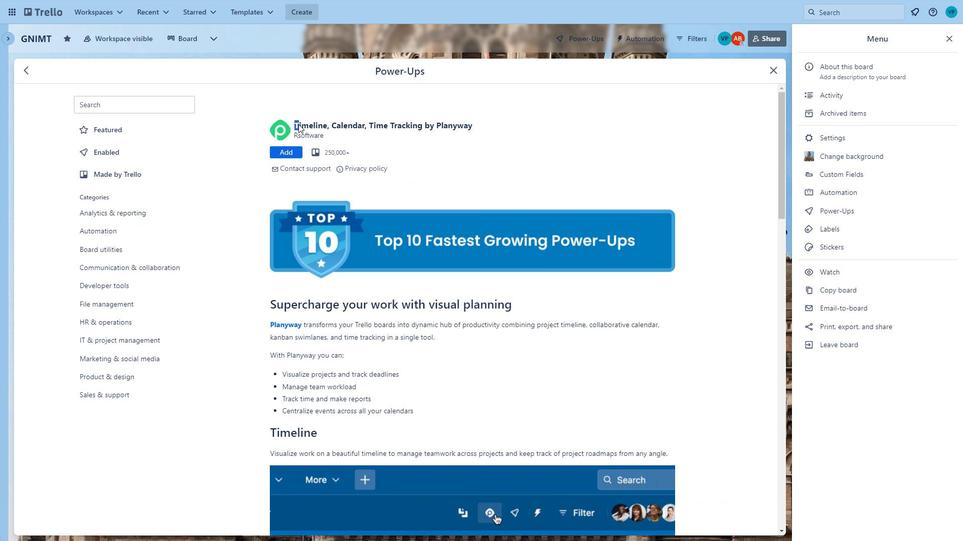 
Action: Mouse pressed left at (479, 216)
Screenshot: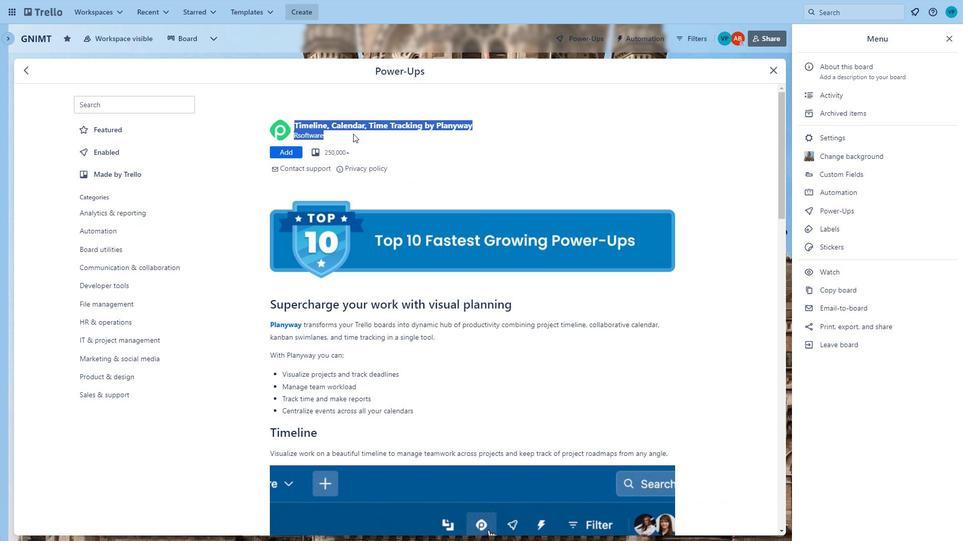 
Action: Mouse moved to (465, 246)
Screenshot: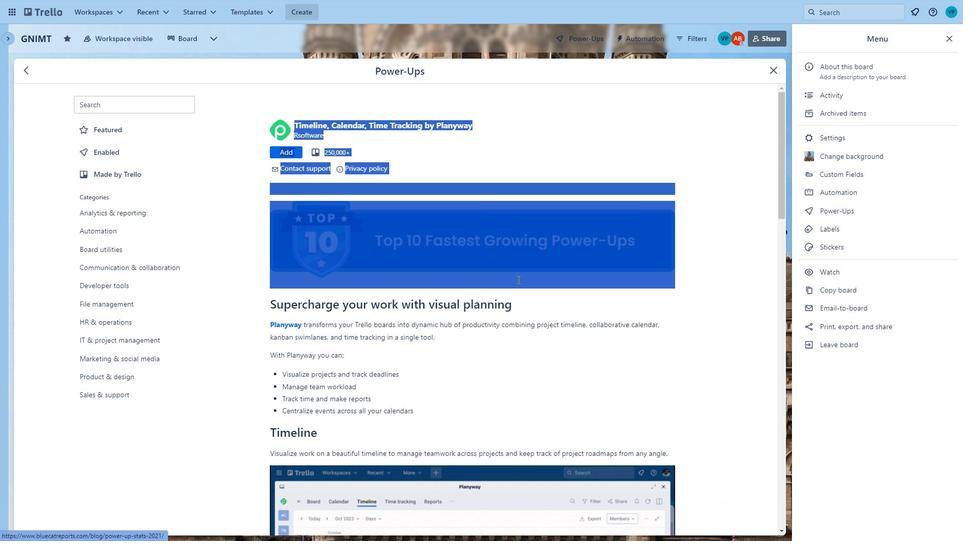 
Action: Mouse scrolled (465, 246) with delta (0, 0)
Screenshot: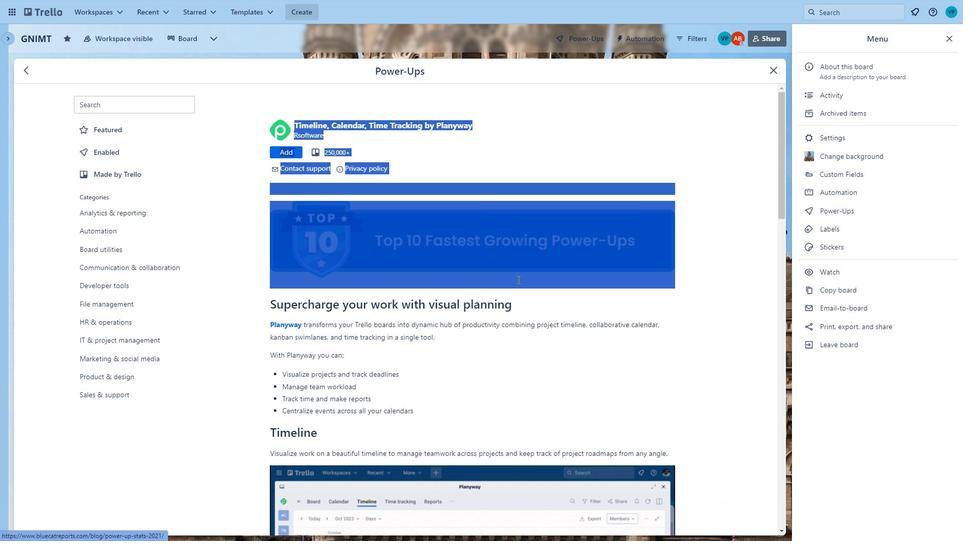 
Action: Mouse moved to (452, 213)
Screenshot: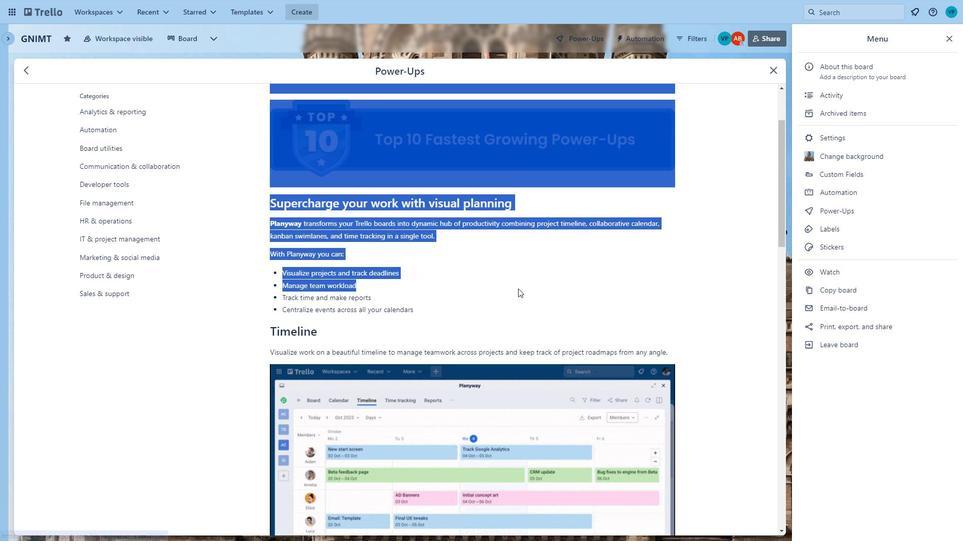 
Action: Mouse scrolled (452, 213) with delta (0, 0)
Screenshot: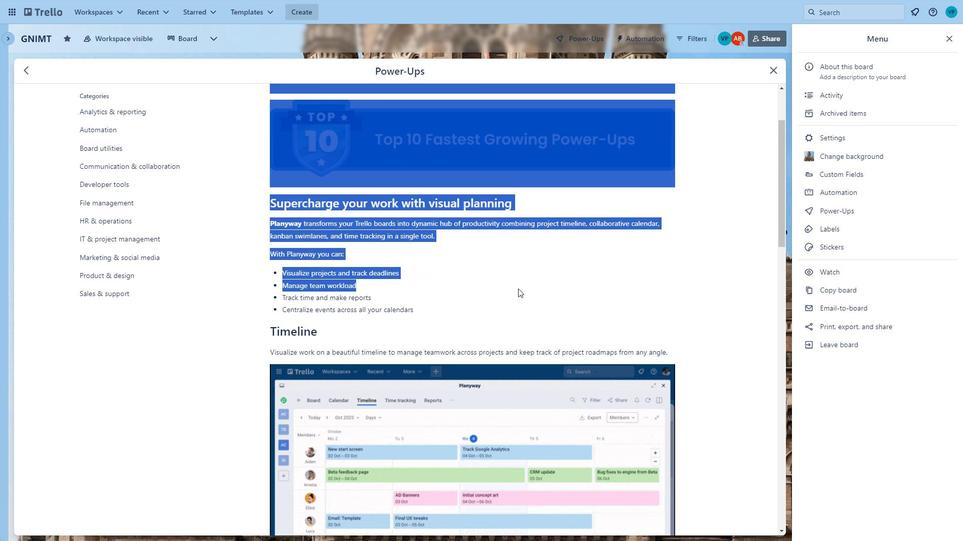 
Action: Mouse moved to (471, 222)
Screenshot: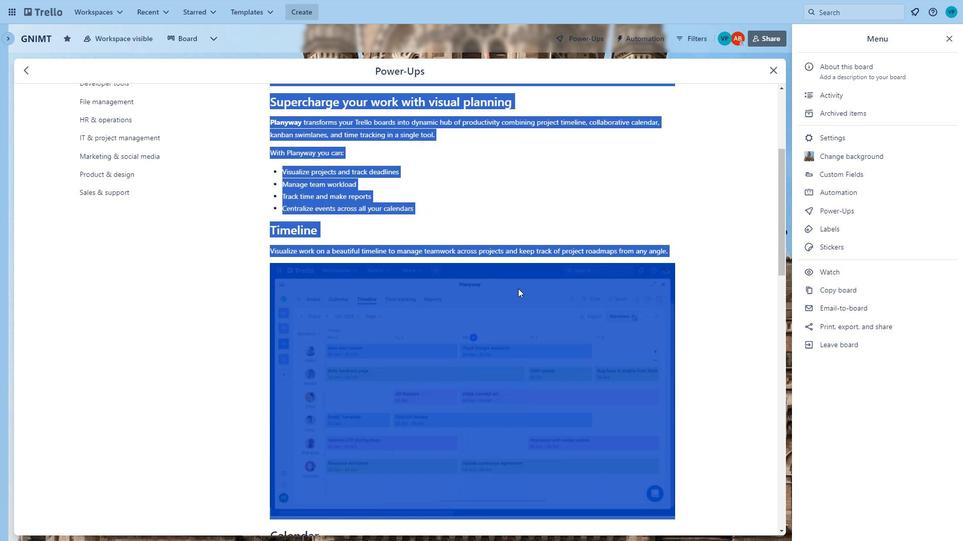 
Action: Mouse pressed left at (471, 222)
Screenshot: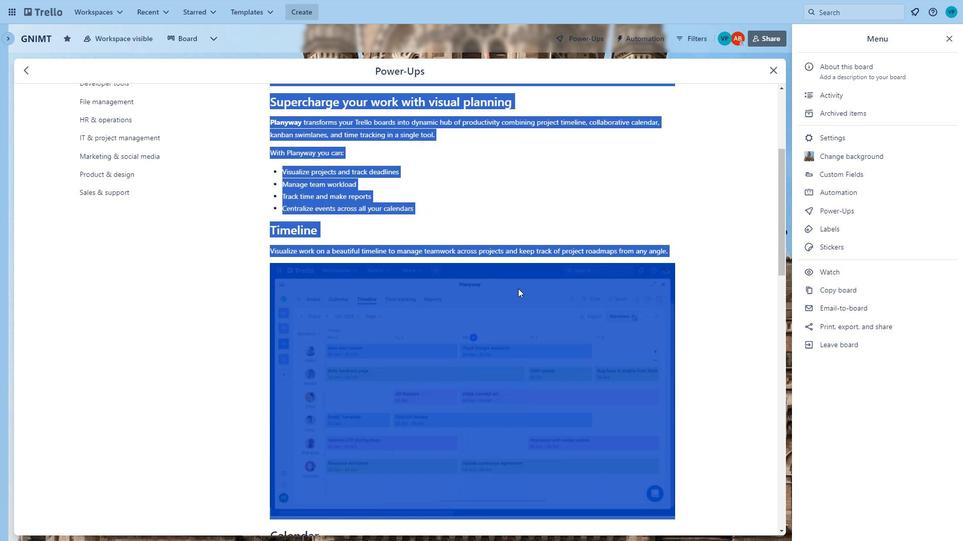 
Action: Mouse moved to (615, 296)
Screenshot: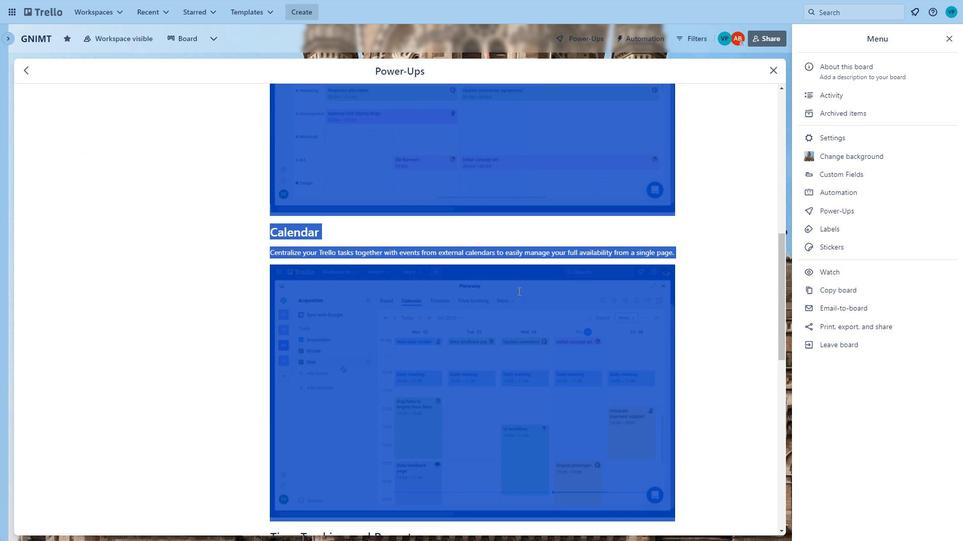 
Action: Mouse scrolled (615, 296) with delta (0, 0)
Screenshot: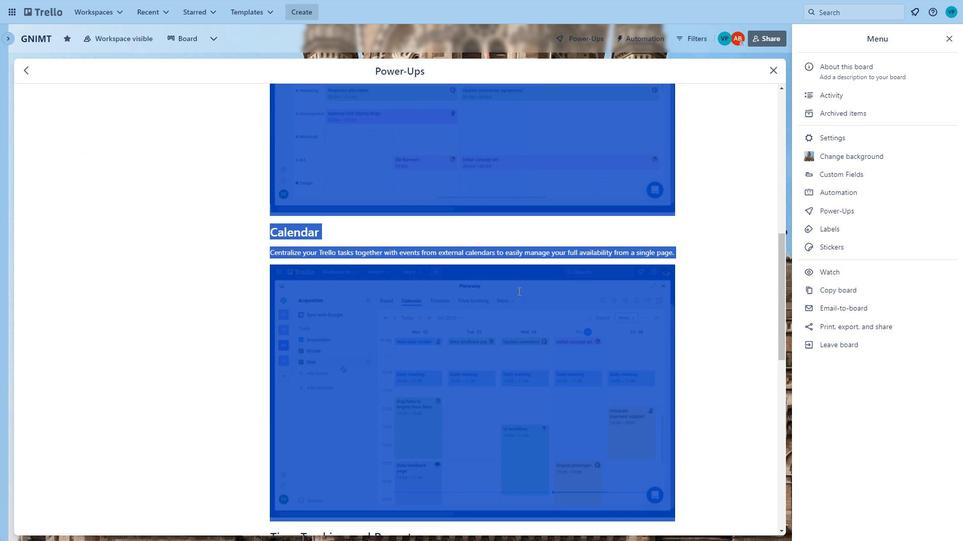 
Action: Mouse moved to (615, 296)
Screenshot: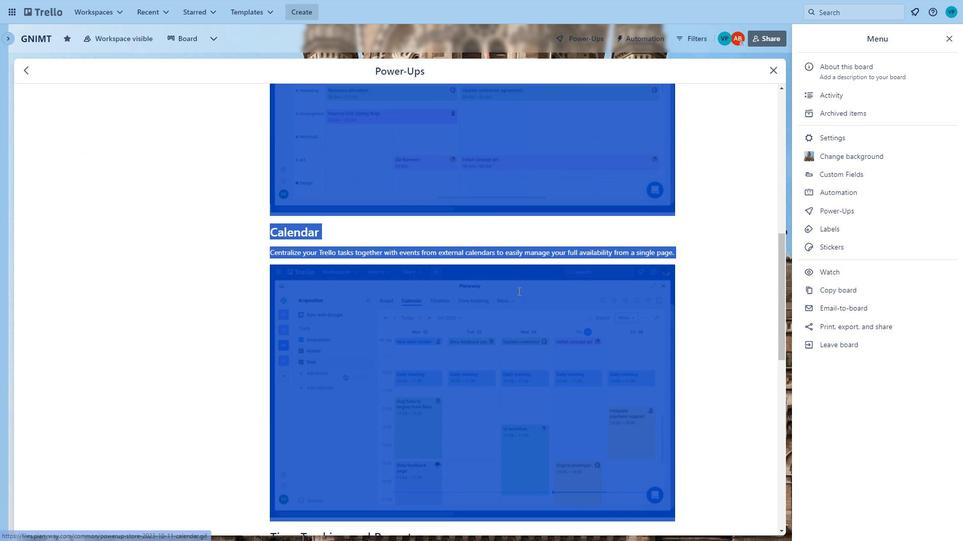 
Action: Mouse scrolled (615, 296) with delta (0, 0)
Screenshot: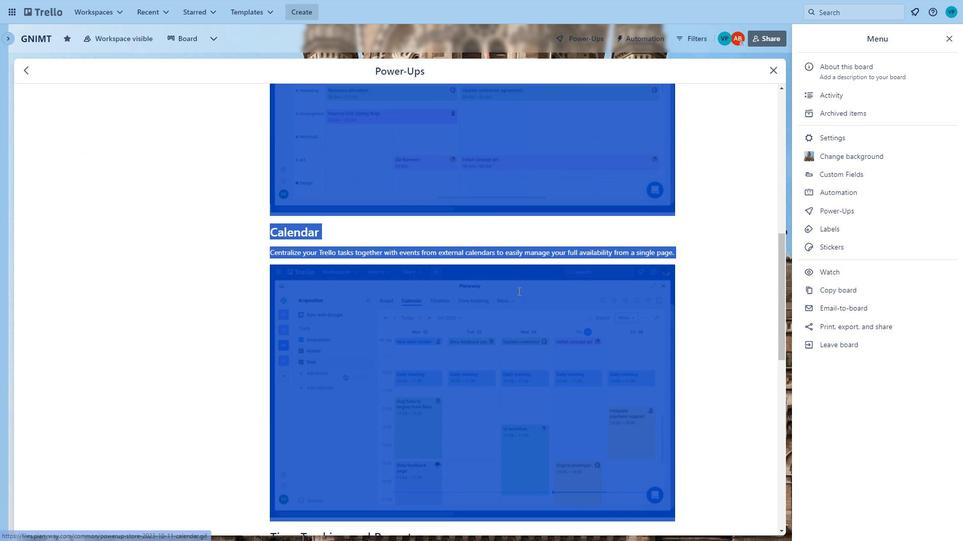 
Action: Mouse moved to (615, 296)
Screenshot: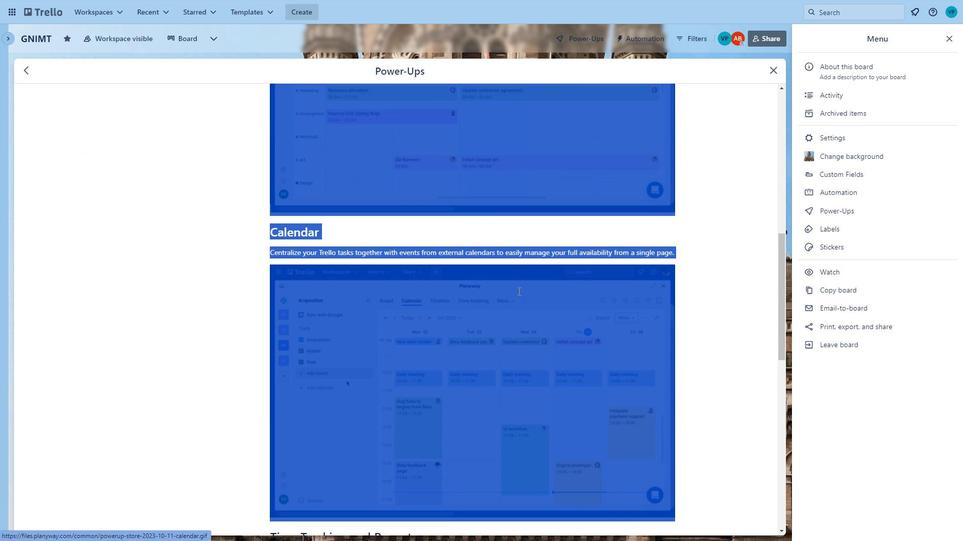 
Action: Mouse scrolled (615, 296) with delta (0, 0)
Screenshot: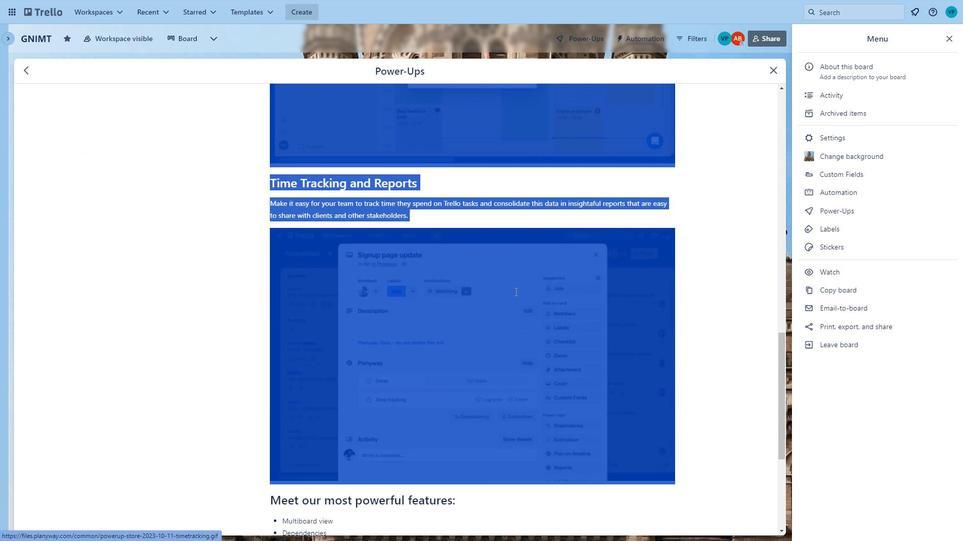 
Action: Mouse scrolled (615, 296) with delta (0, 0)
Screenshot: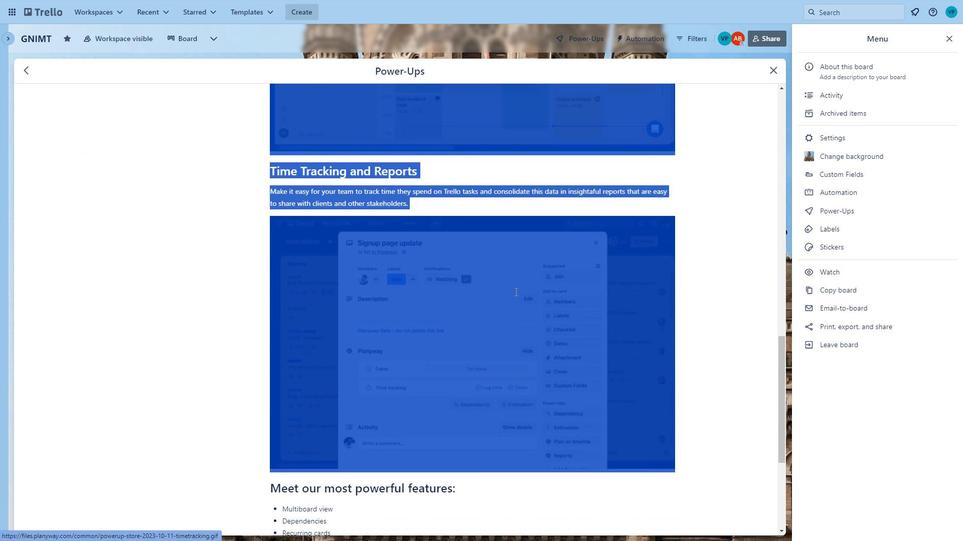 
Action: Mouse scrolled (615, 296) with delta (0, 0)
Screenshot: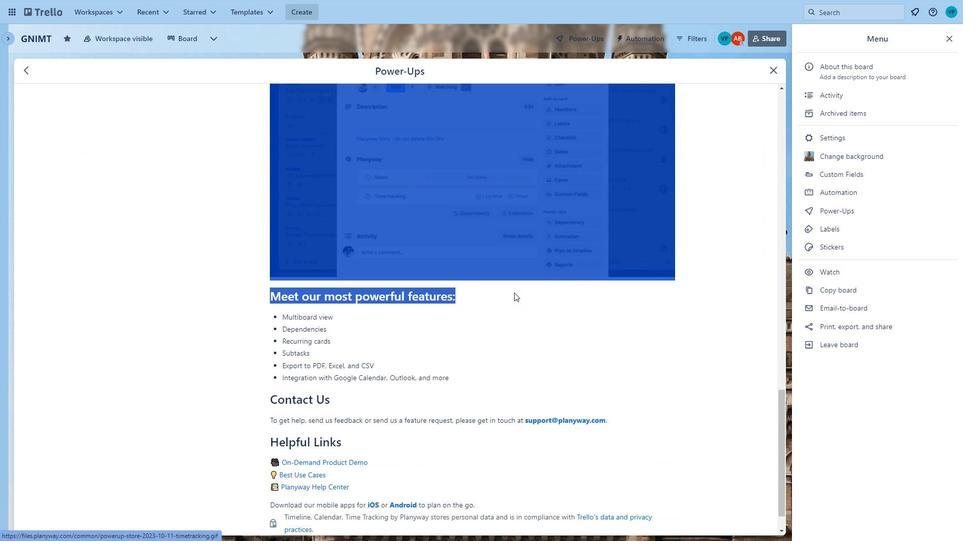 
Action: Mouse scrolled (615, 296) with delta (0, 0)
Screenshot: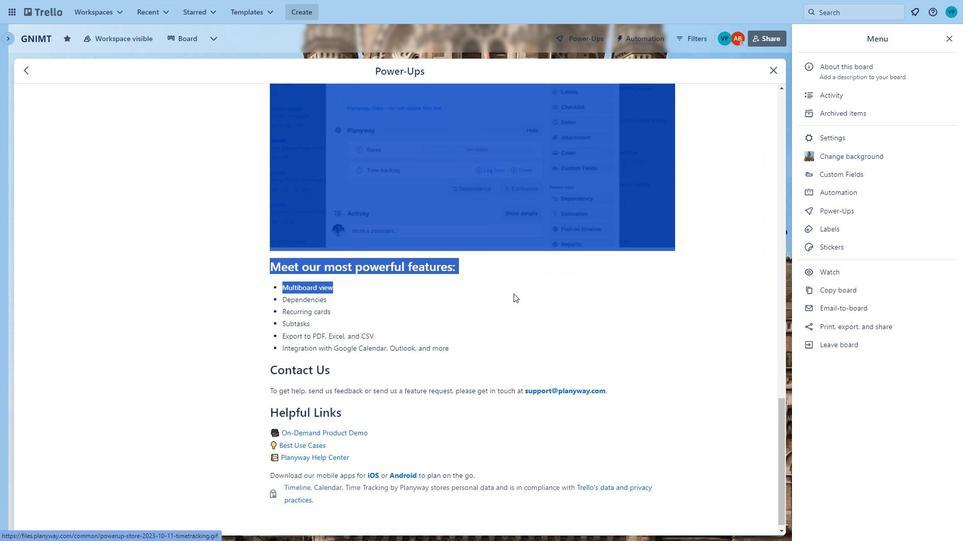 
Action: Mouse scrolled (615, 296) with delta (0, 0)
Screenshot: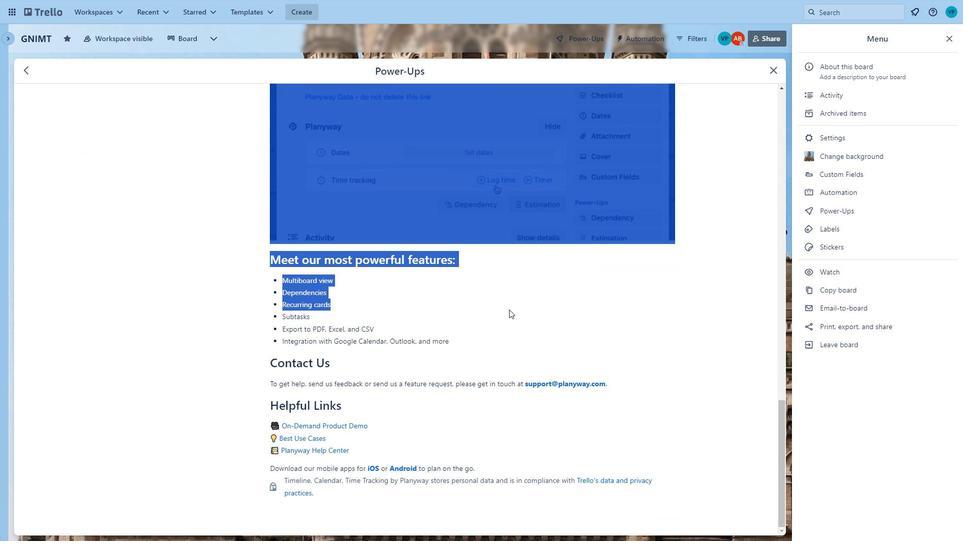 
Action: Mouse scrolled (615, 296) with delta (0, 0)
Screenshot: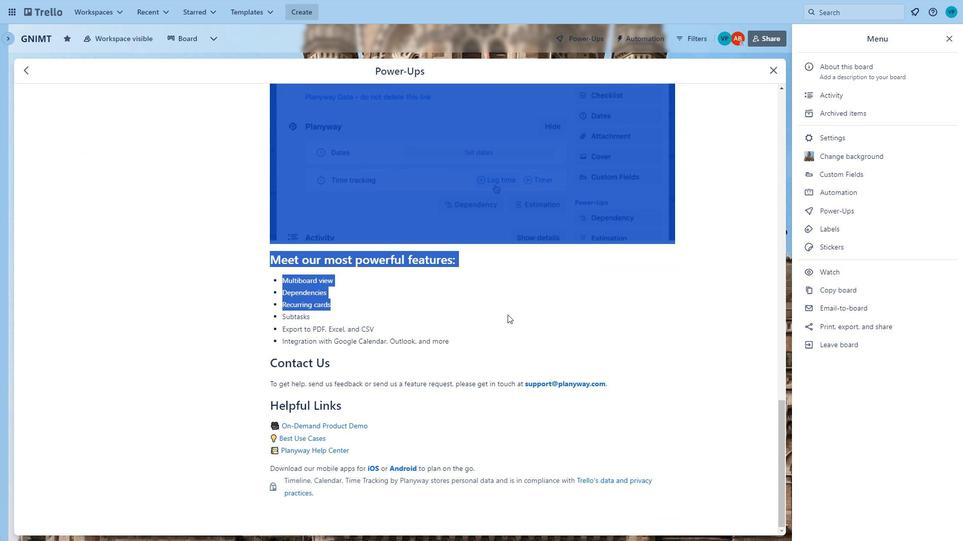 
Action: Mouse scrolled (615, 296) with delta (0, 0)
Screenshot: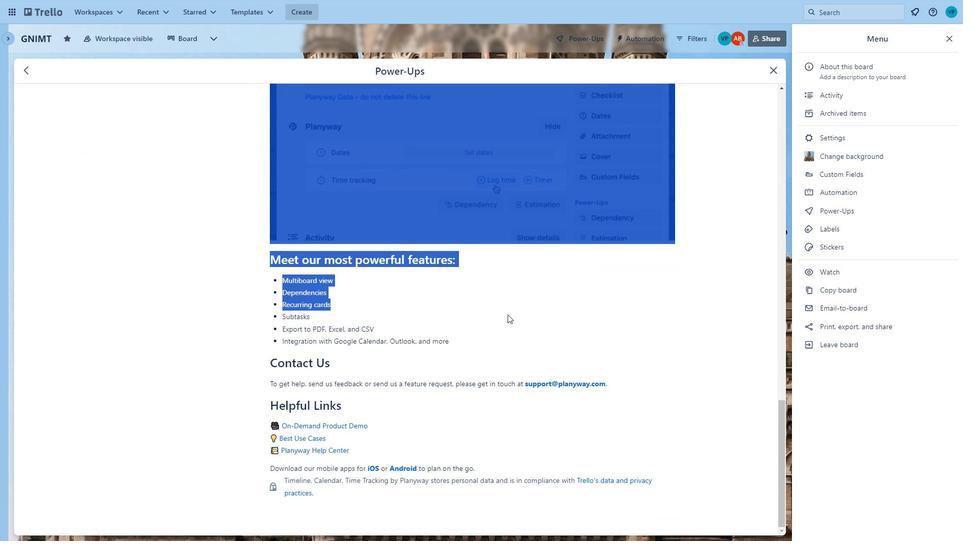 
Action: Mouse moved to (615, 297)
Screenshot: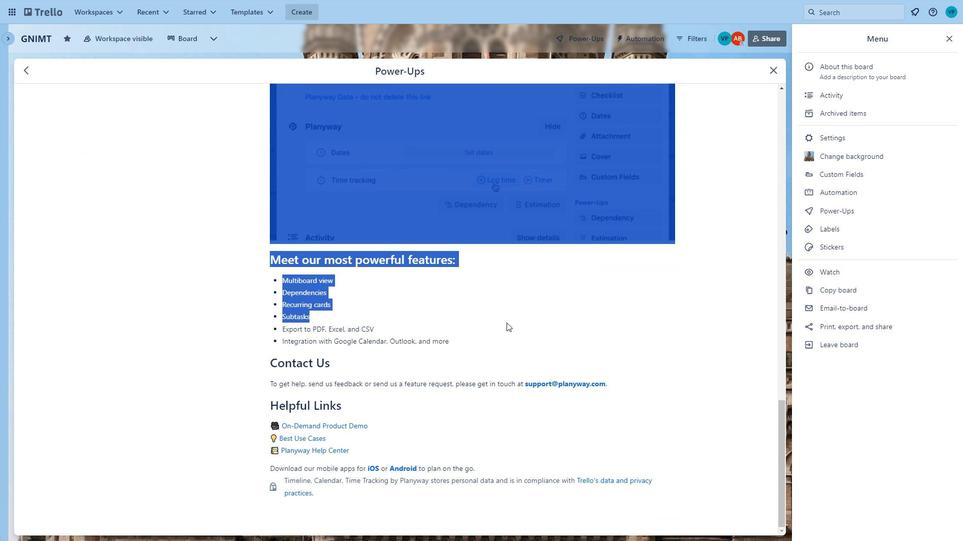 
Action: Mouse scrolled (615, 297) with delta (0, 0)
Screenshot: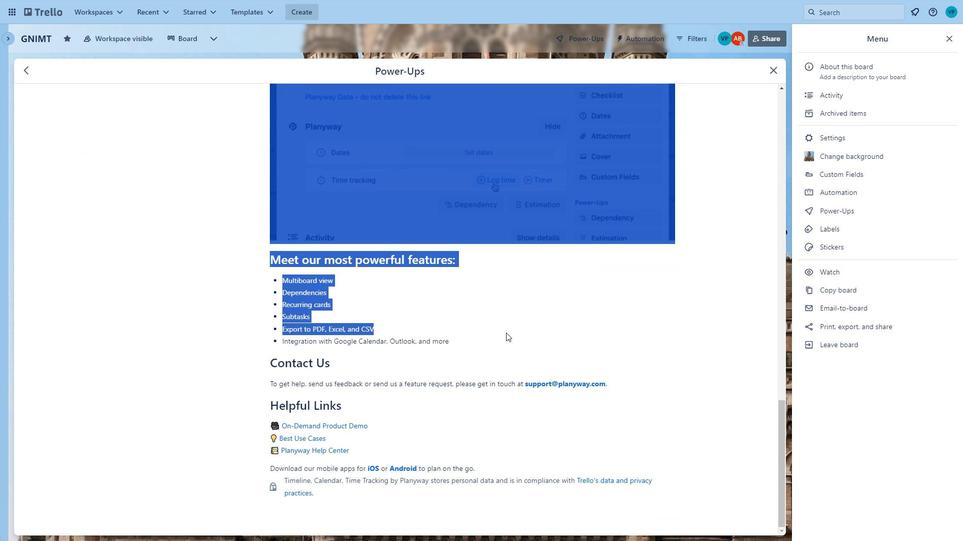 
Action: Mouse moved to (615, 298)
Screenshot: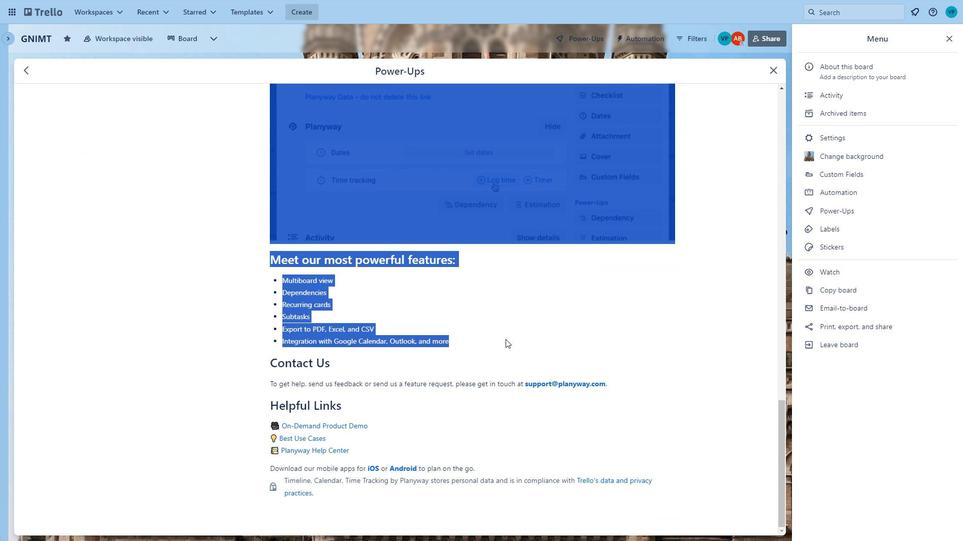 
Action: Mouse scrolled (615, 297) with delta (0, 0)
Screenshot: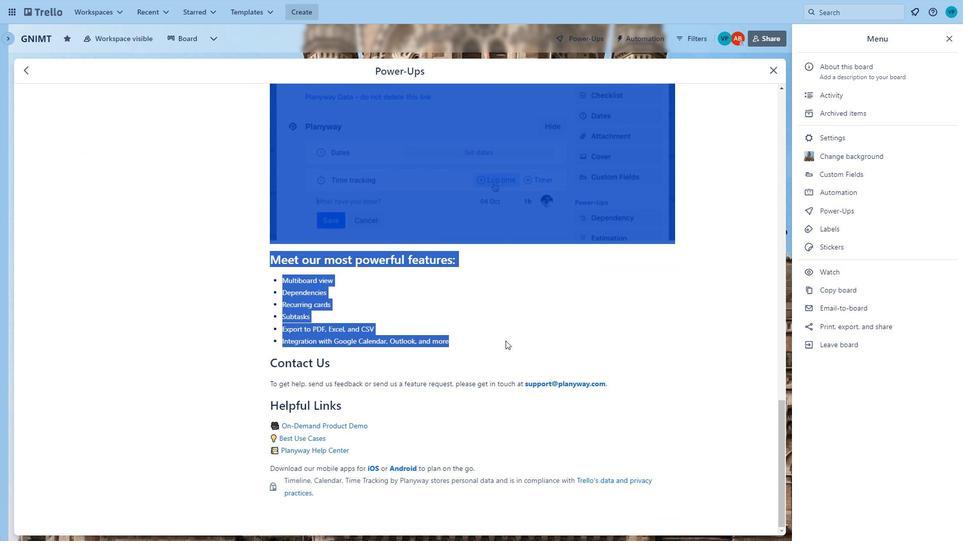 
Action: Mouse scrolled (615, 297) with delta (0, 0)
Screenshot: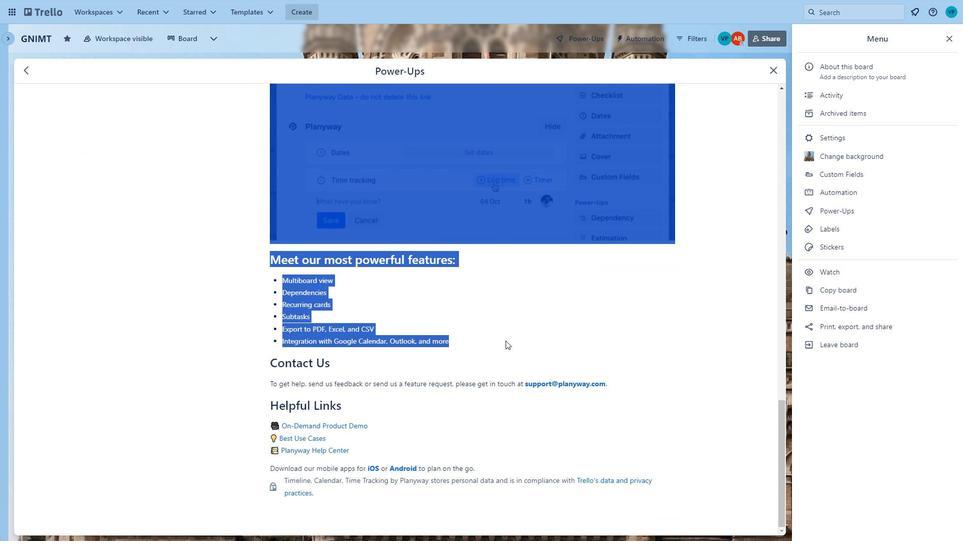 
Action: Mouse moved to (615, 298)
Screenshot: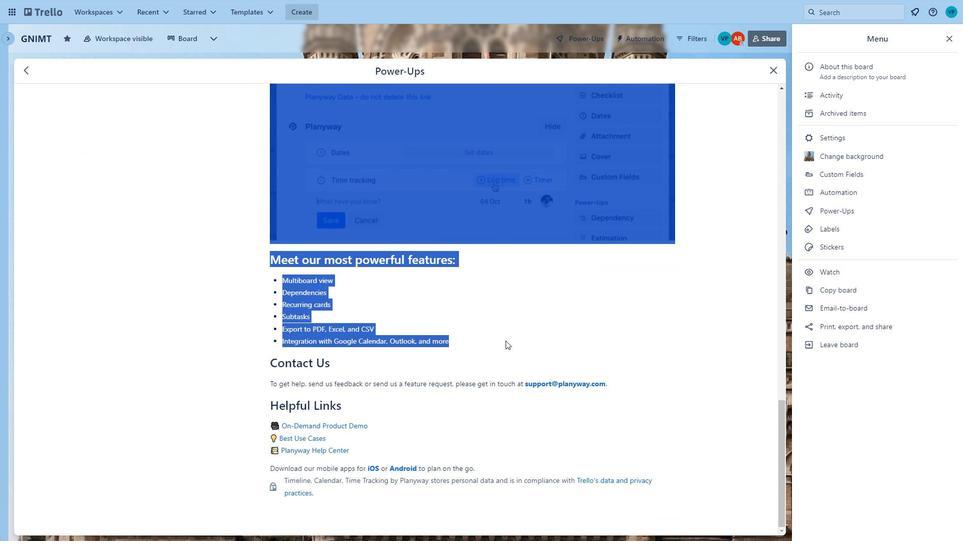 
Action: Mouse scrolled (615, 297) with delta (0, 0)
Screenshot: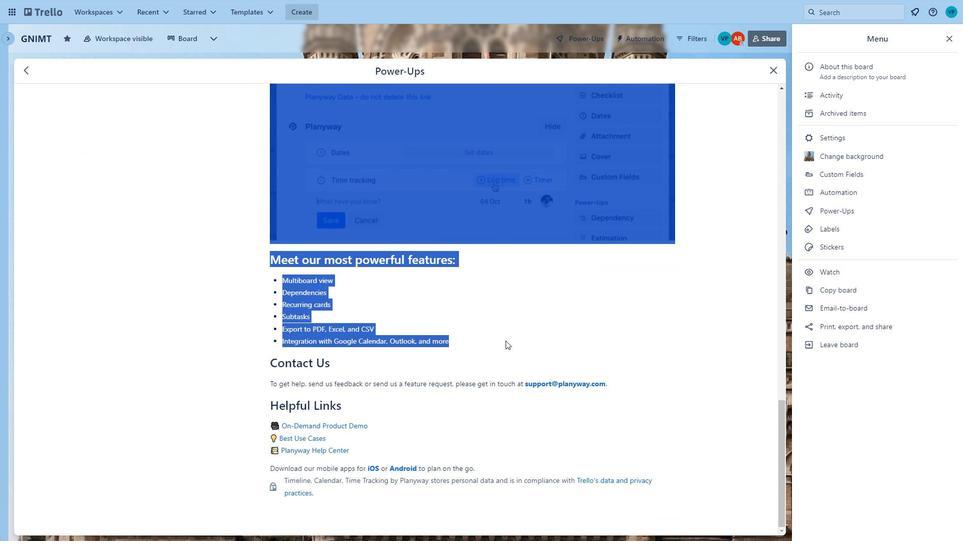 
Action: Mouse moved to (613, 299)
Screenshot: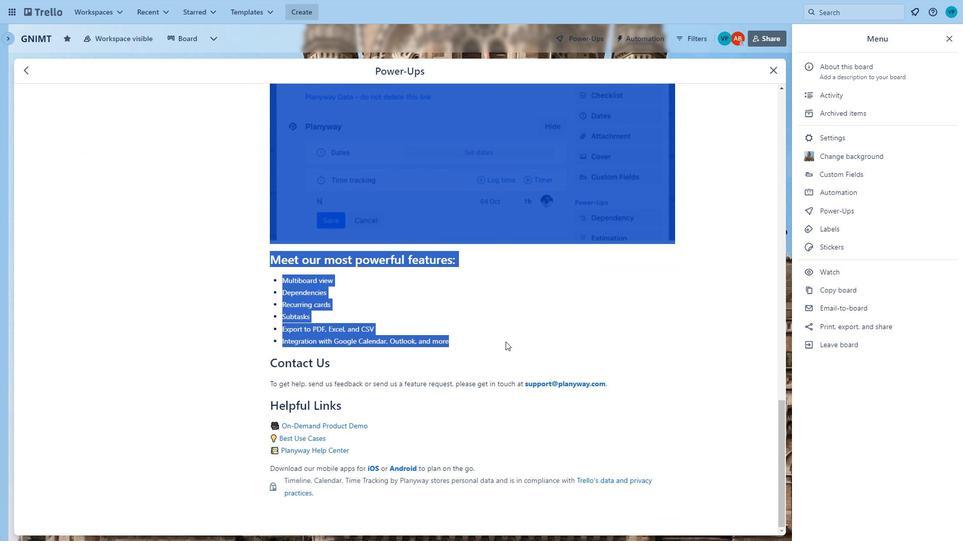 
Action: Mouse scrolled (613, 298) with delta (0, 0)
Screenshot: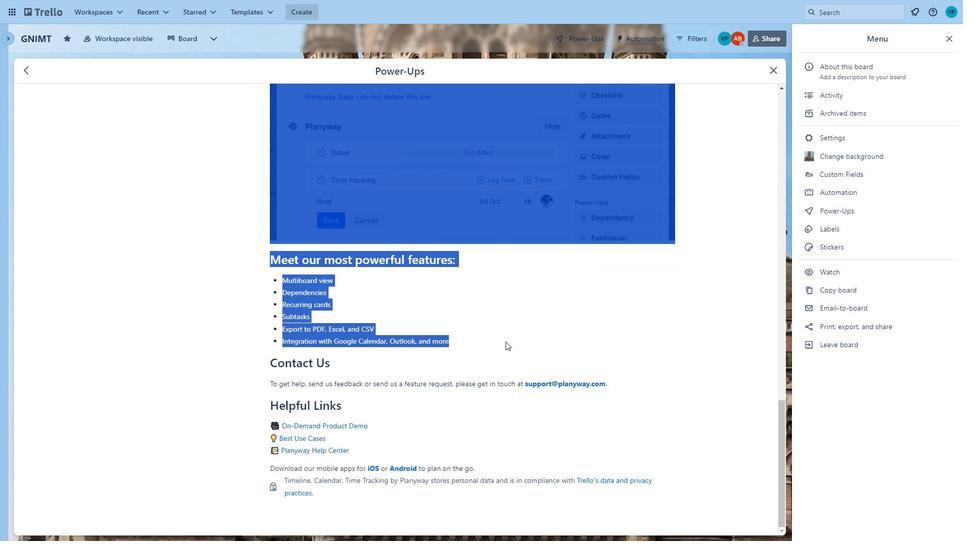 
Action: Mouse scrolled (613, 298) with delta (0, 0)
Screenshot: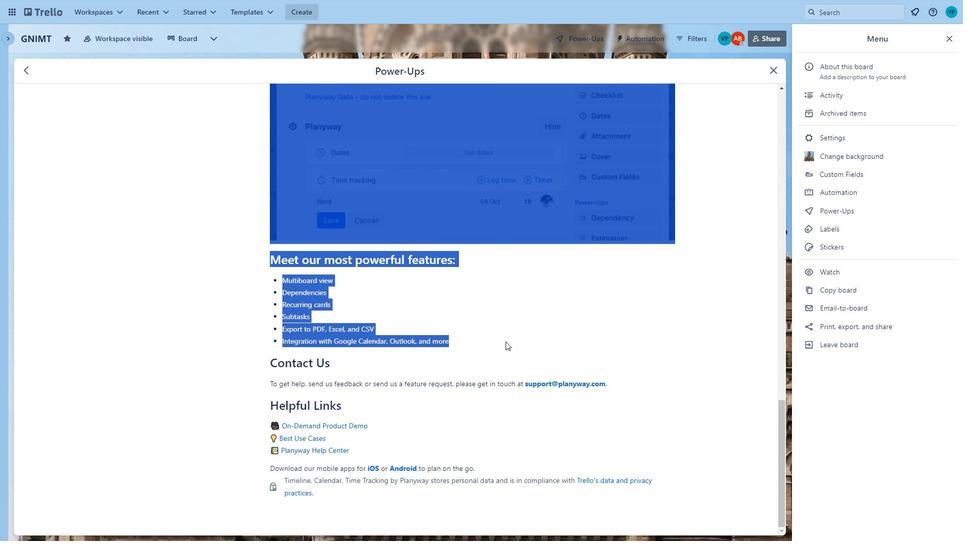 
Action: Mouse scrolled (613, 298) with delta (0, 0)
Screenshot: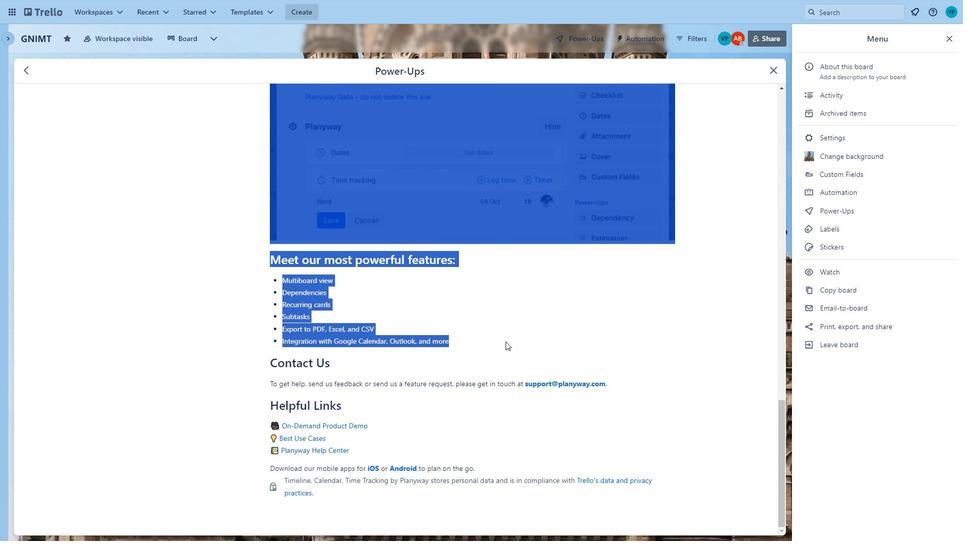 
Action: Mouse moved to (613, 299)
Screenshot: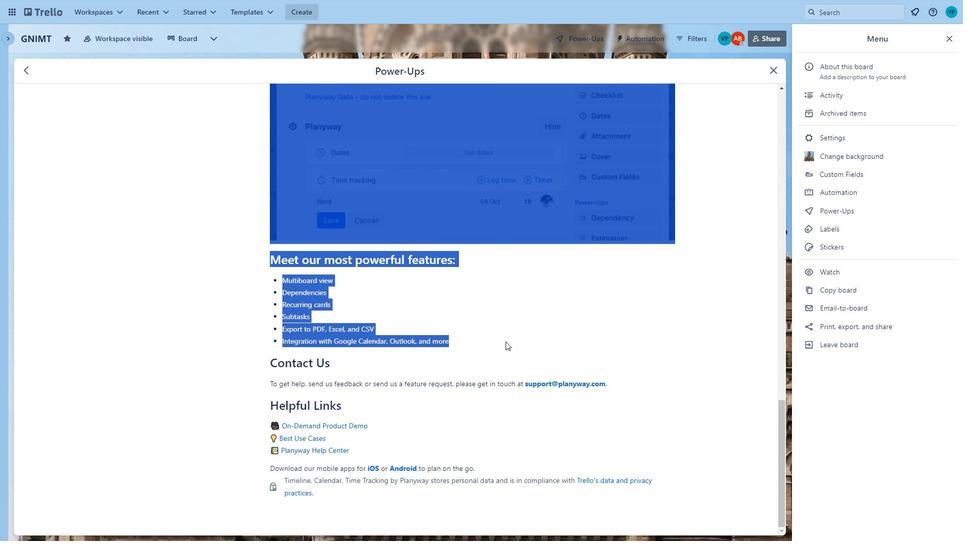 
Action: Mouse scrolled (613, 298) with delta (0, 0)
Screenshot: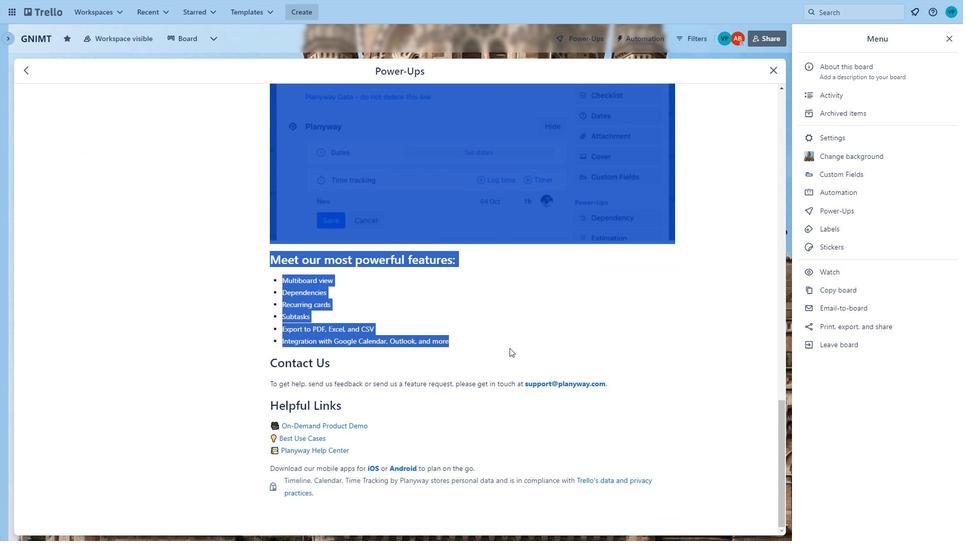 
Action: Mouse moved to (613, 298)
Screenshot: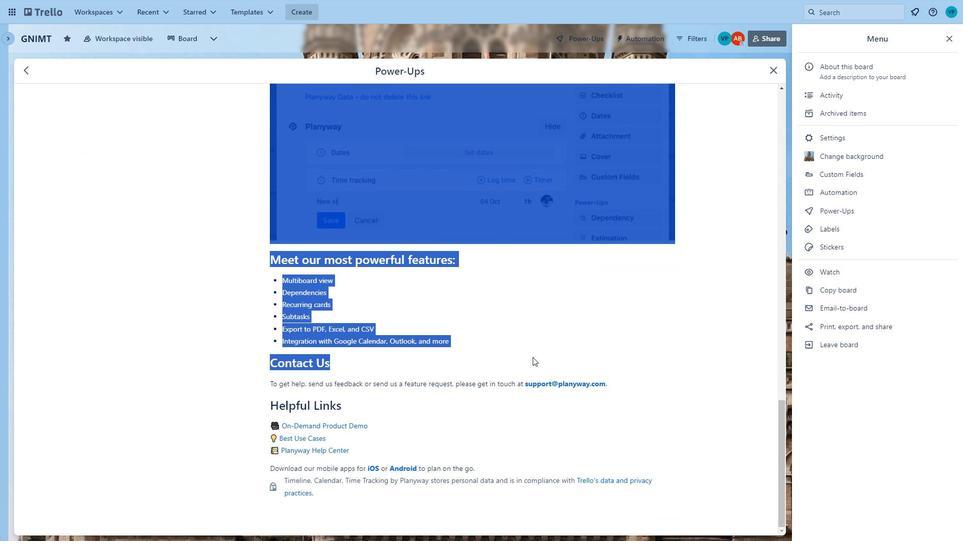 
Action: Mouse scrolled (613, 298) with delta (0, 0)
Screenshot: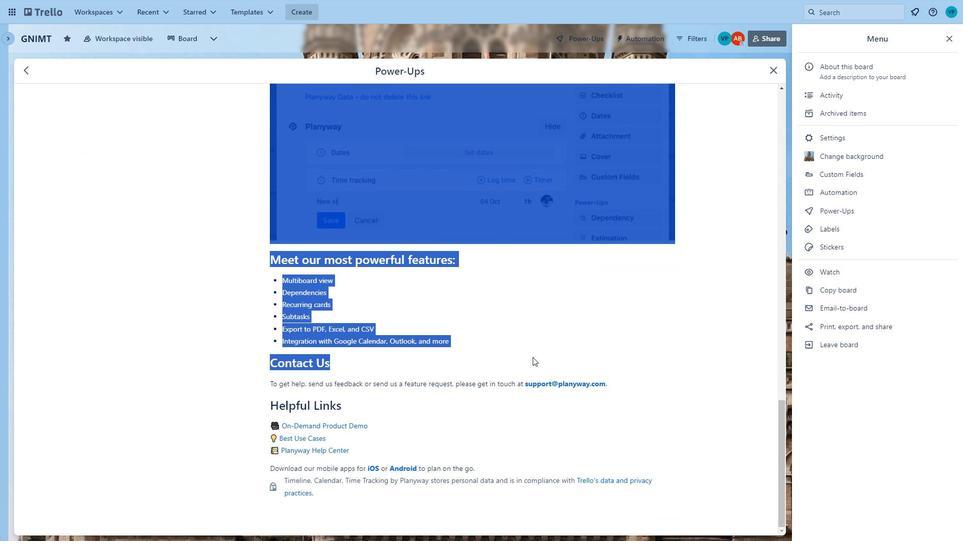 
Action: Mouse scrolled (613, 298) with delta (0, 0)
Screenshot: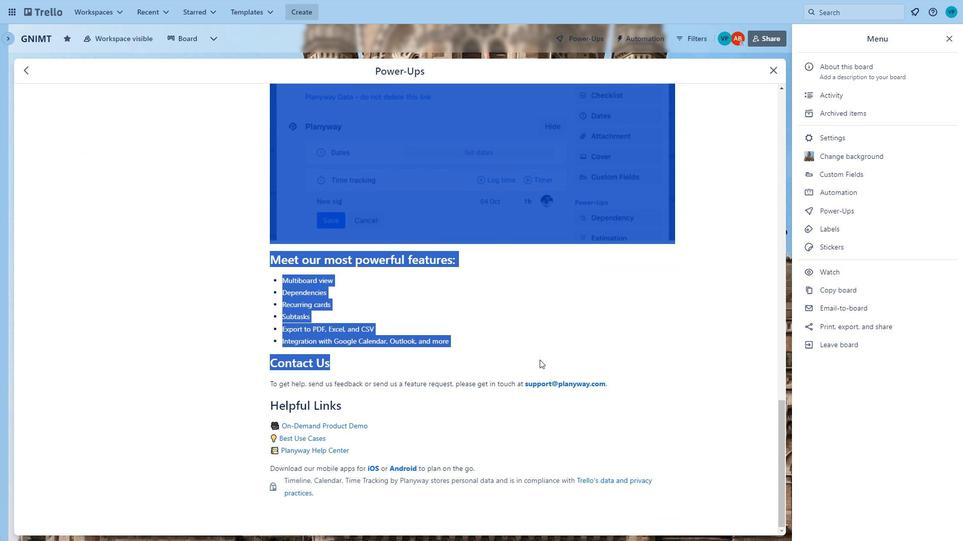 
Action: Mouse moved to (612, 298)
Screenshot: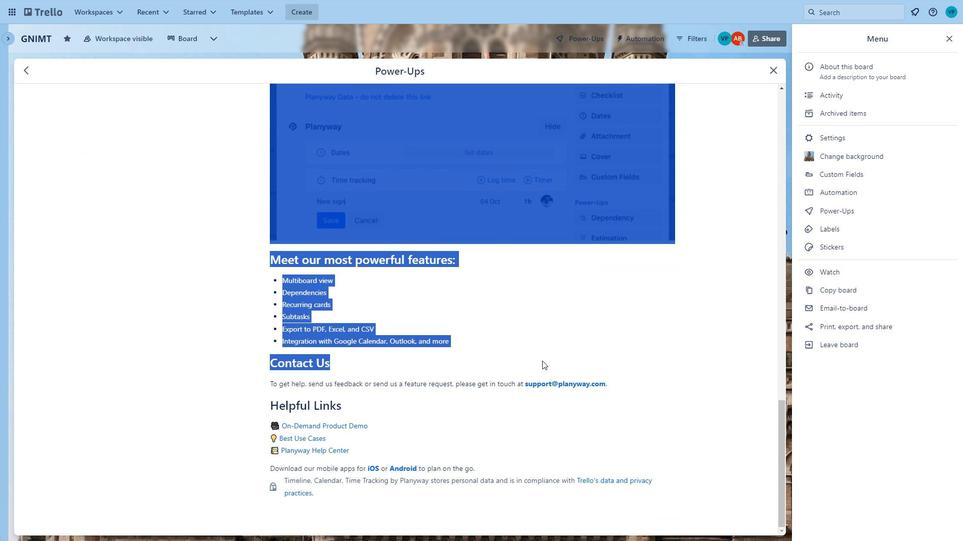 
Action: Mouse scrolled (612, 298) with delta (0, 0)
Screenshot: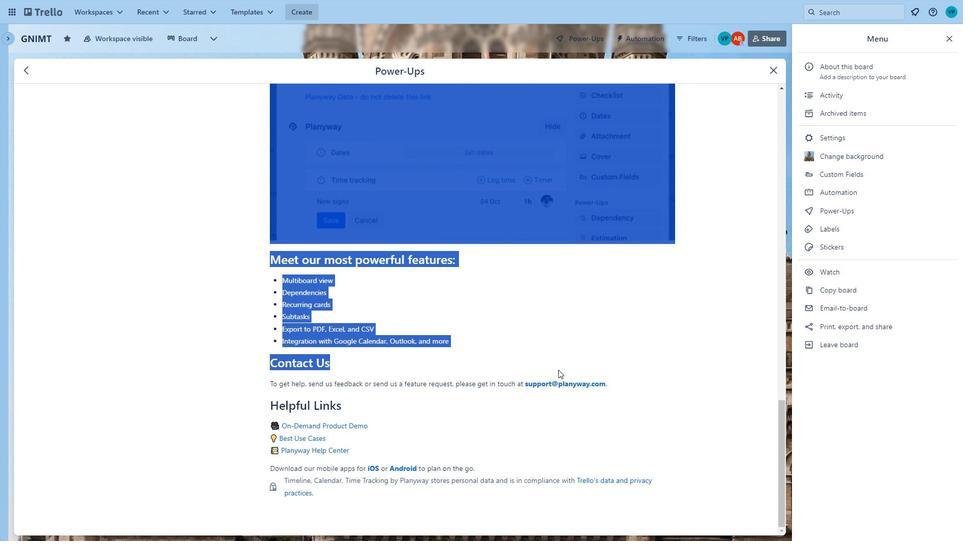 
Action: Mouse scrolled (612, 298) with delta (0, 0)
Screenshot: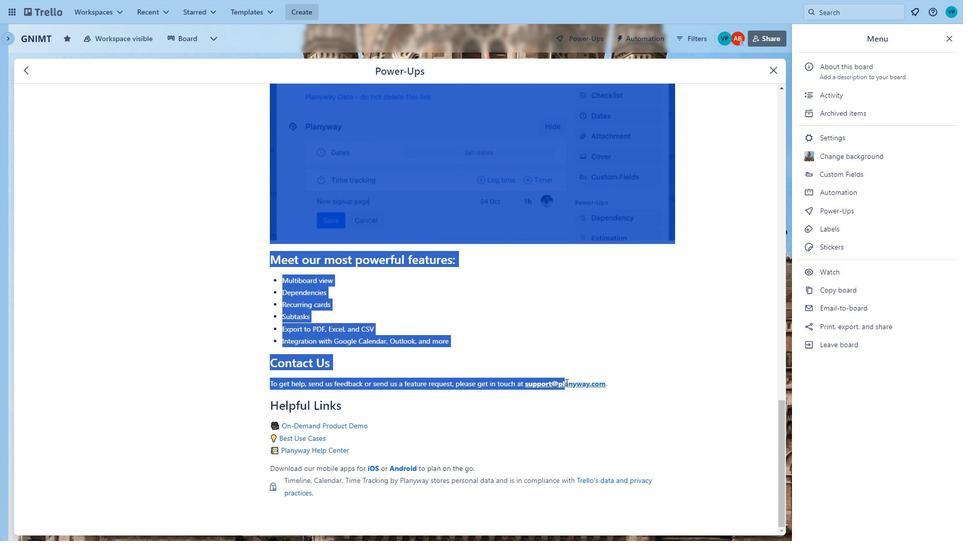 
Action: Mouse scrolled (612, 298) with delta (0, 0)
Screenshot: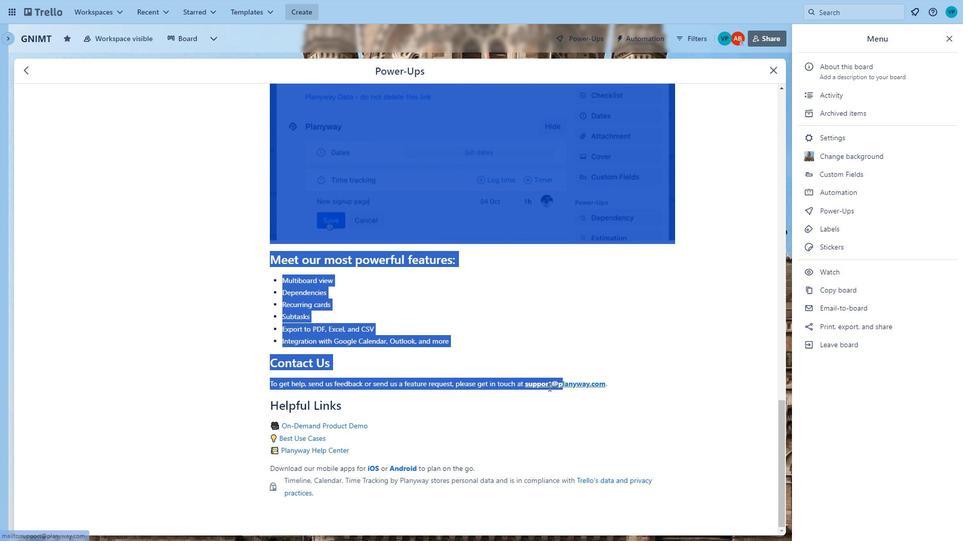 
Action: Mouse moved to (700, 368)
Screenshot: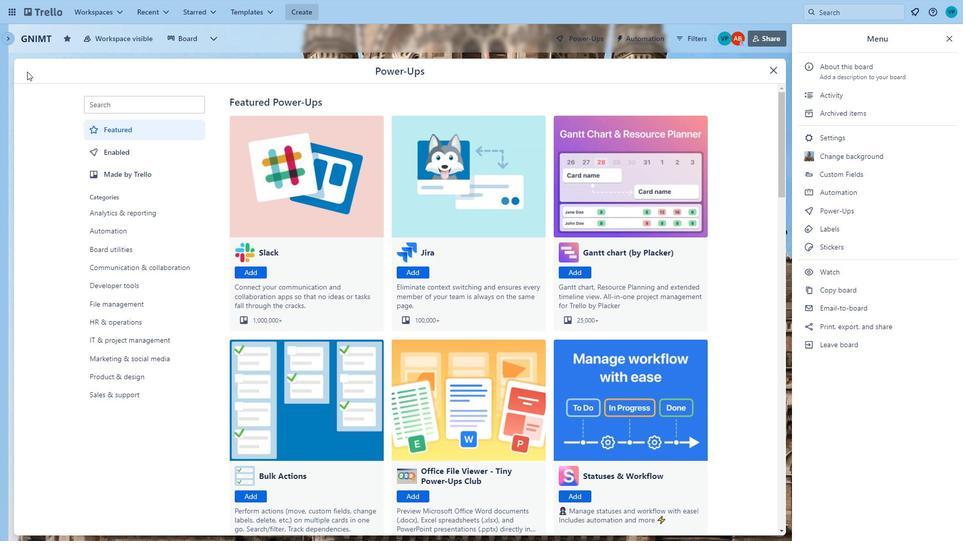 
Action: Mouse scrolled (700, 368) with delta (0, 0)
Screenshot: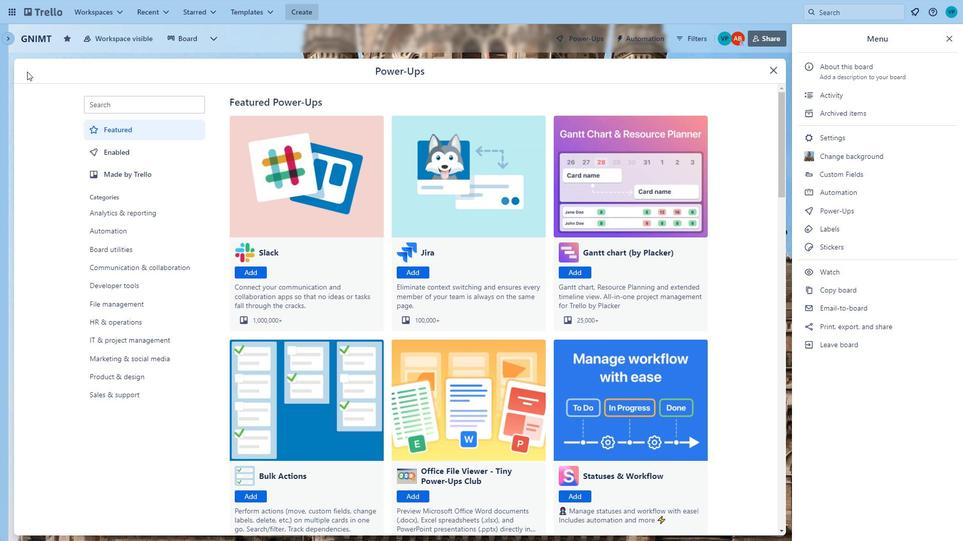 
Action: Mouse moved to (700, 368)
Screenshot: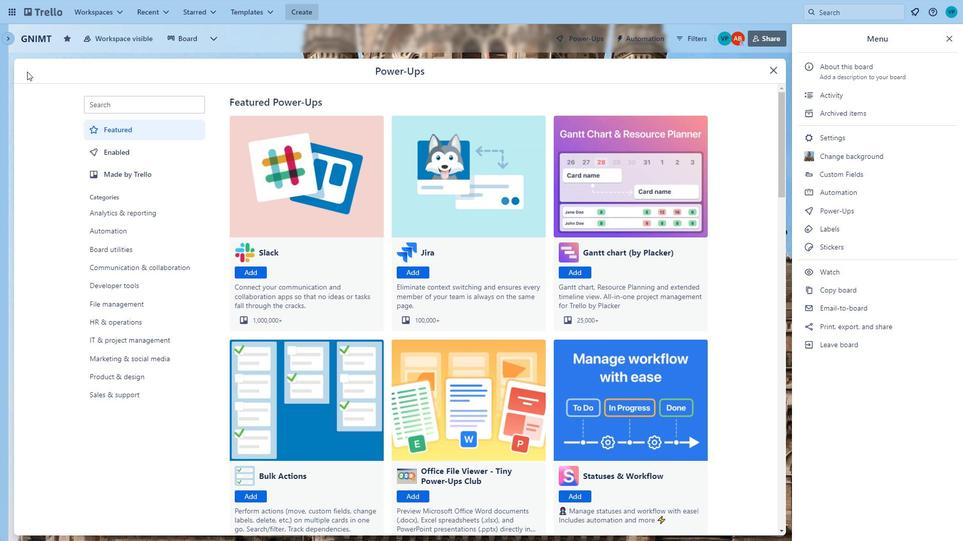 
Action: Mouse scrolled (700, 368) with delta (0, 0)
Screenshot: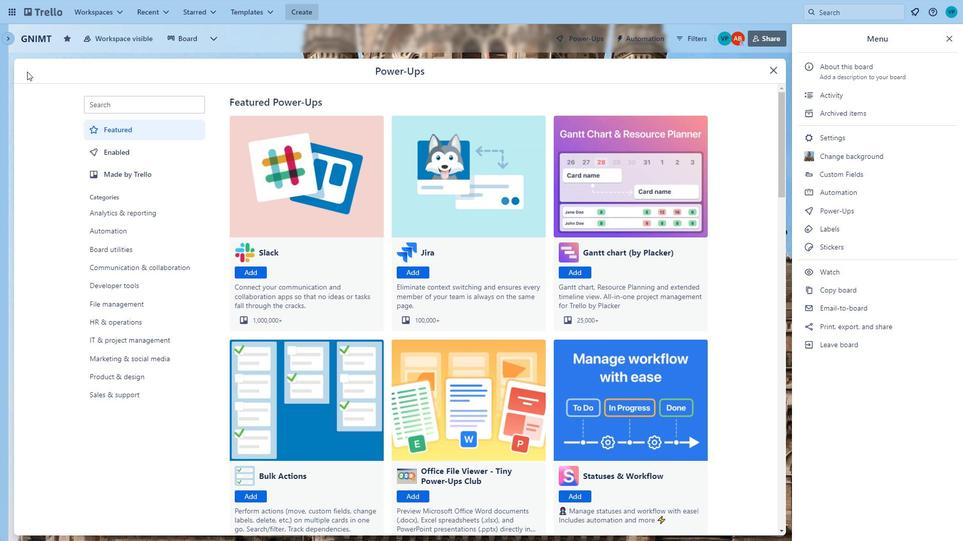 
Action: Mouse moved to (700, 368)
Screenshot: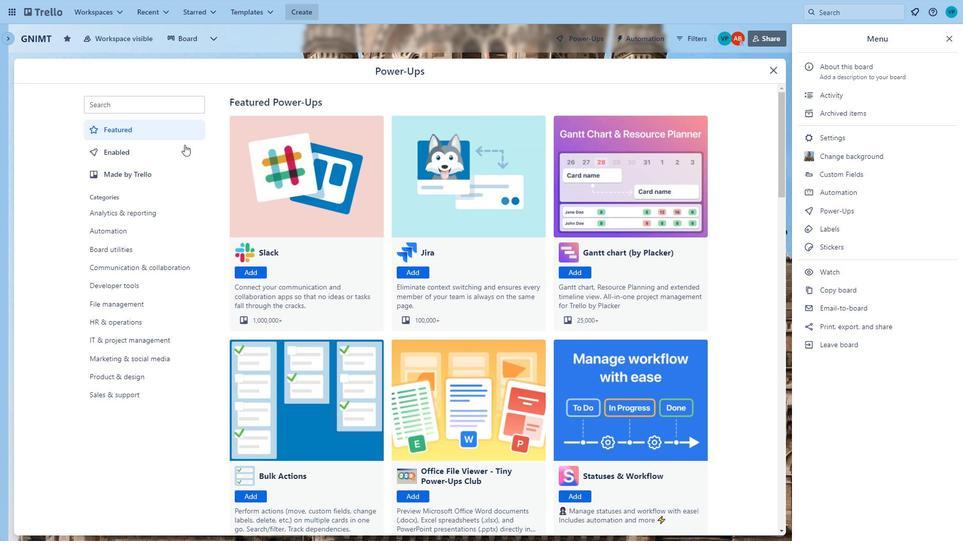 
Action: Mouse scrolled (700, 368) with delta (0, 0)
Screenshot: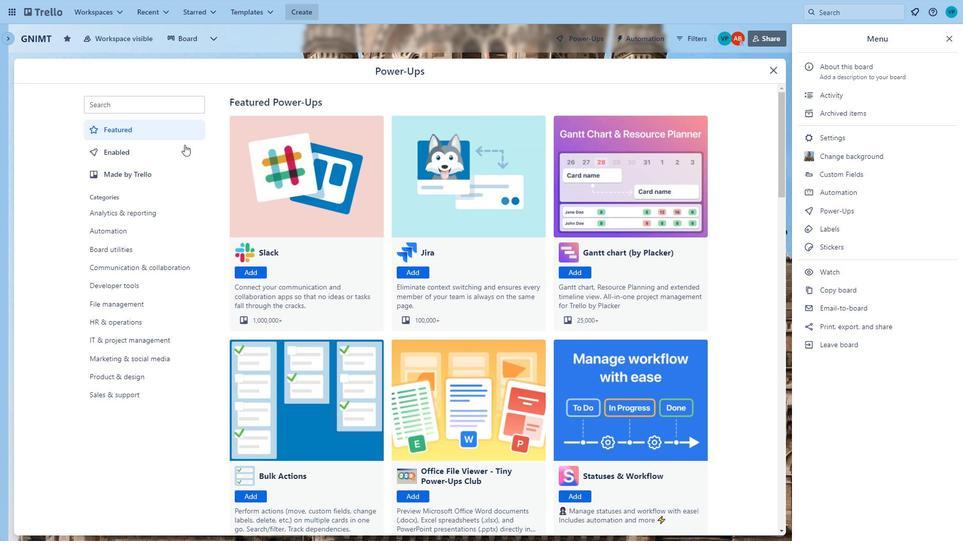 
Action: Mouse moved to (344, 215)
Screenshot: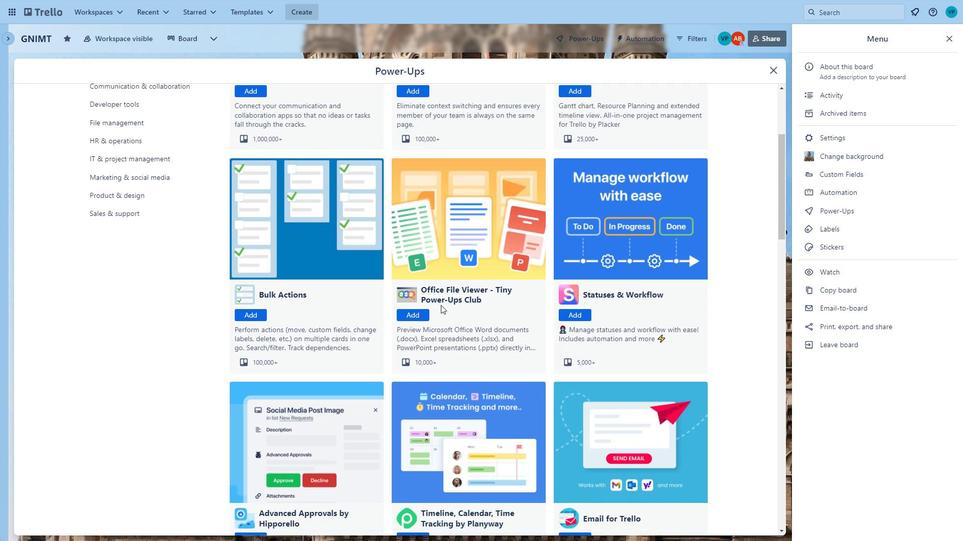 
Action: Mouse scrolled (344, 215) with delta (0, 0)
Screenshot: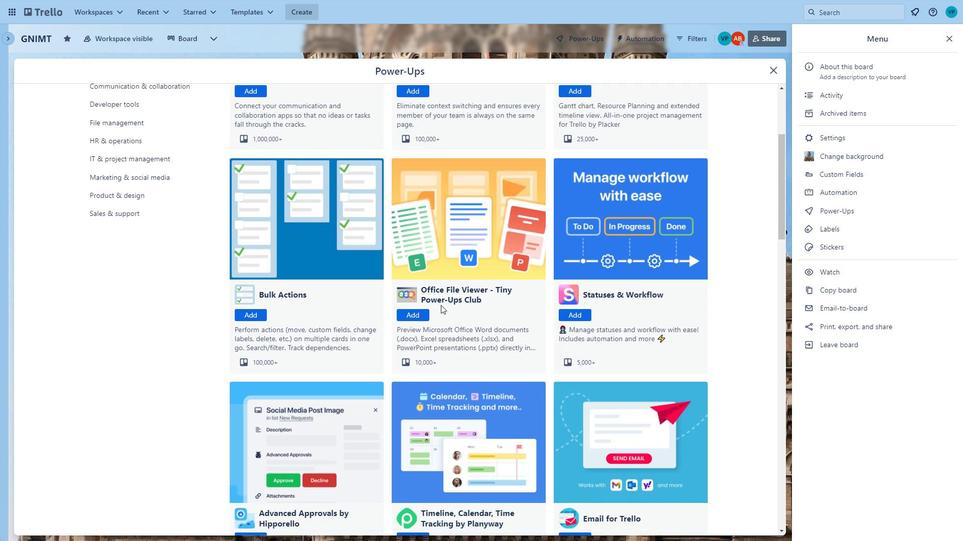 
Action: Mouse moved to (323, 208)
Screenshot: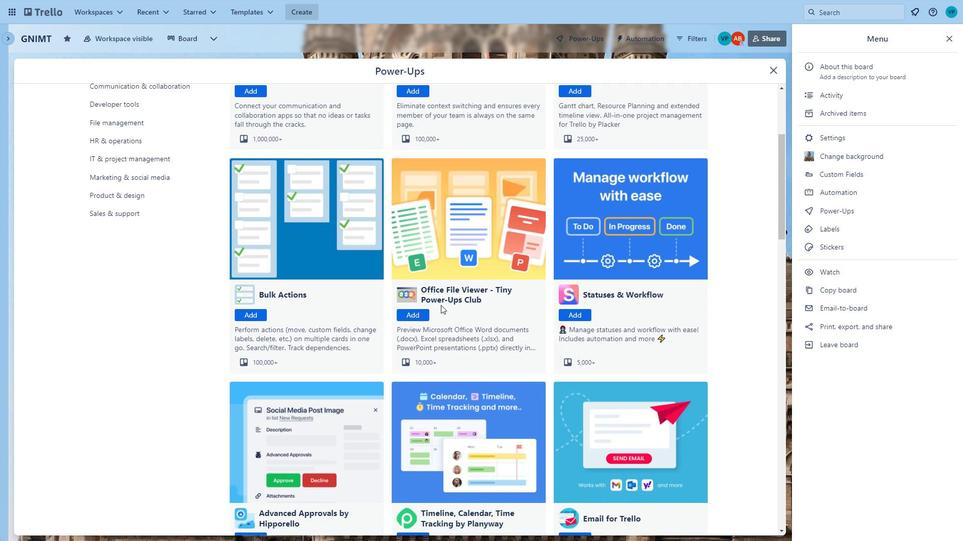 
Action: Mouse scrolled (323, 208) with delta (0, 0)
Screenshot: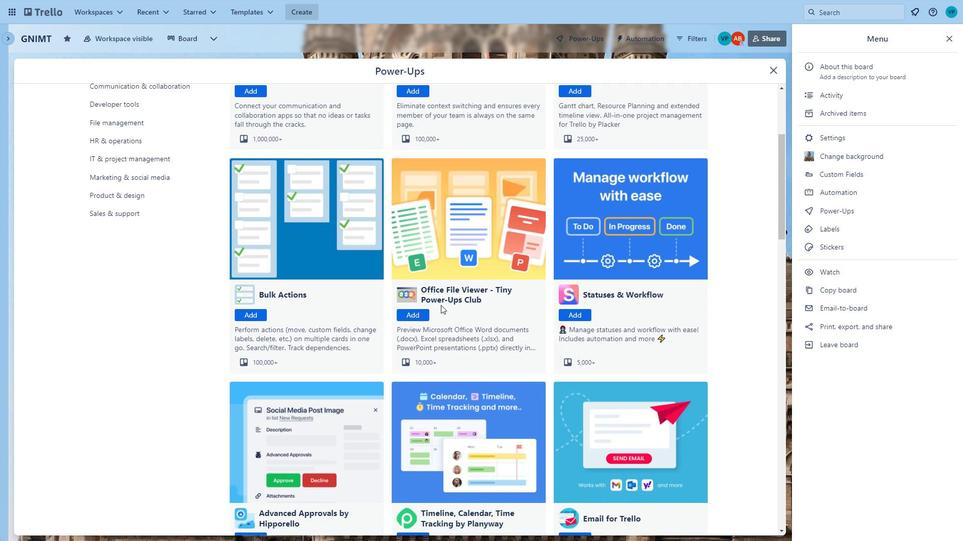
Action: Mouse moved to (304, 203)
Screenshot: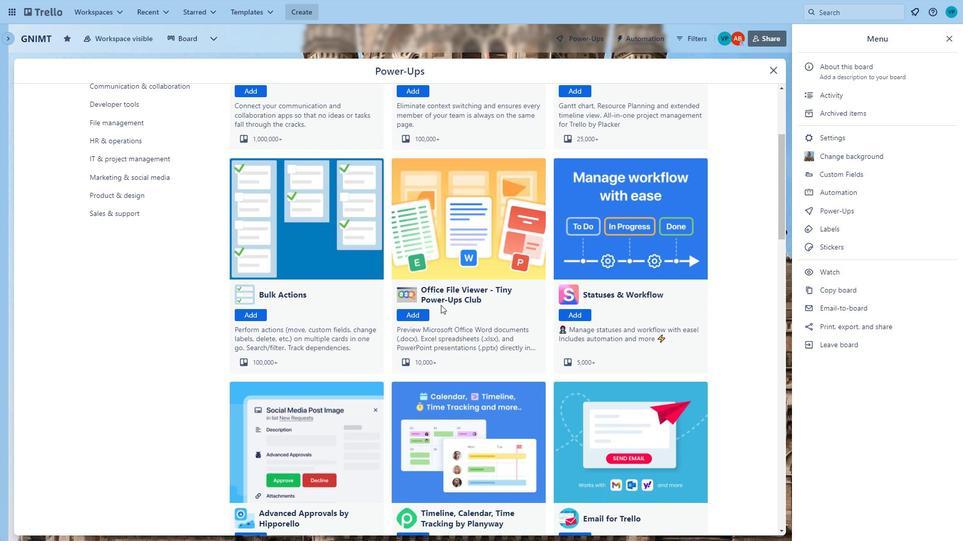 
Action: Mouse scrolled (304, 203) with delta (0, 0)
Screenshot: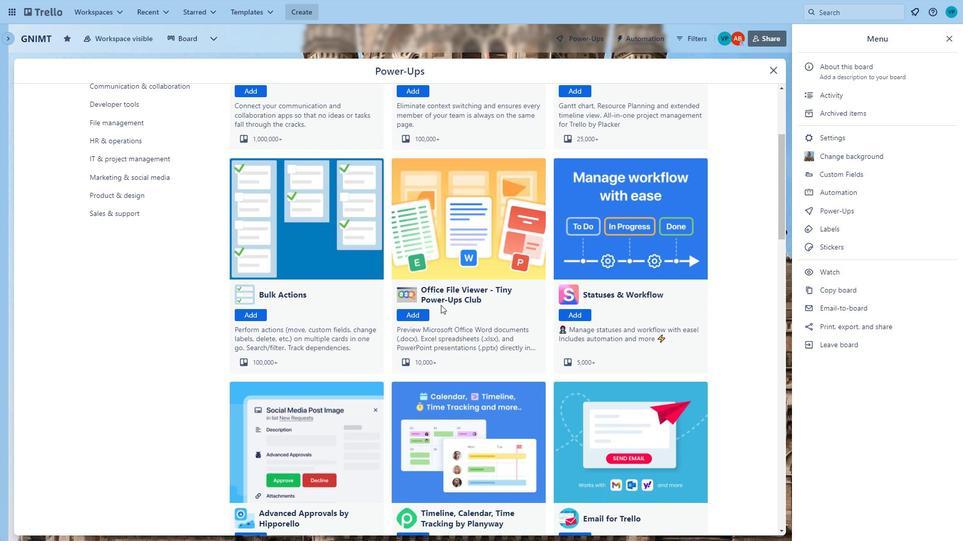 
Action: Mouse moved to (306, 199)
Screenshot: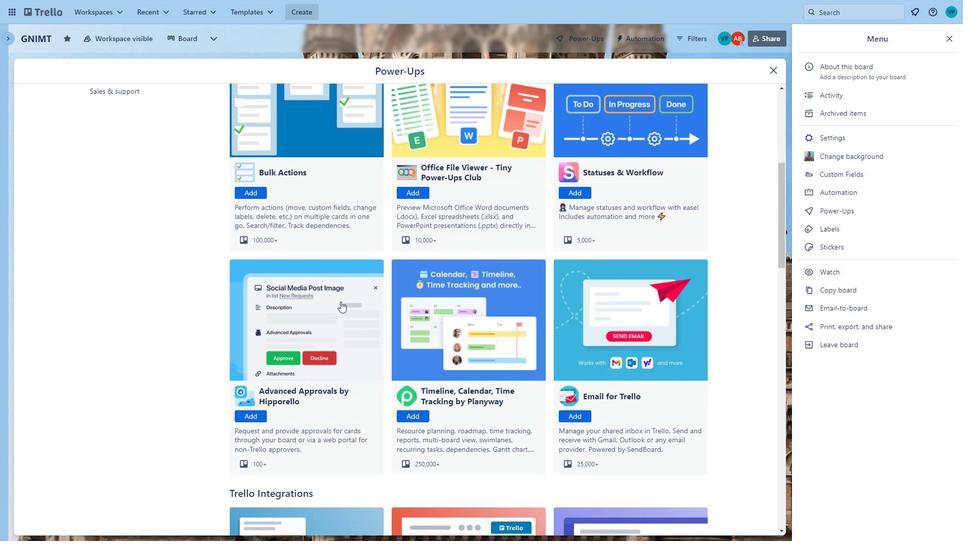 
Action: Mouse pressed left at (306, 199)
Screenshot: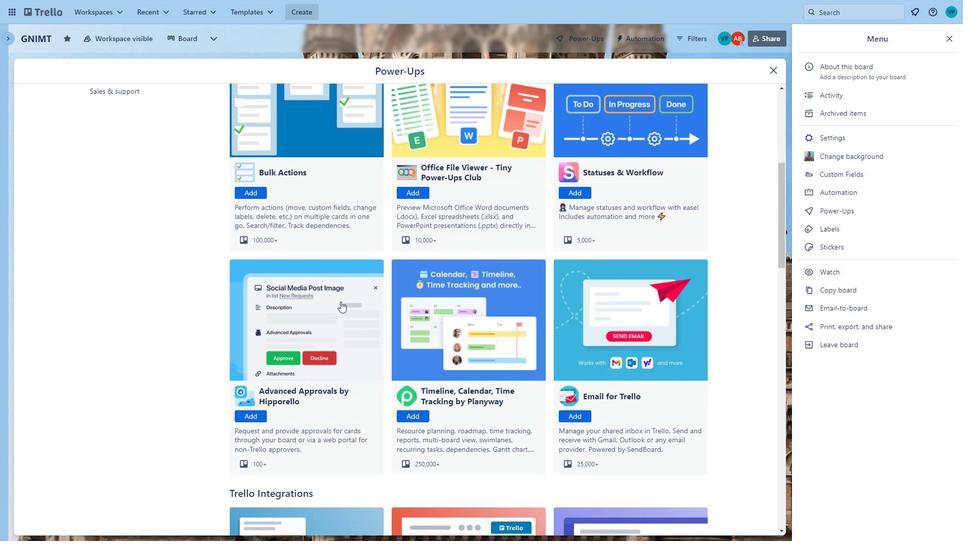 
Action: Mouse moved to (589, 289)
Screenshot: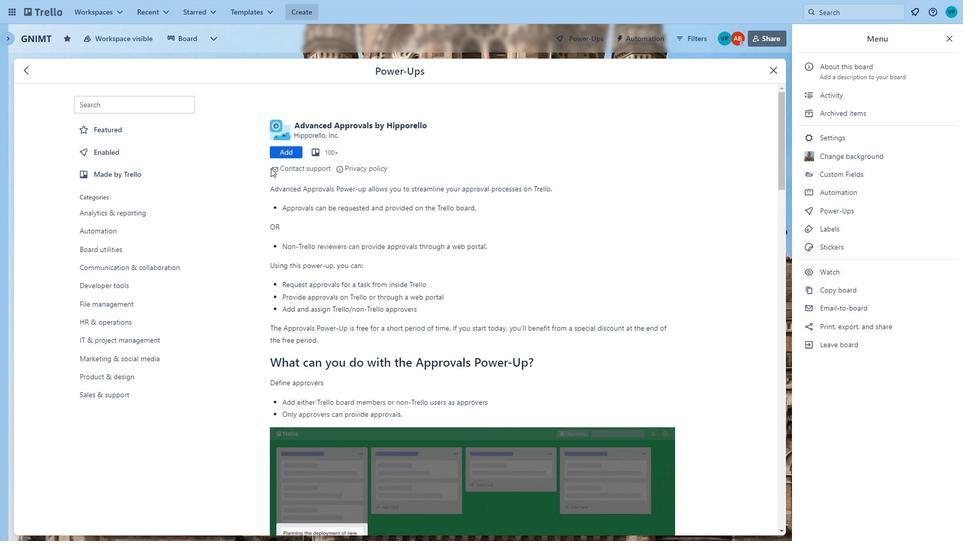 
Action: Mouse scrolled (589, 289) with delta (0, 0)
Screenshot: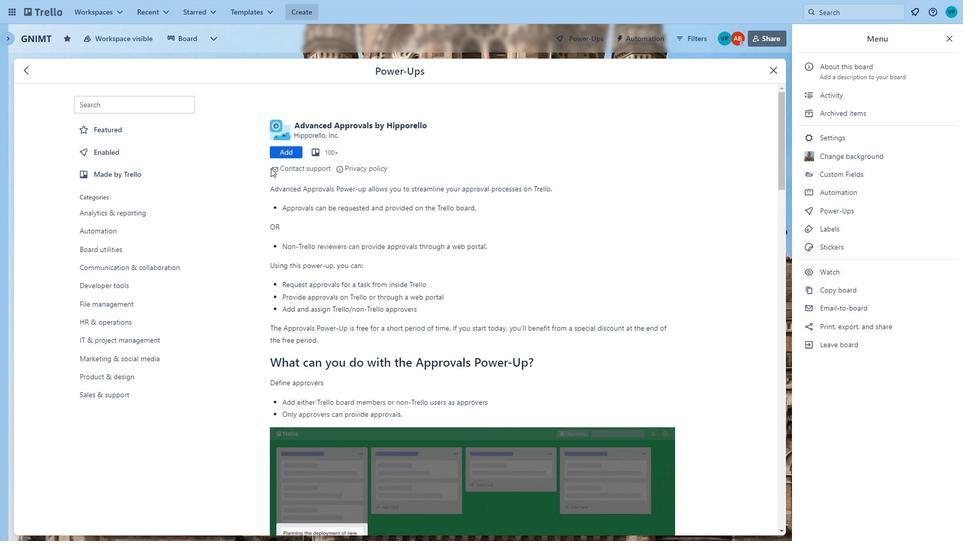 
Action: Mouse scrolled (589, 289) with delta (0, 0)
Screenshot: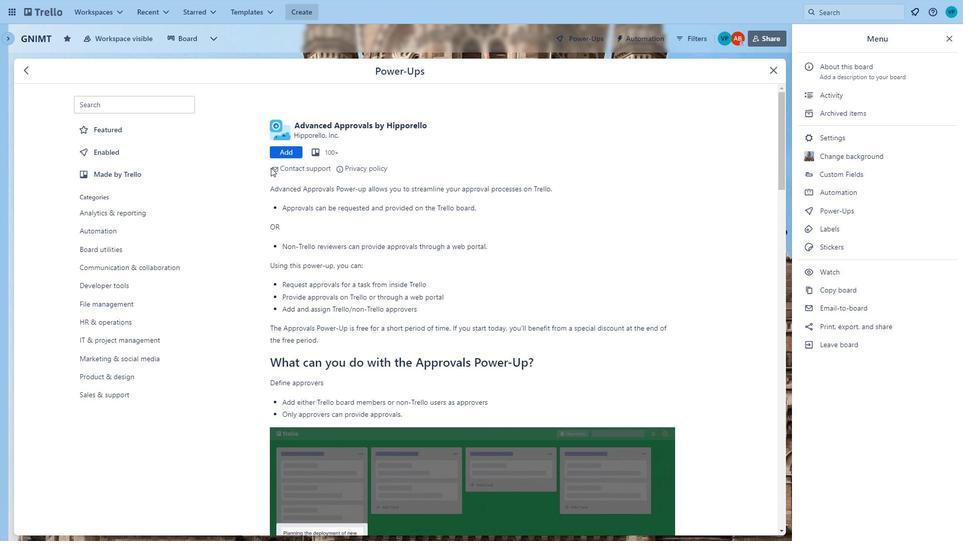 
Action: Mouse scrolled (589, 289) with delta (0, 0)
Screenshot: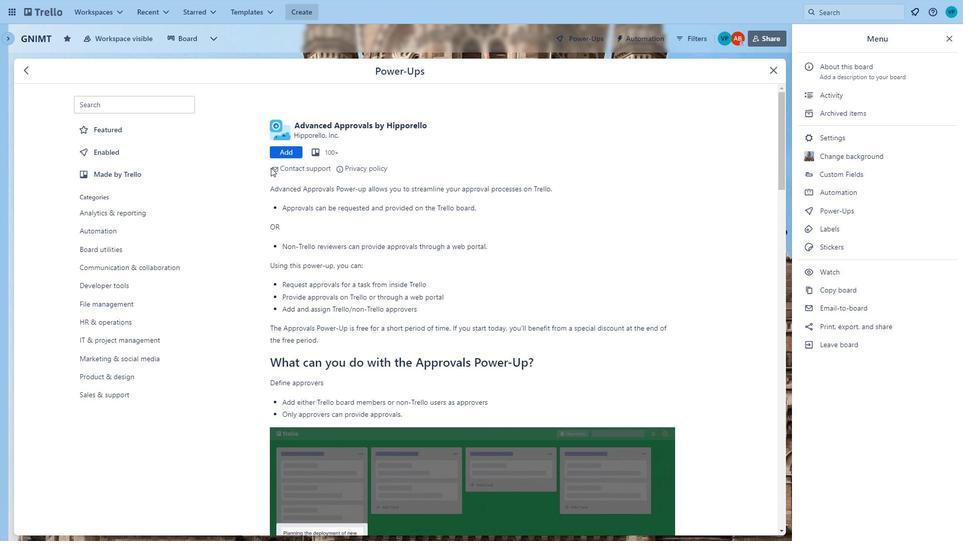 
Action: Mouse moved to (587, 299)
Screenshot: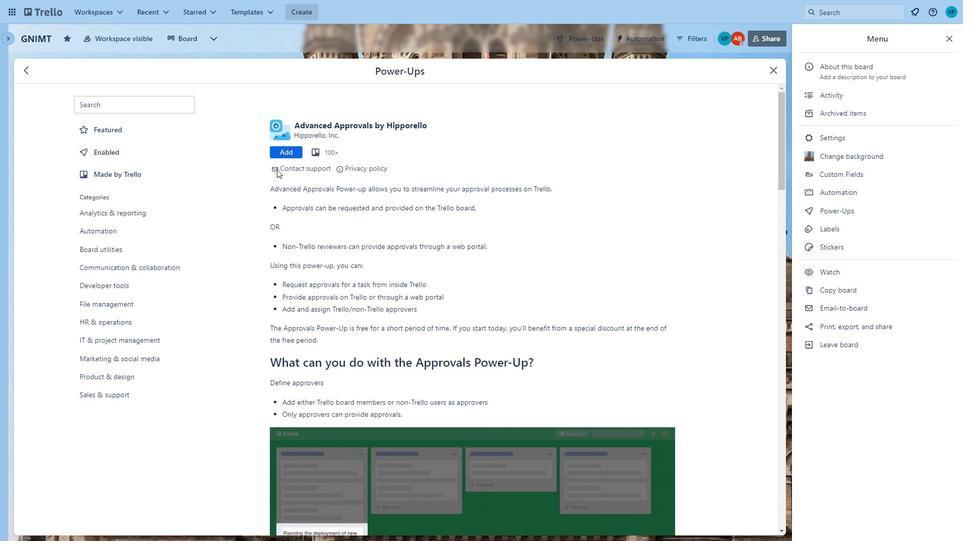 
Action: Mouse scrolled (587, 299) with delta (0, 0)
Screenshot: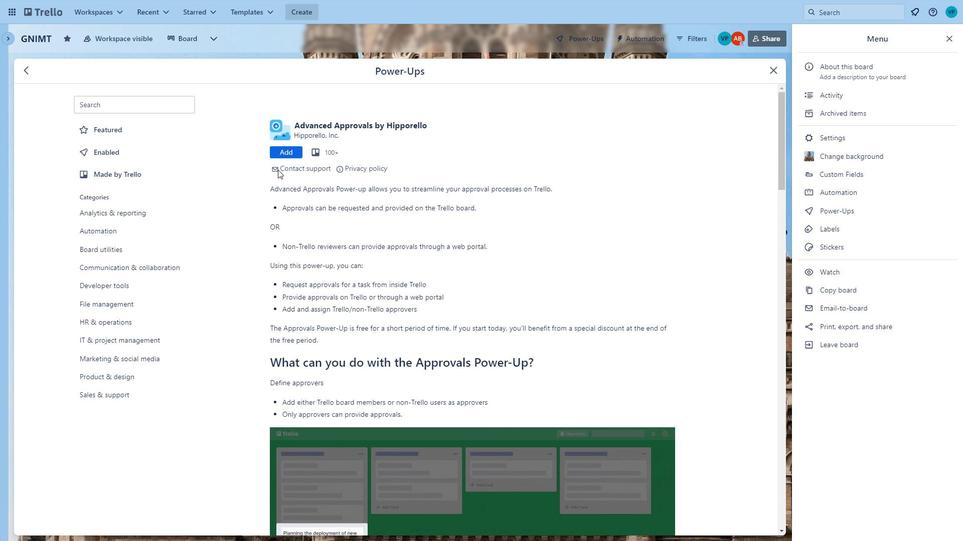 
Action: Mouse moved to (586, 299)
Screenshot: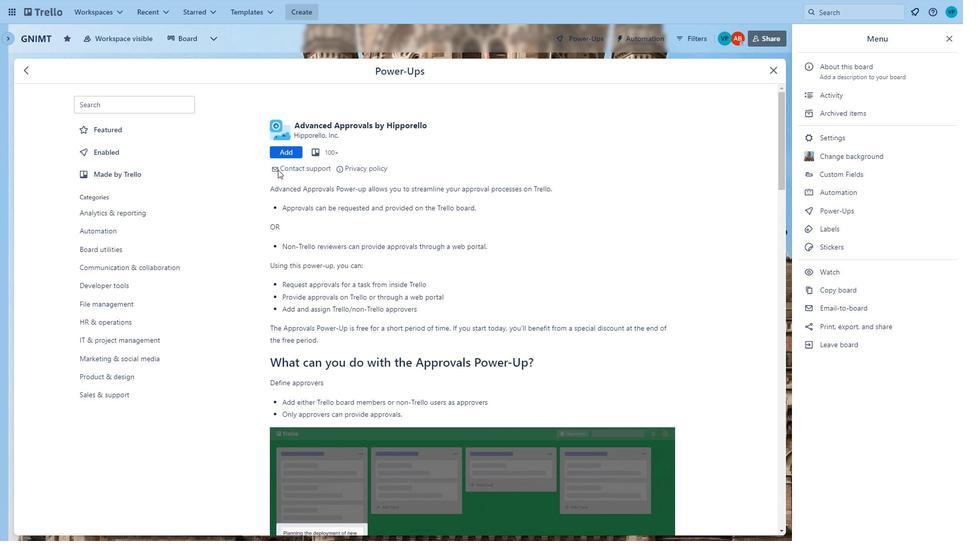 
Action: Mouse scrolled (586, 299) with delta (0, 0)
Screenshot: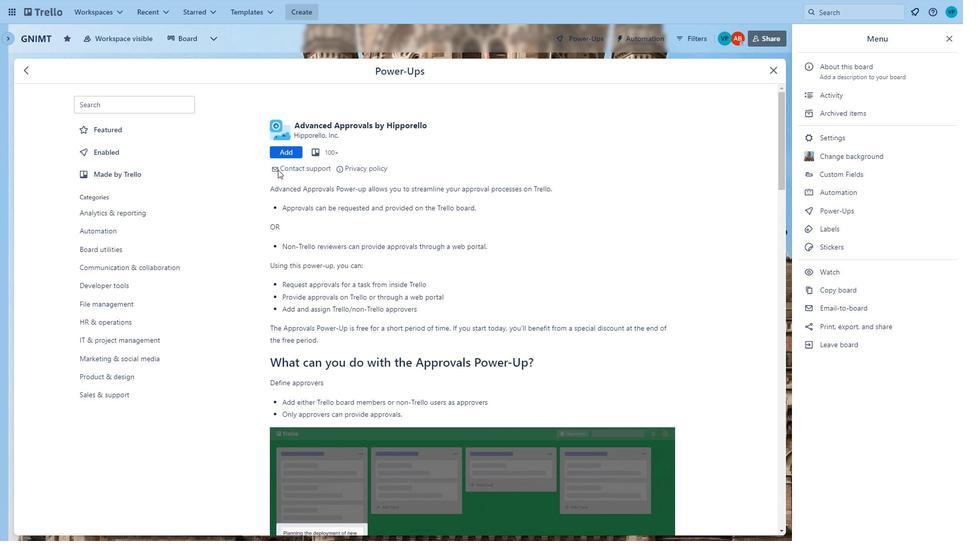 
Action: Mouse moved to (581, 300)
Screenshot: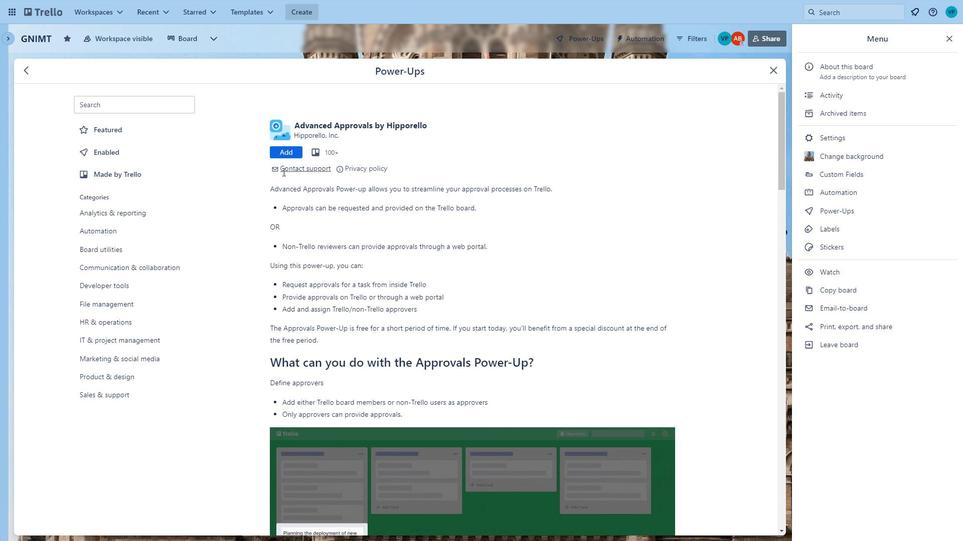 
Action: Mouse scrolled (582, 299) with delta (0, 0)
Screenshot: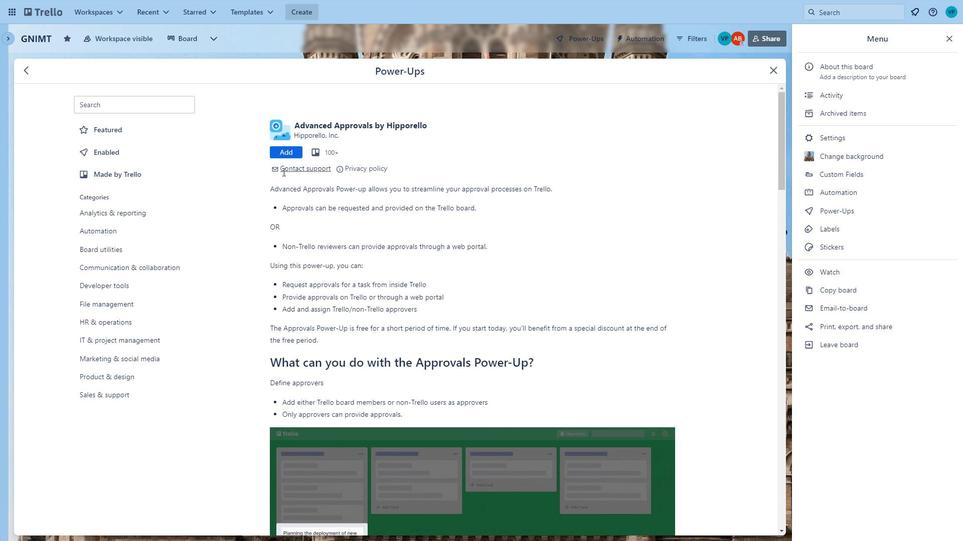 
Action: Mouse moved to (503, 302)
Screenshot: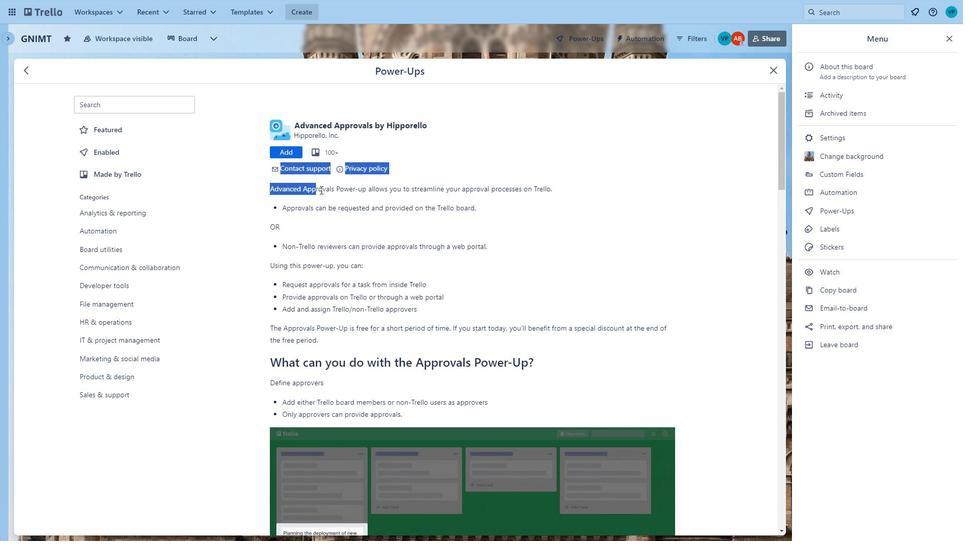 
Action: Mouse pressed left at (503, 302)
Screenshot: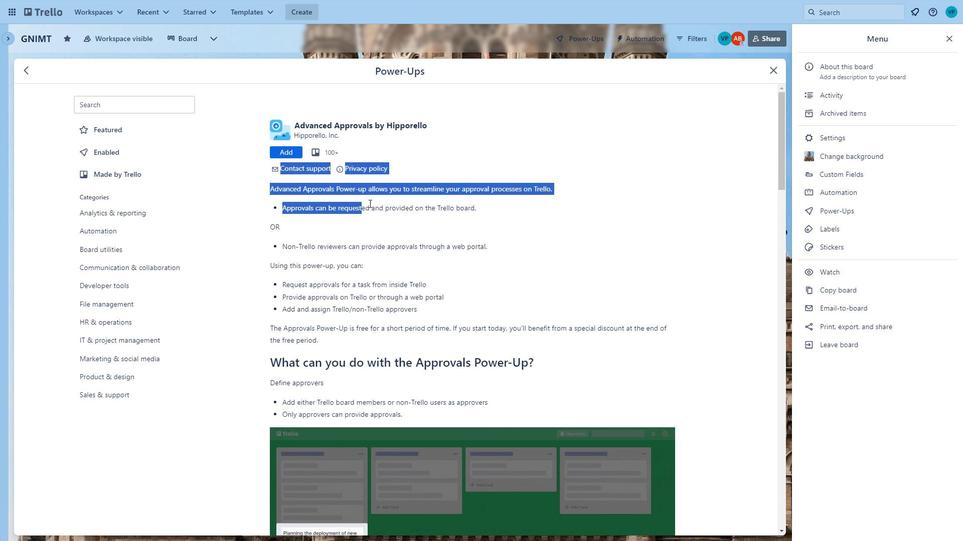 
Action: Mouse moved to (459, 242)
Screenshot: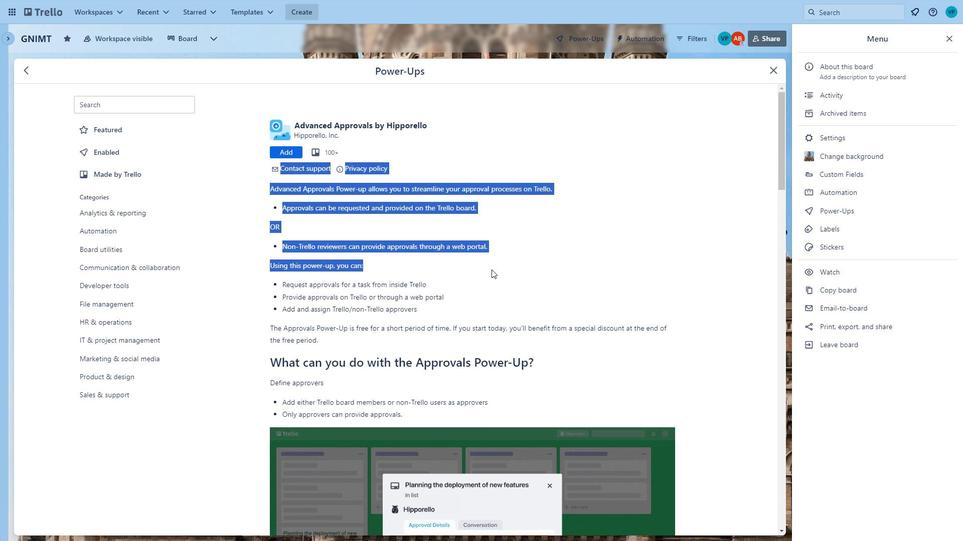 
Action: Mouse pressed left at (459, 242)
Screenshot: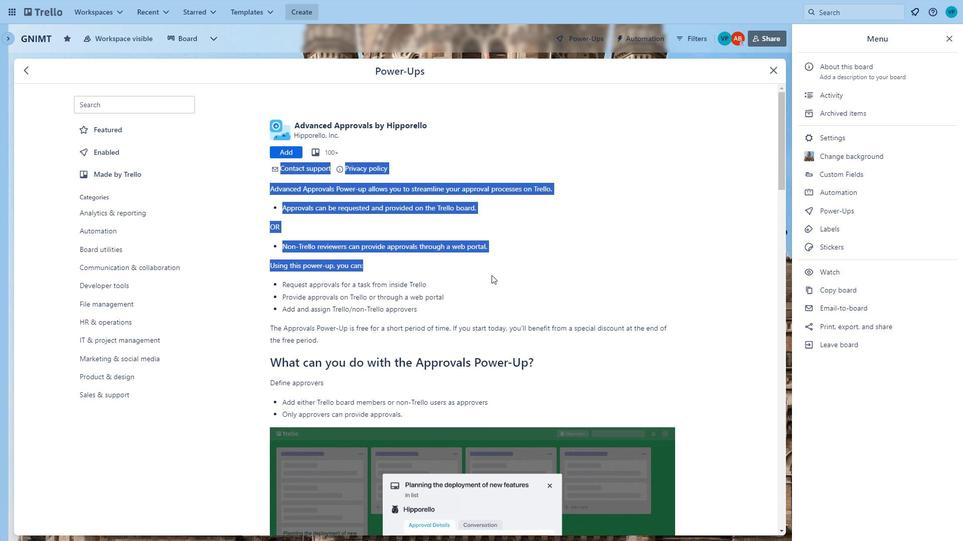 
Action: Mouse moved to (672, 326)
Screenshot: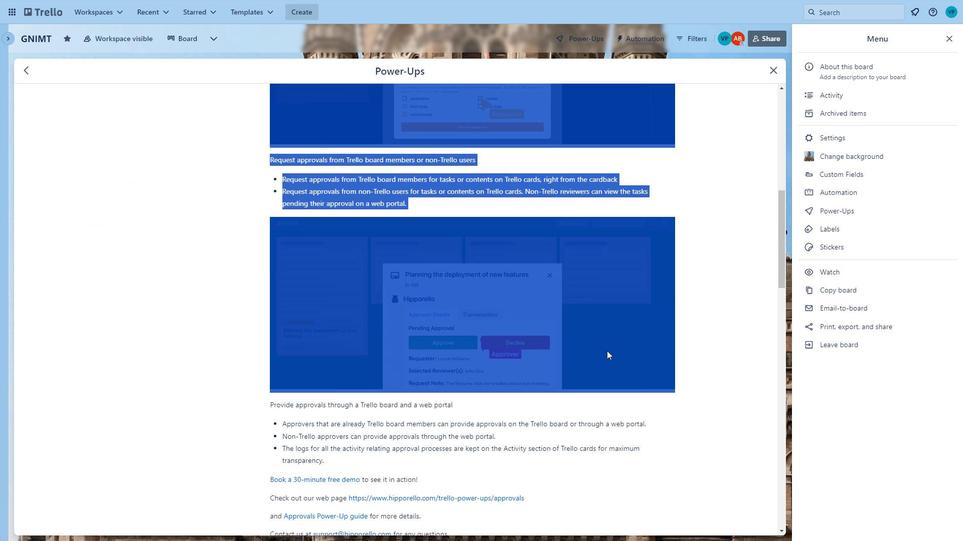
Action: Mouse scrolled (672, 326) with delta (0, 0)
Screenshot: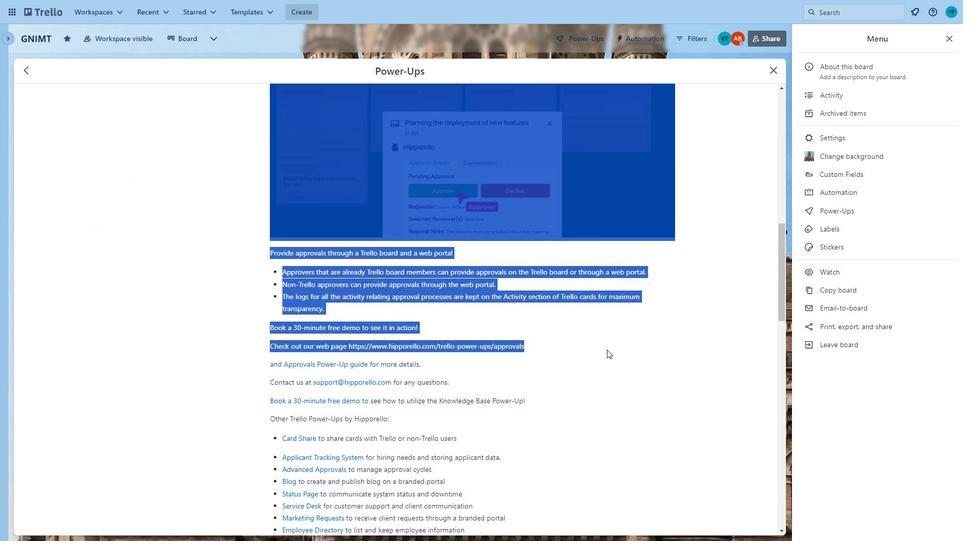 
Action: Mouse scrolled (672, 326) with delta (0, 0)
Screenshot: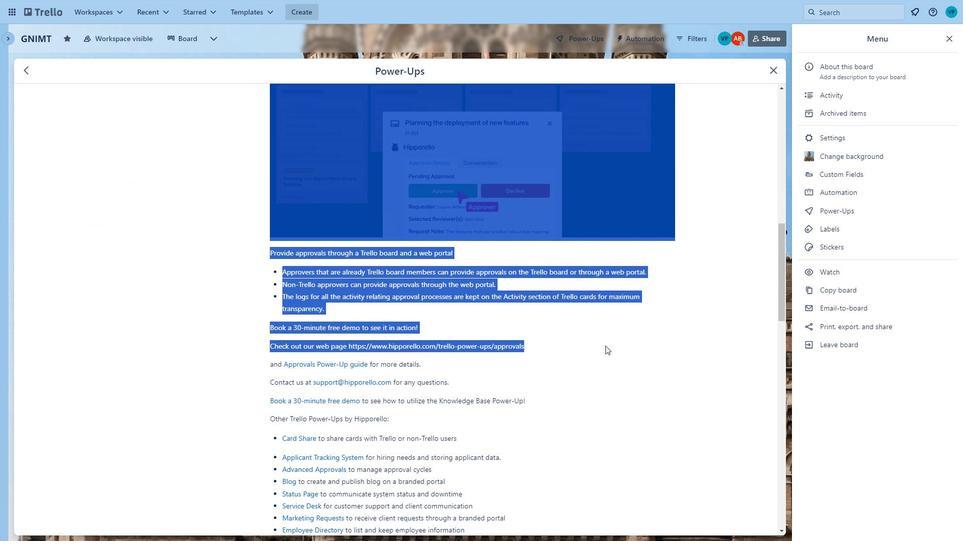 
Action: Mouse scrolled (672, 326) with delta (0, 0)
Screenshot: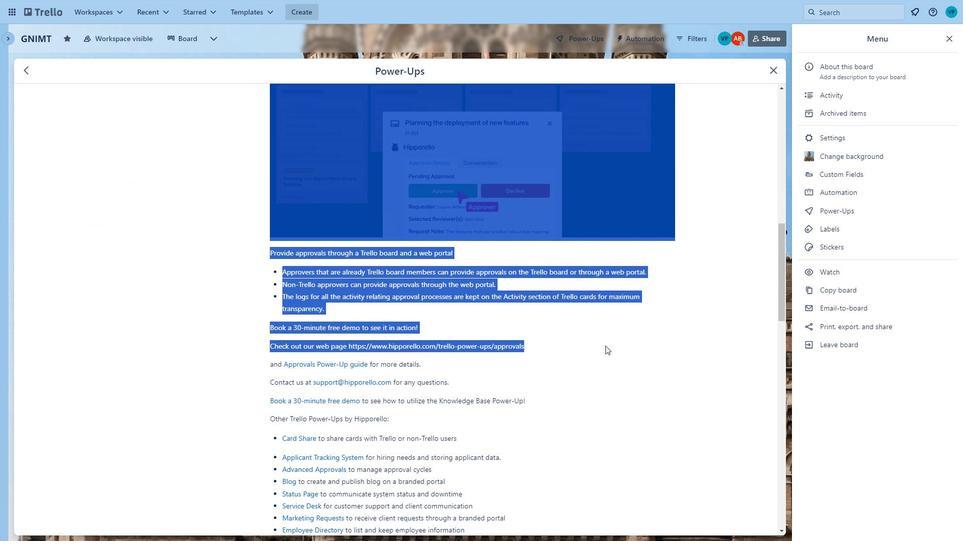
Action: Mouse moved to (672, 325)
Screenshot: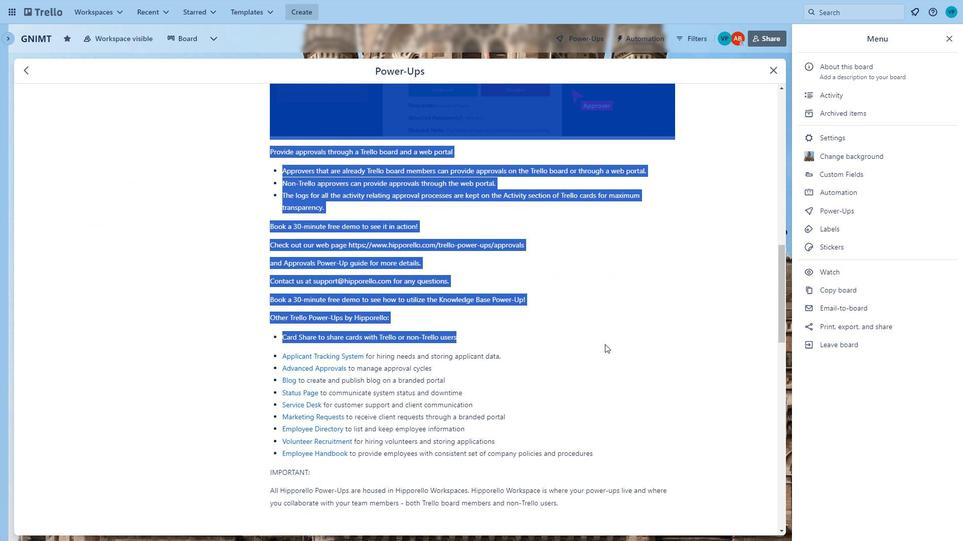 
Action: Mouse scrolled (672, 325) with delta (0, 0)
Screenshot: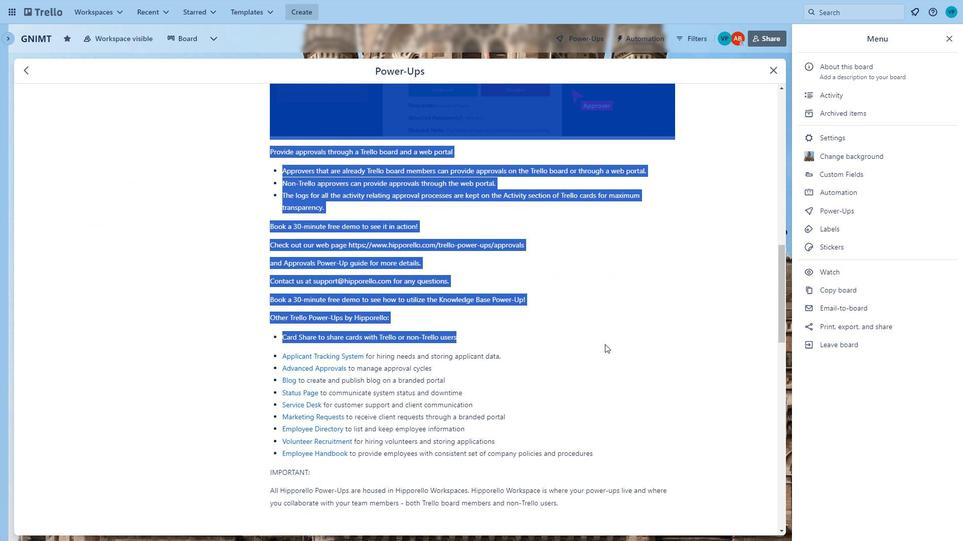 
Action: Mouse moved to (672, 325)
Screenshot: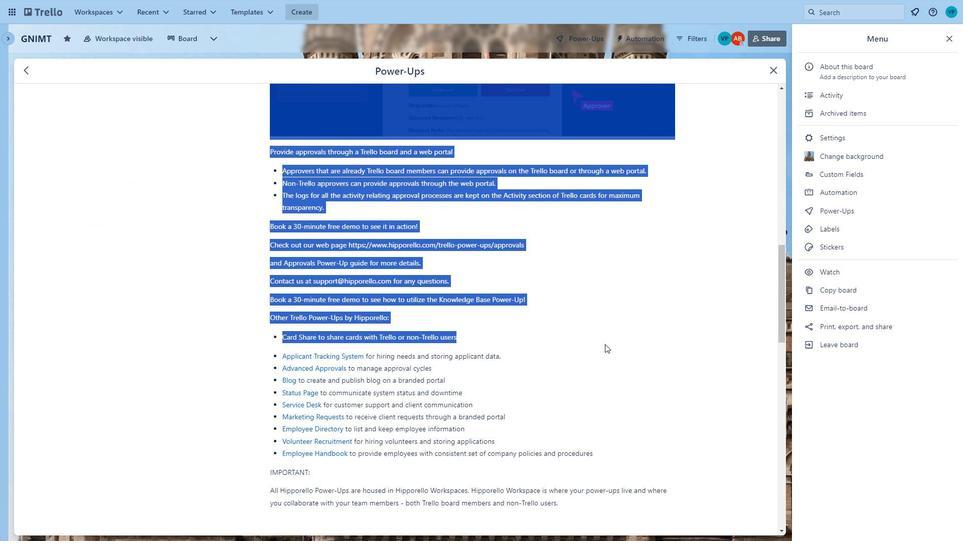 
Action: Mouse scrolled (672, 325) with delta (0, 0)
Screenshot: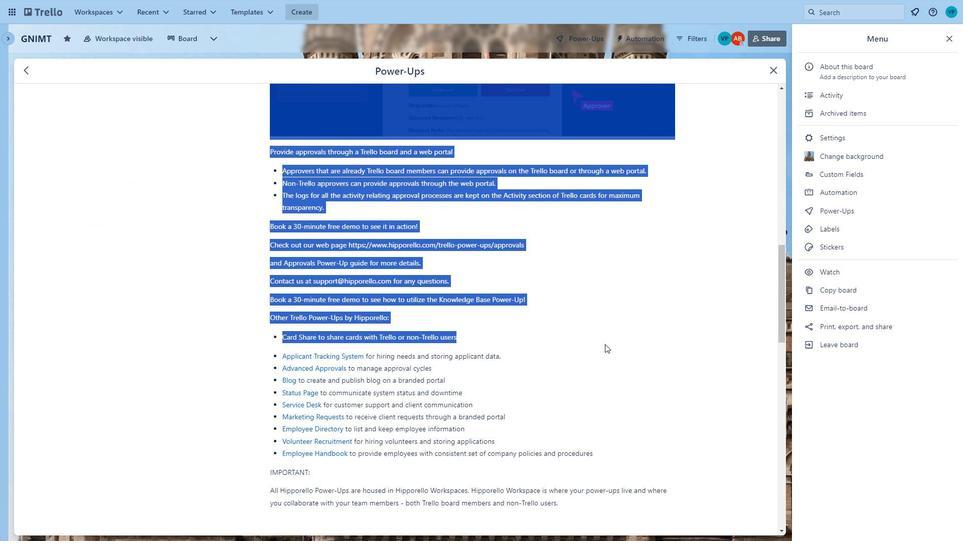 
Action: Mouse scrolled (672, 325) with delta (0, 0)
Screenshot: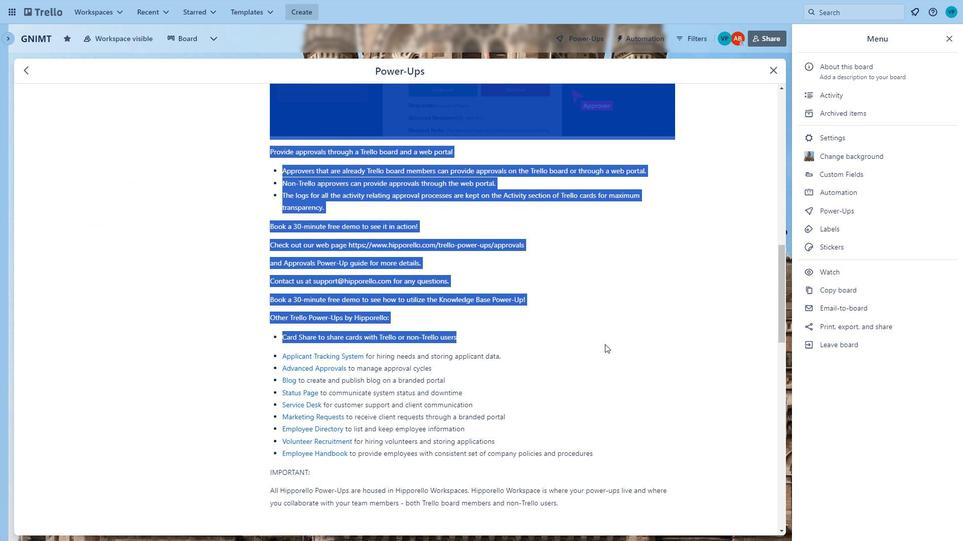 
Action: Mouse moved to (671, 324)
Screenshot: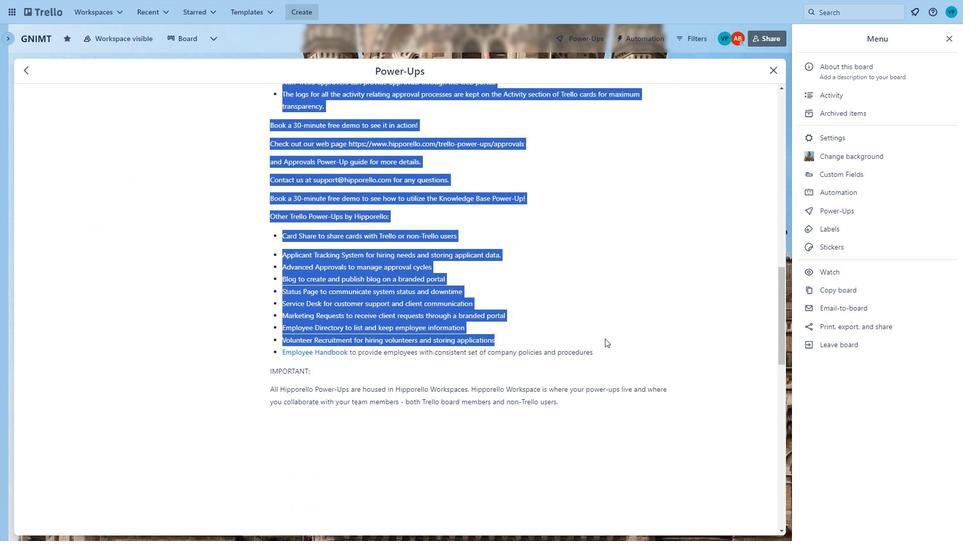 
Action: Mouse scrolled (671, 324) with delta (0, 0)
Screenshot: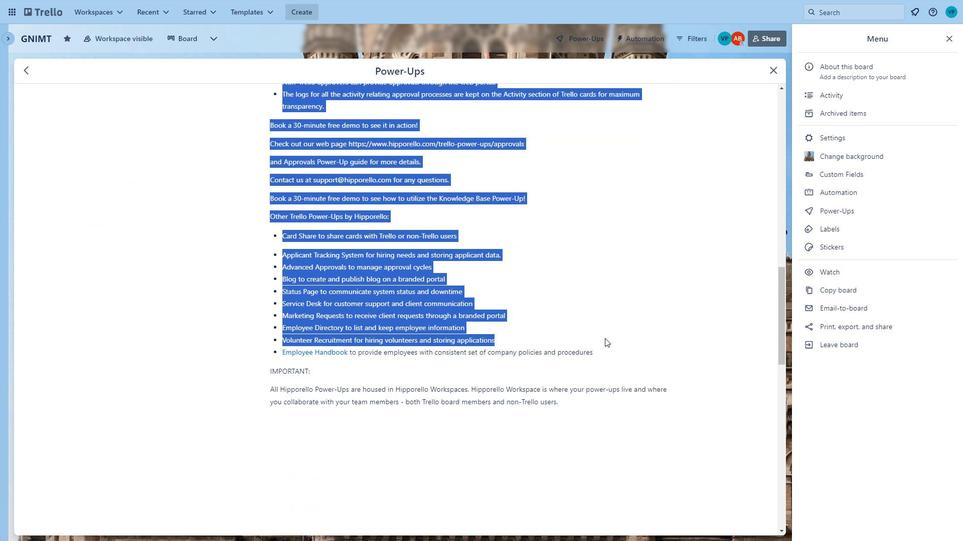 
Action: Mouse scrolled (671, 324) with delta (0, 0)
Screenshot: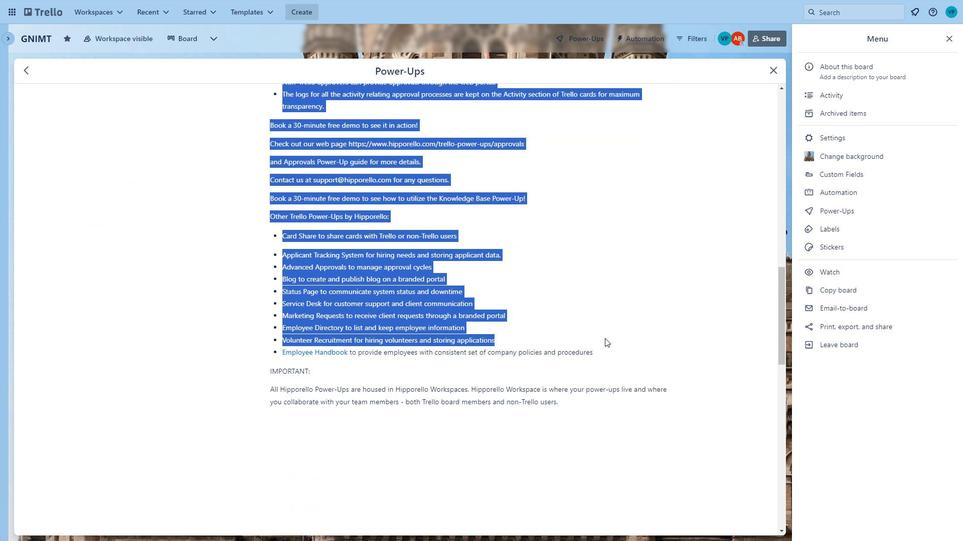 
Action: Mouse scrolled (671, 324) with delta (0, 0)
Screenshot: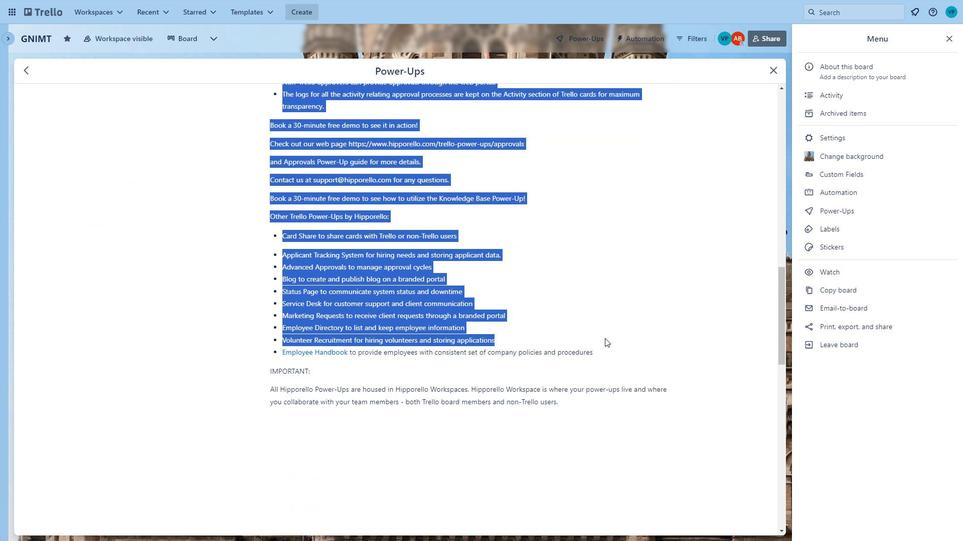 
Action: Mouse moved to (670, 324)
Screenshot: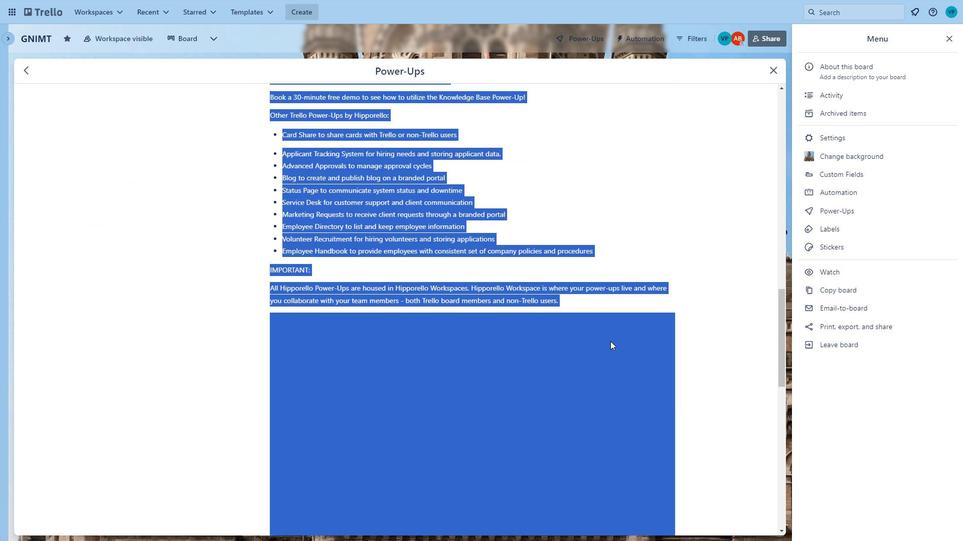 
Action: Mouse scrolled (670, 324) with delta (0, 0)
Screenshot: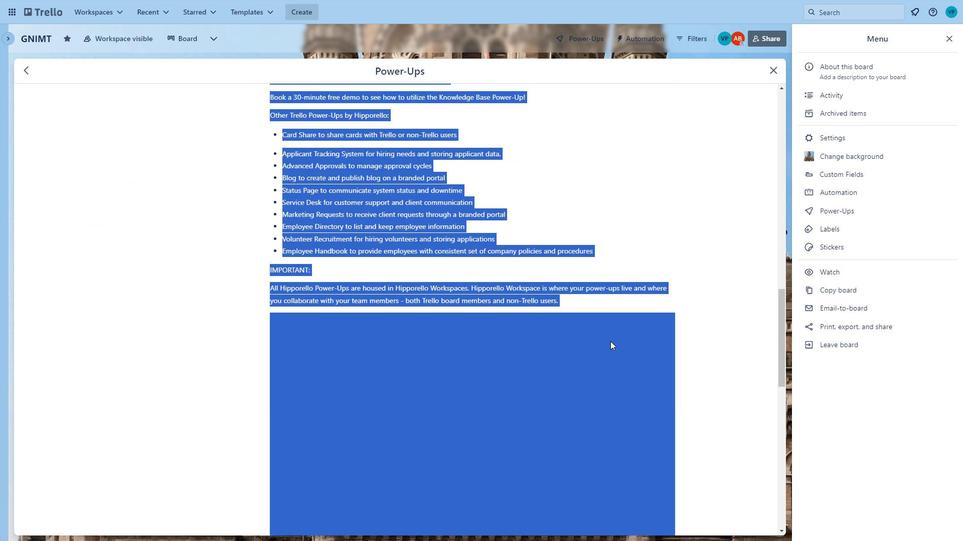
Action: Mouse scrolled (670, 324) with delta (0, 0)
Screenshot: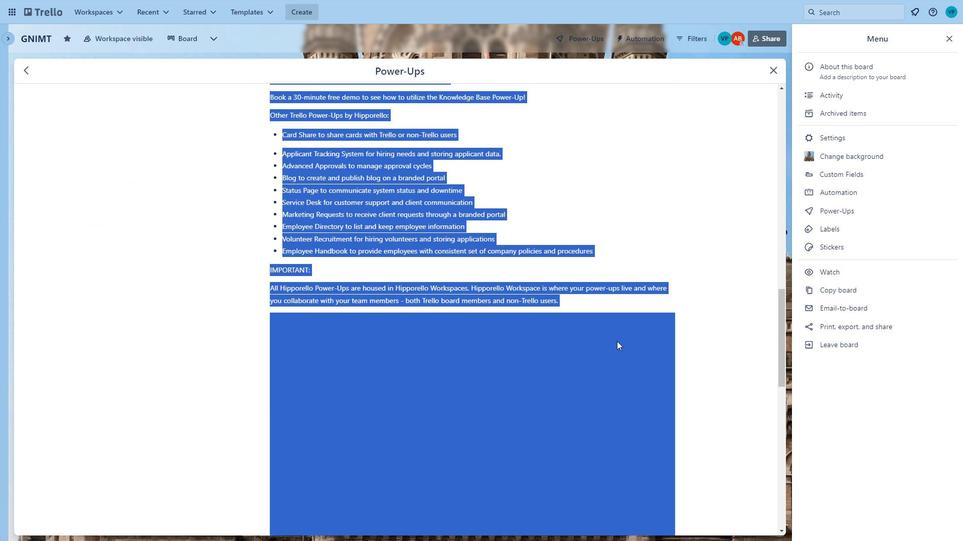 
Action: Mouse scrolled (670, 324) with delta (0, 0)
Screenshot: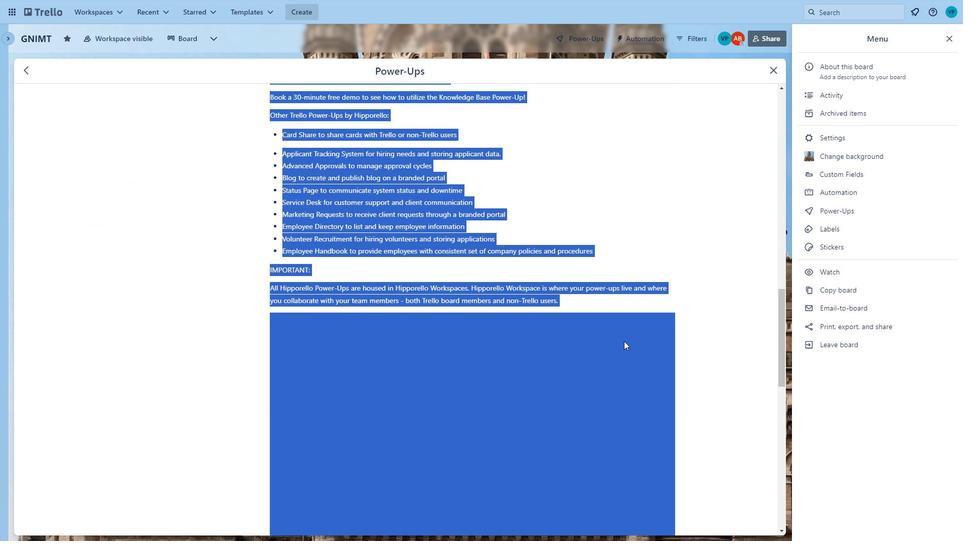 
Action: Mouse moved to (669, 322)
Screenshot: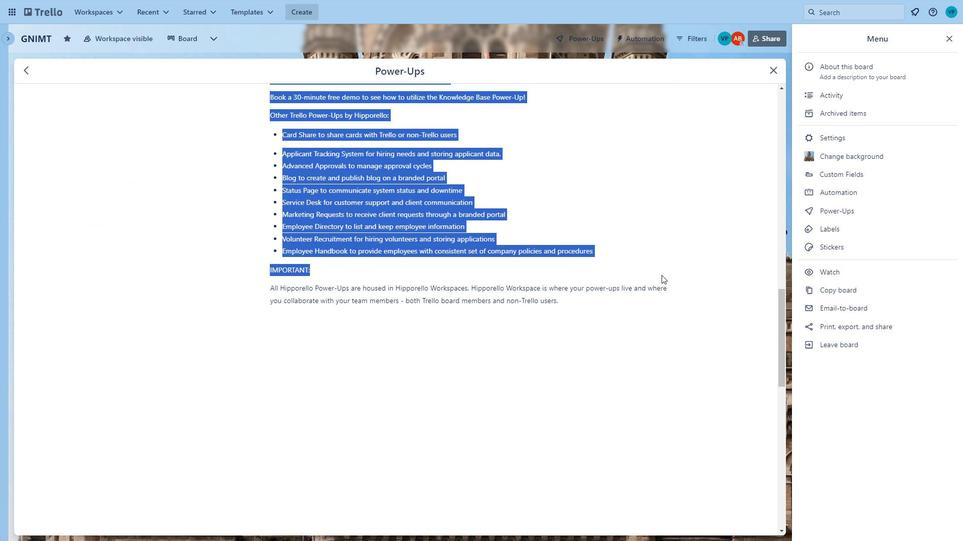 
Action: Mouse scrolled (669, 321) with delta (0, 0)
Screenshot: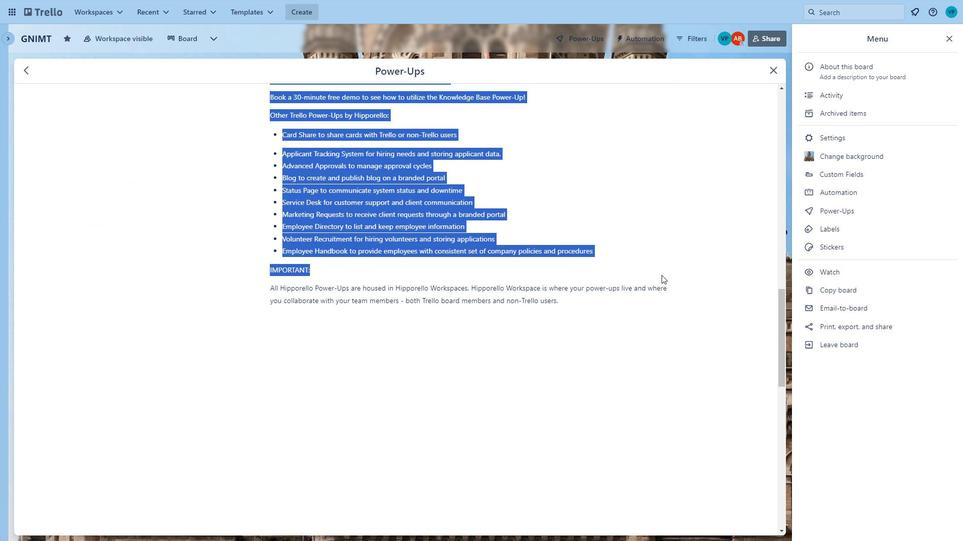 
Action: Mouse scrolled (669, 321) with delta (0, 0)
Screenshot: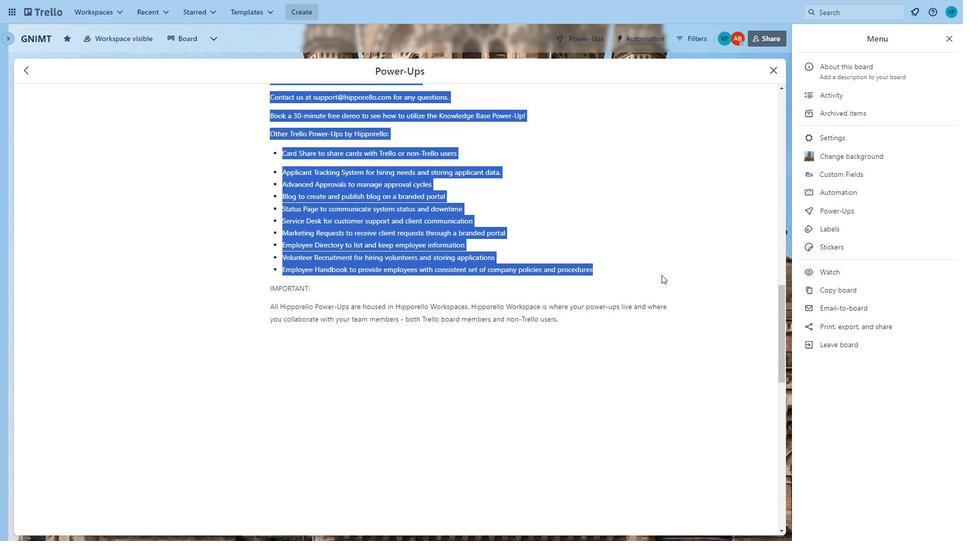 
Action: Mouse moved to (669, 320)
Screenshot: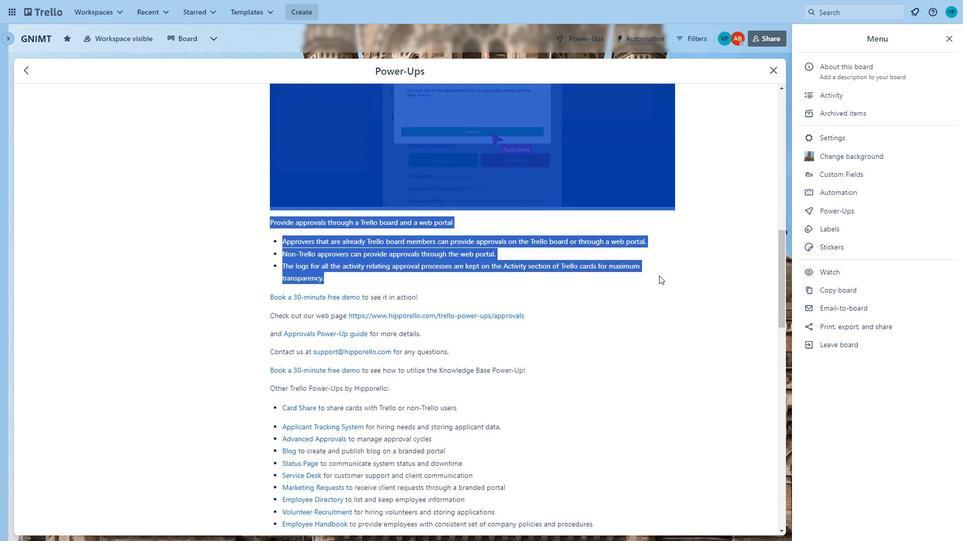 
Action: Mouse scrolled (669, 320) with delta (0, 0)
Screenshot: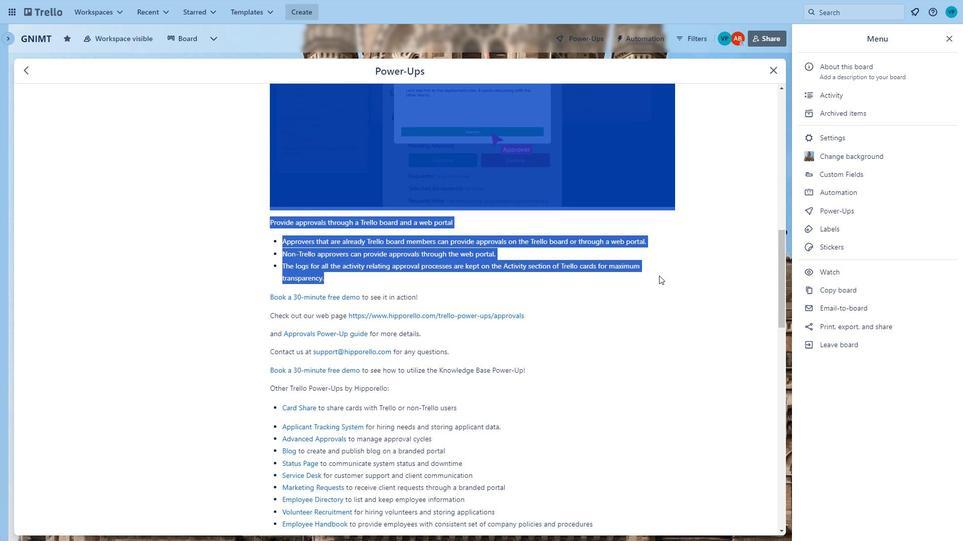 
Action: Mouse moved to (669, 320)
Screenshot: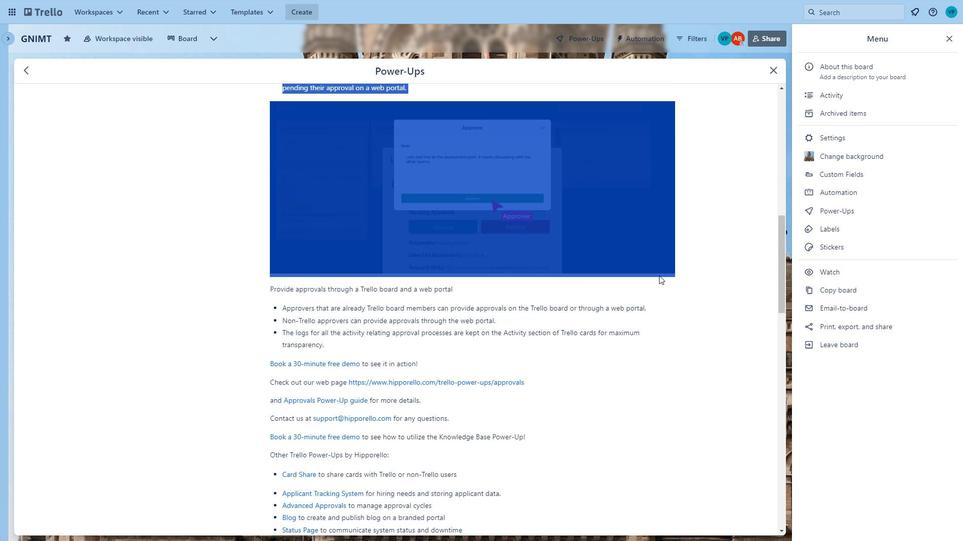 
Action: Mouse scrolled (669, 320) with delta (0, 0)
Screenshot: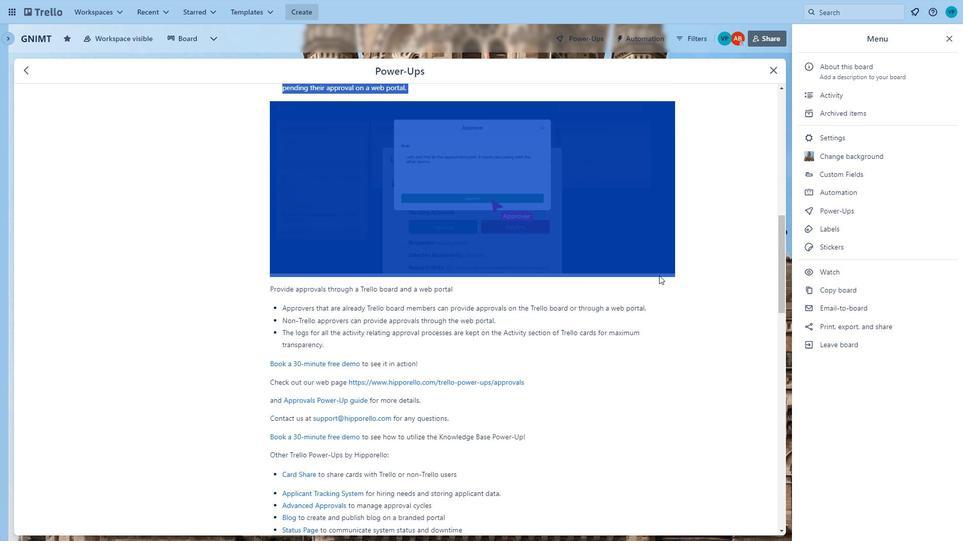 
Action: Mouse moved to (669, 318)
Screenshot: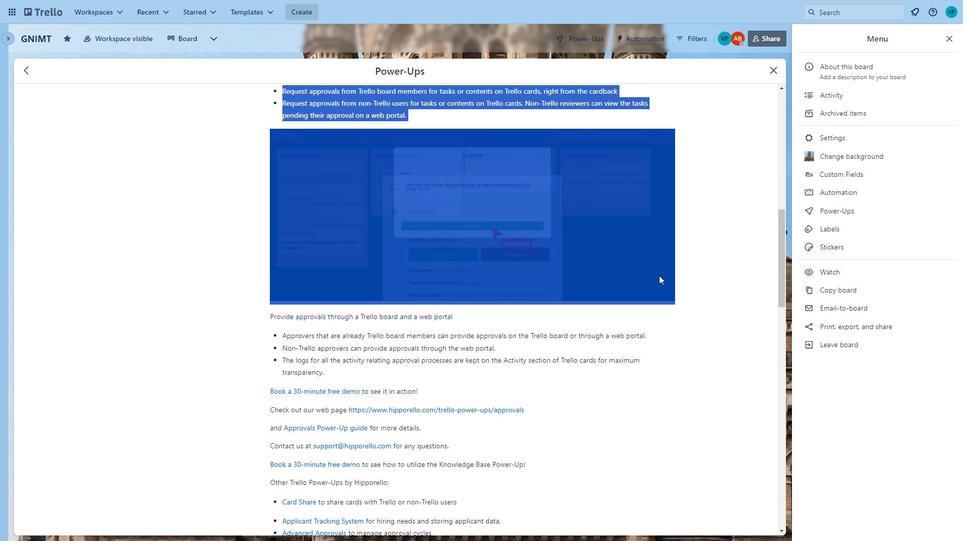 
Action: Mouse scrolled (669, 318) with delta (0, 0)
Screenshot: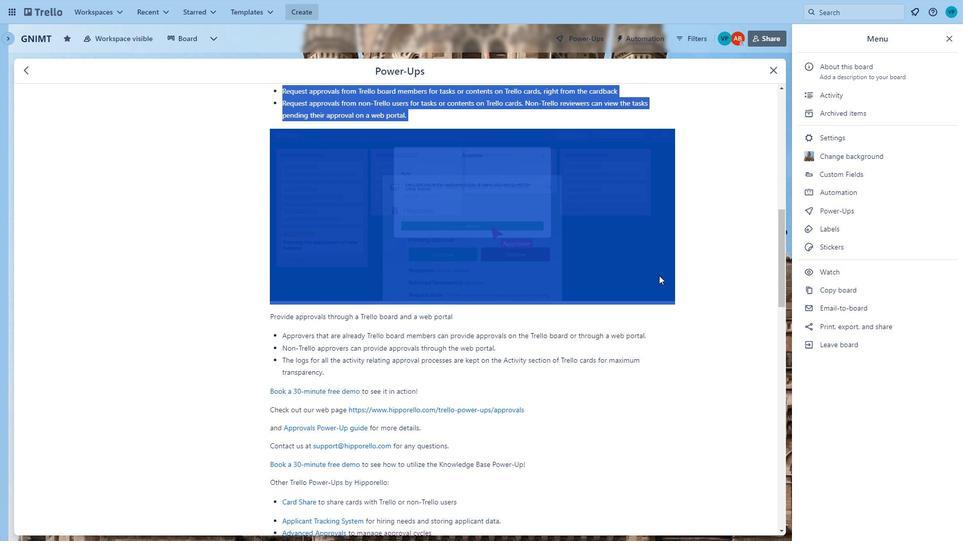 
Action: Mouse scrolled (669, 318) with delta (0, 0)
Screenshot: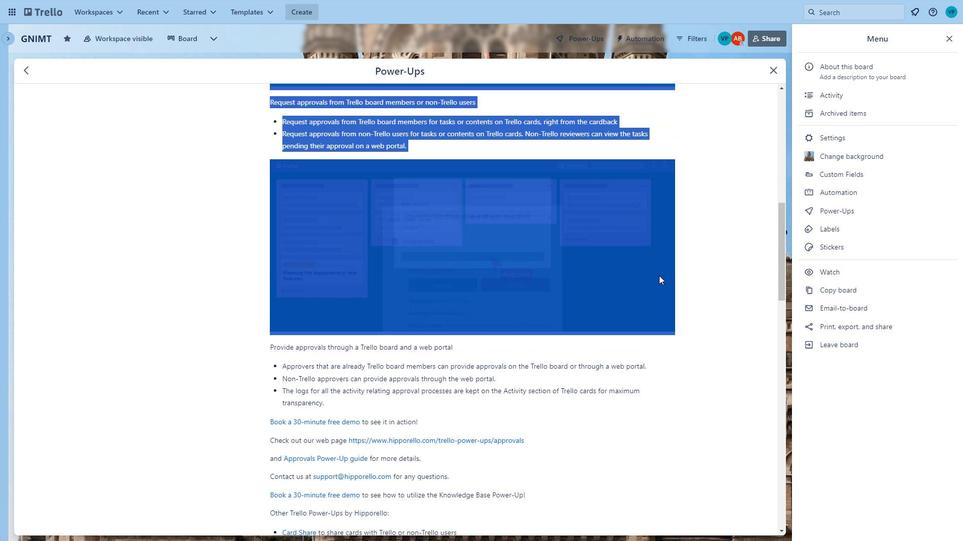 
Action: Mouse moved to (705, 290)
Screenshot: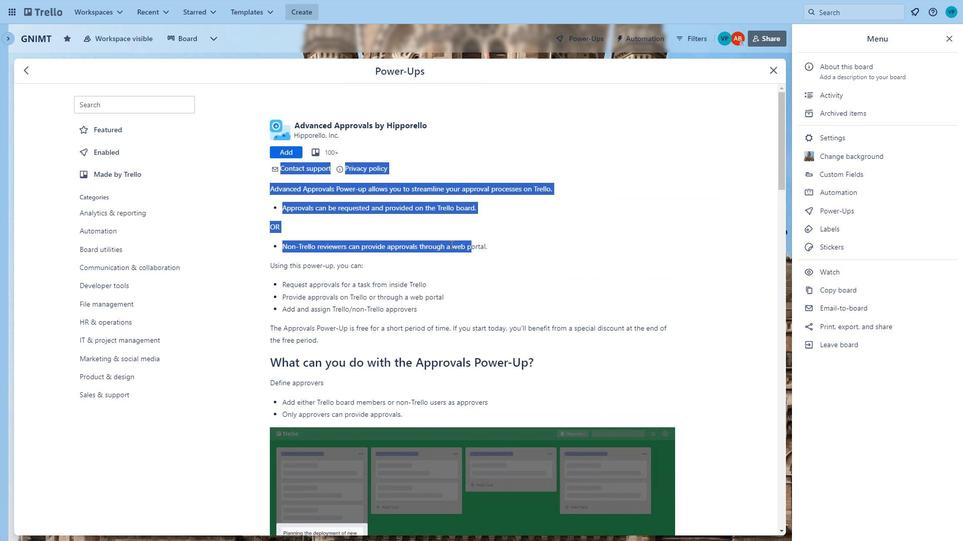 
Action: Mouse scrolled (705, 291) with delta (0, 0)
Screenshot: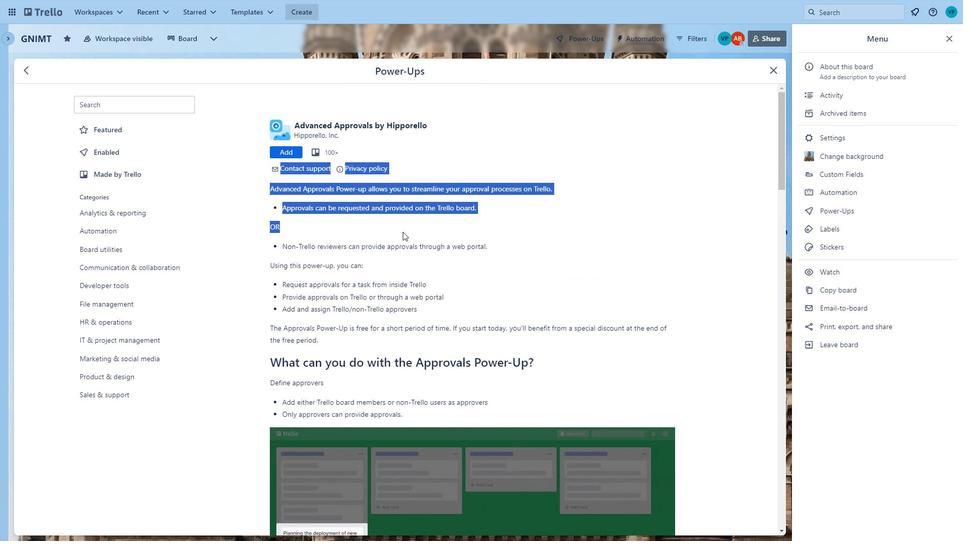 
Action: Mouse scrolled (705, 291) with delta (0, 0)
Screenshot: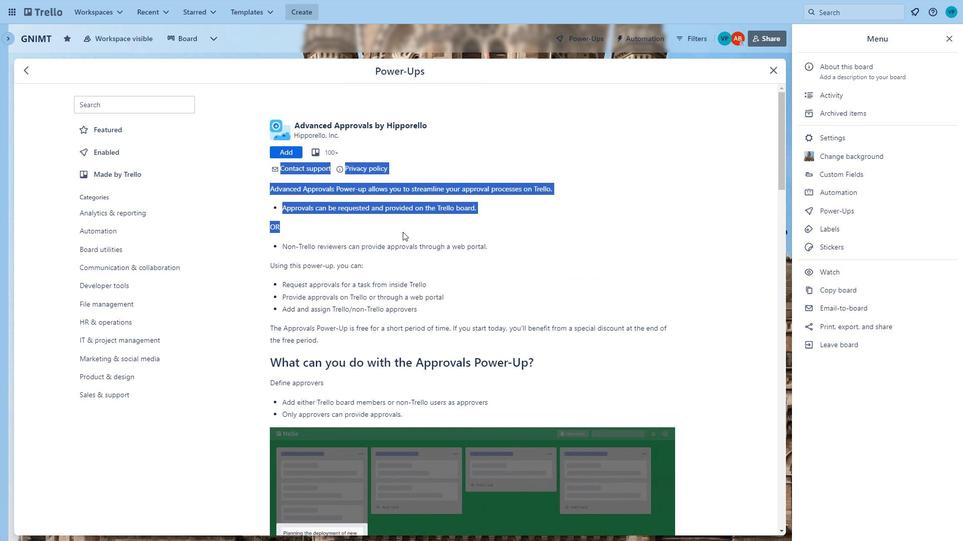 
Action: Mouse scrolled (705, 291) with delta (0, 0)
Screenshot: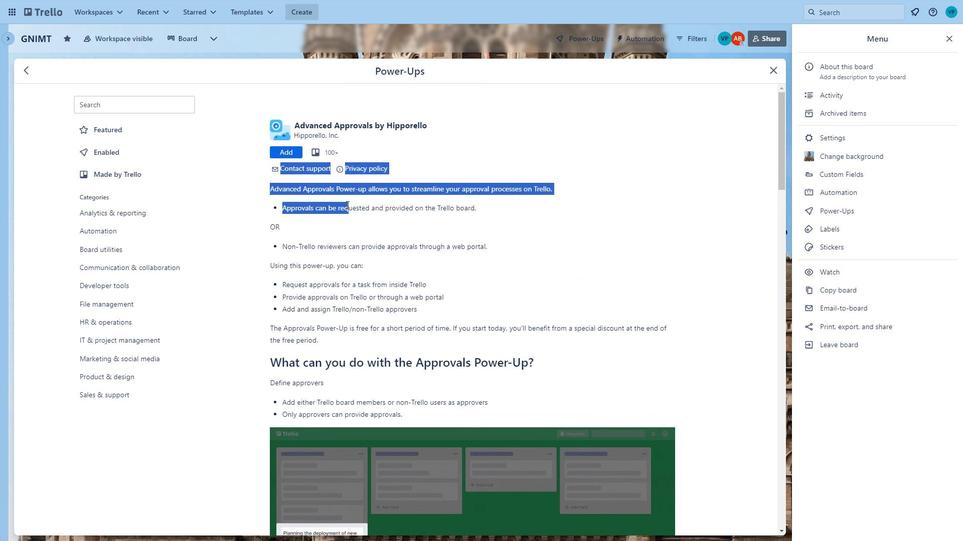 
Action: Mouse moved to (705, 291)
Screenshot: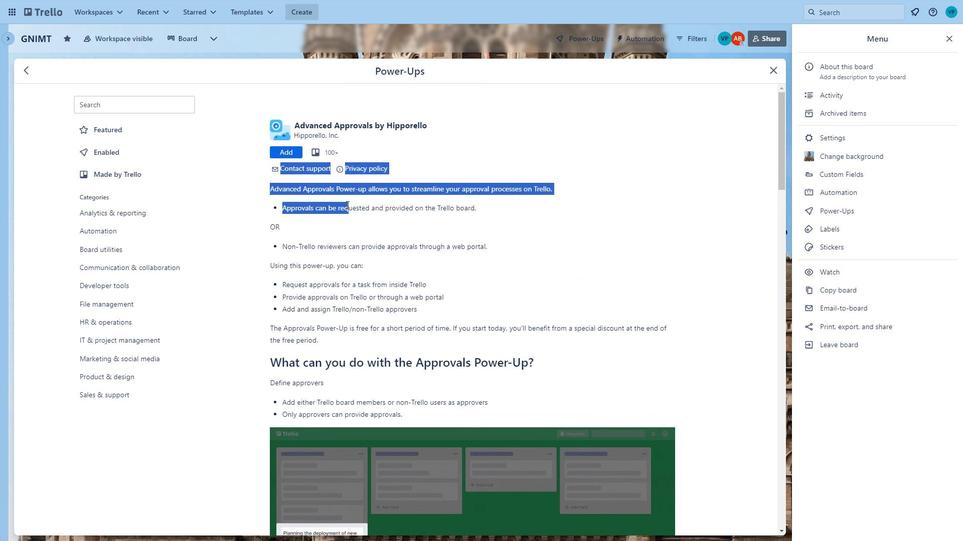 
Action: Mouse scrolled (705, 291) with delta (0, 0)
Screenshot: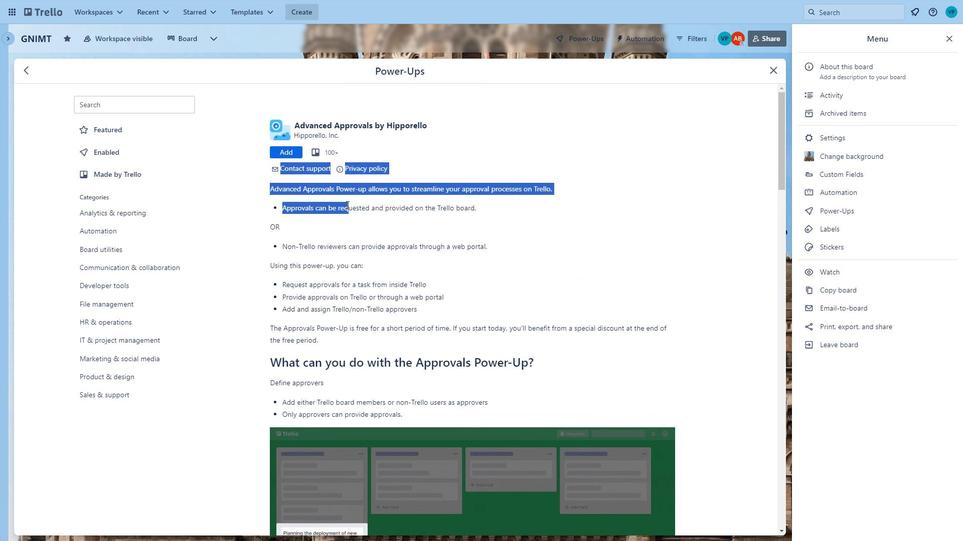 
Action: Mouse moved to (705, 291)
Screenshot: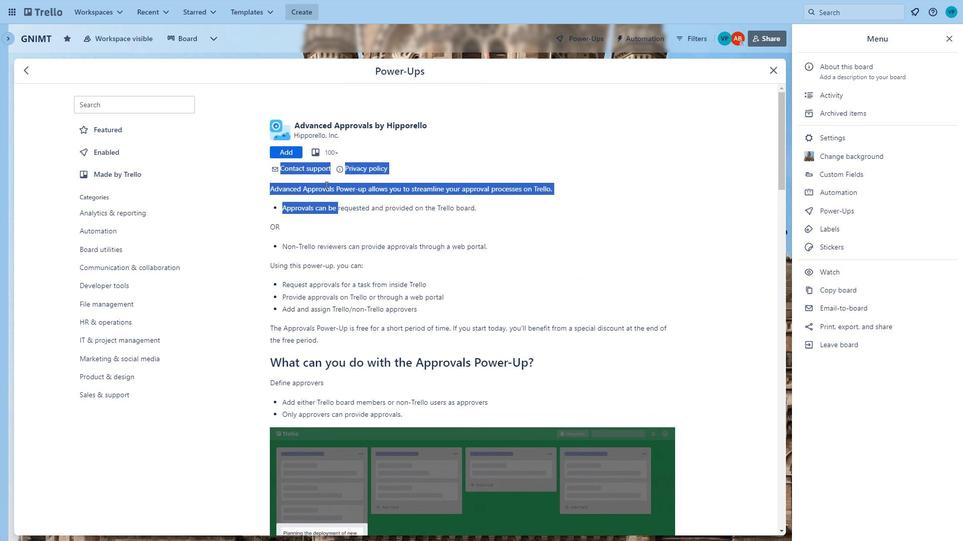 
Action: Mouse scrolled (705, 291) with delta (0, 0)
Screenshot: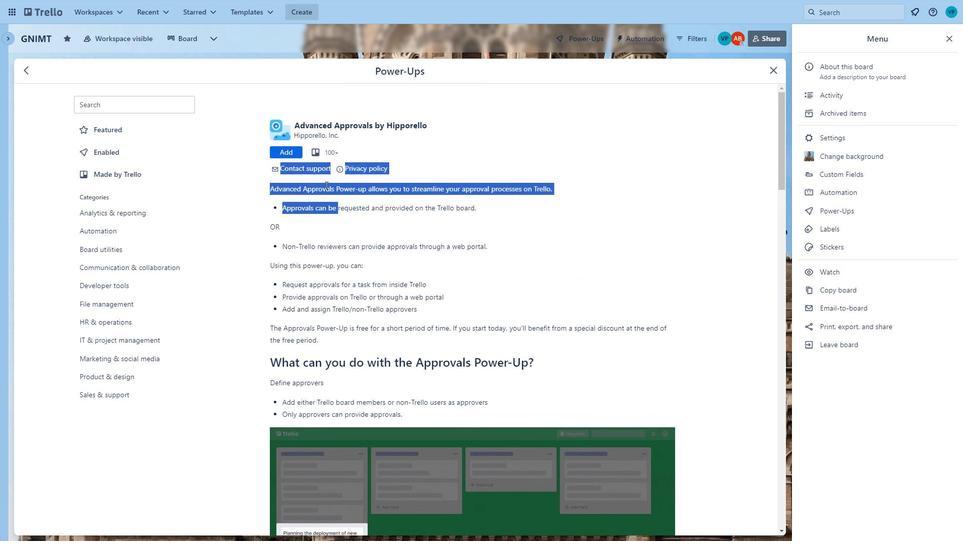 
Action: Mouse scrolled (705, 291) with delta (0, 0)
Screenshot: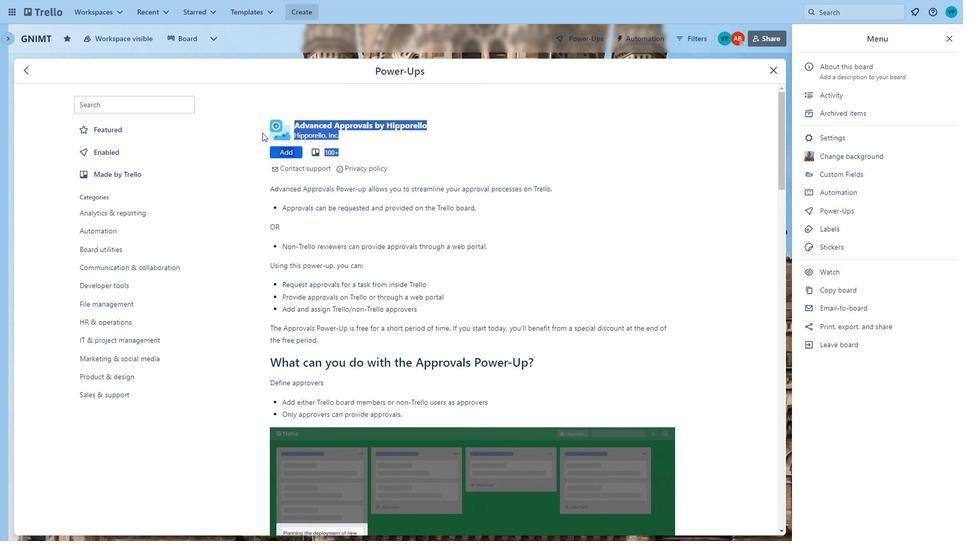 
Action: Mouse moved to (705, 291)
Screenshot: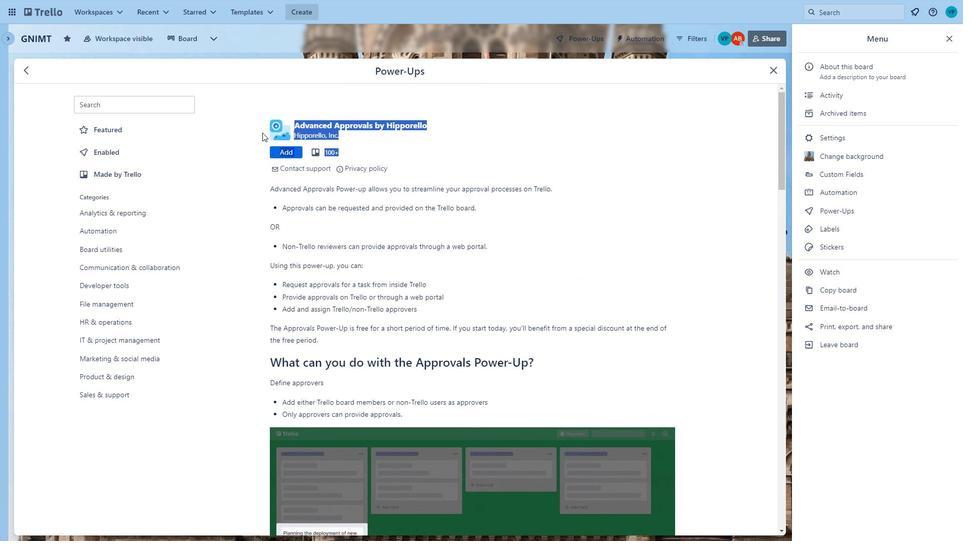 
Action: Mouse scrolled (705, 291) with delta (0, 0)
Screenshot: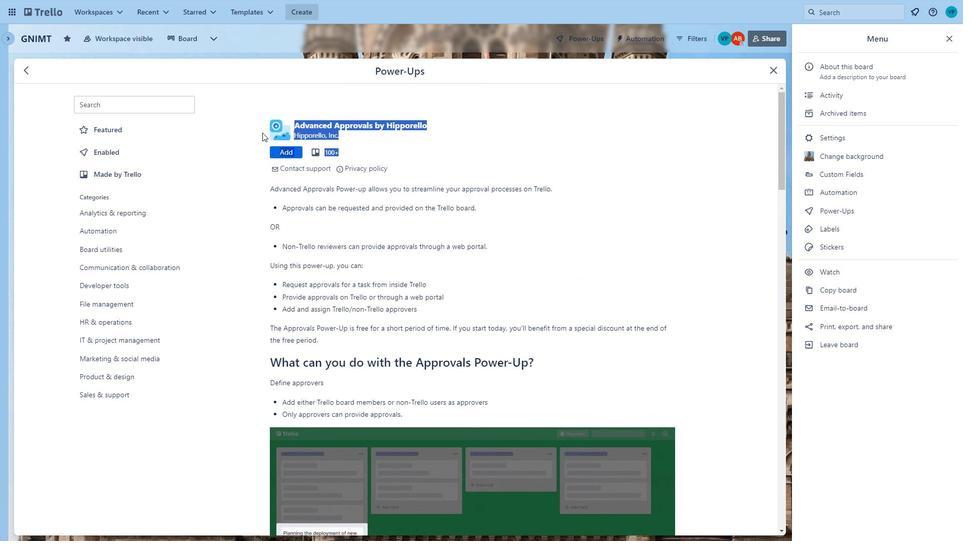 
Action: Mouse moved to (704, 291)
Screenshot: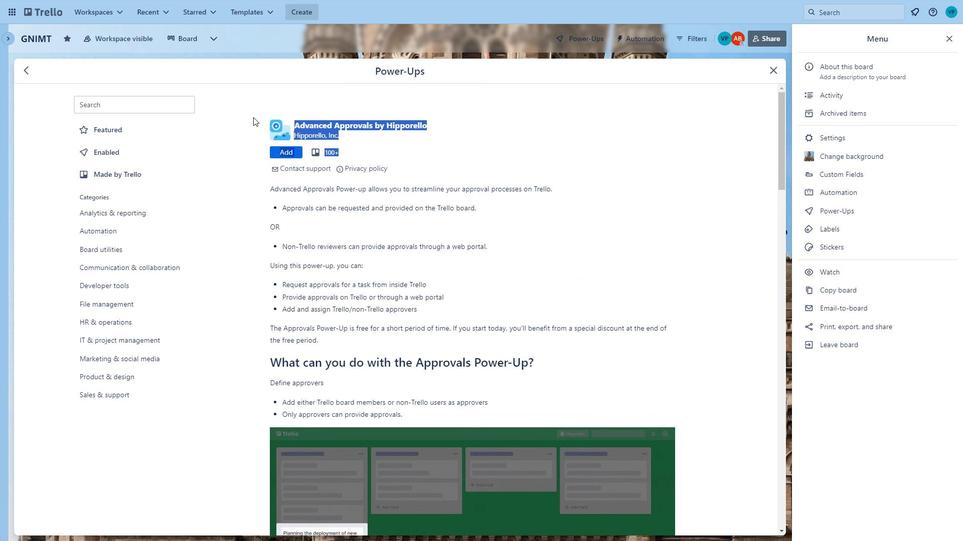
Action: Mouse scrolled (704, 291) with delta (0, 0)
Screenshot: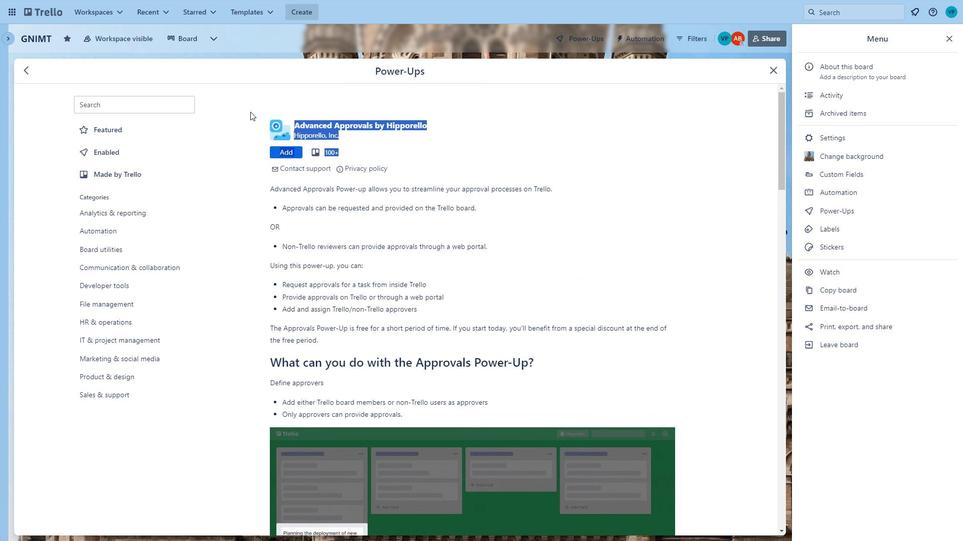 
Action: Mouse scrolled (704, 291) with delta (0, 0)
Screenshot: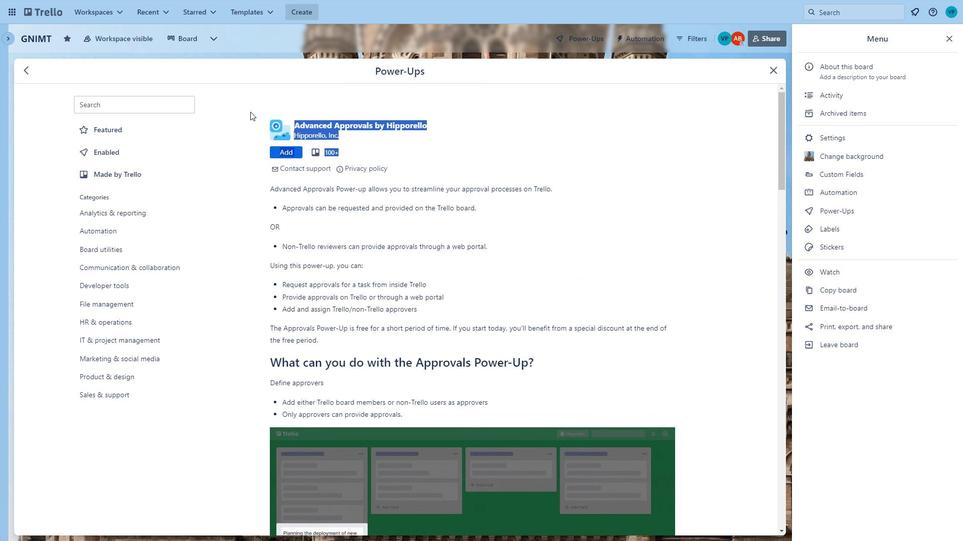 
Action: Mouse scrolled (704, 291) with delta (0, 0)
Screenshot: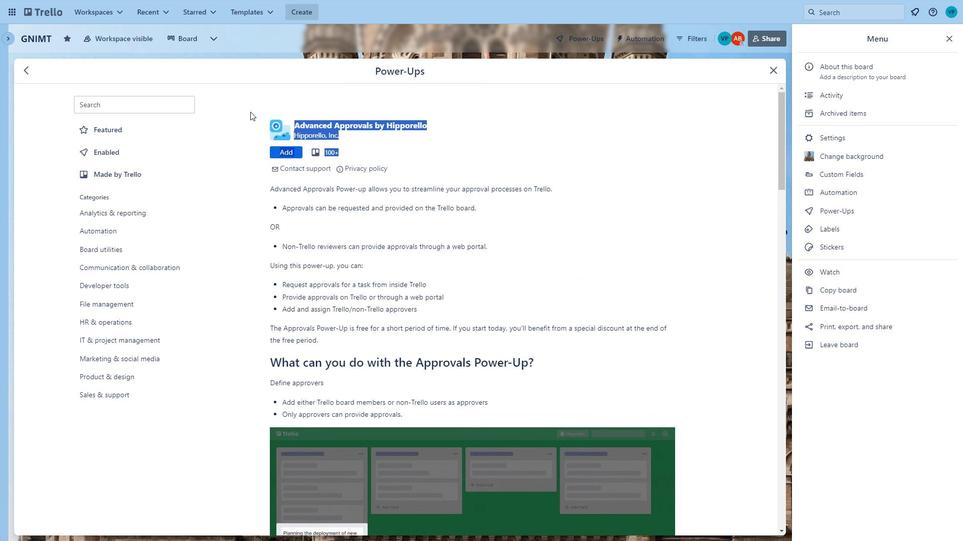 
Action: Mouse scrolled (704, 291) with delta (0, 0)
Screenshot: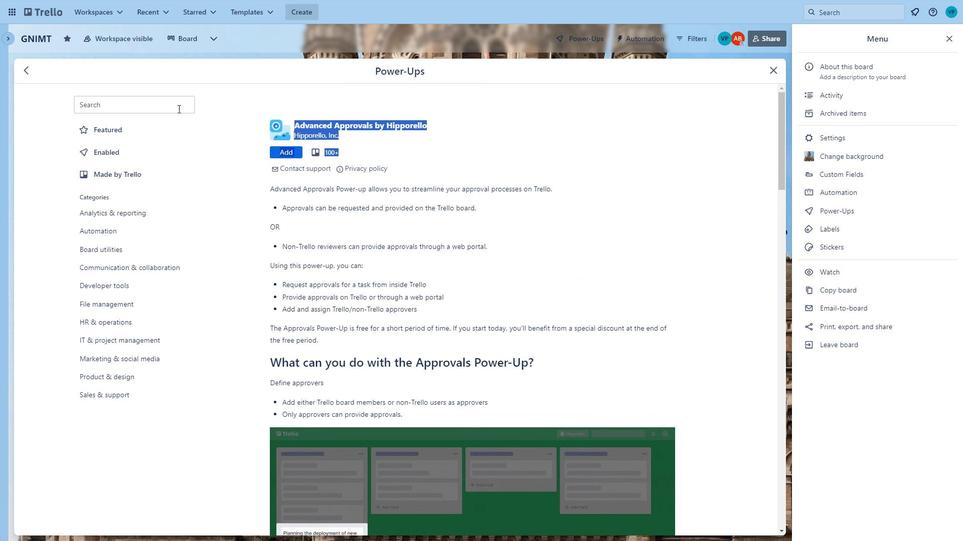 
Action: Mouse scrolled (704, 291) with delta (0, 0)
Screenshot: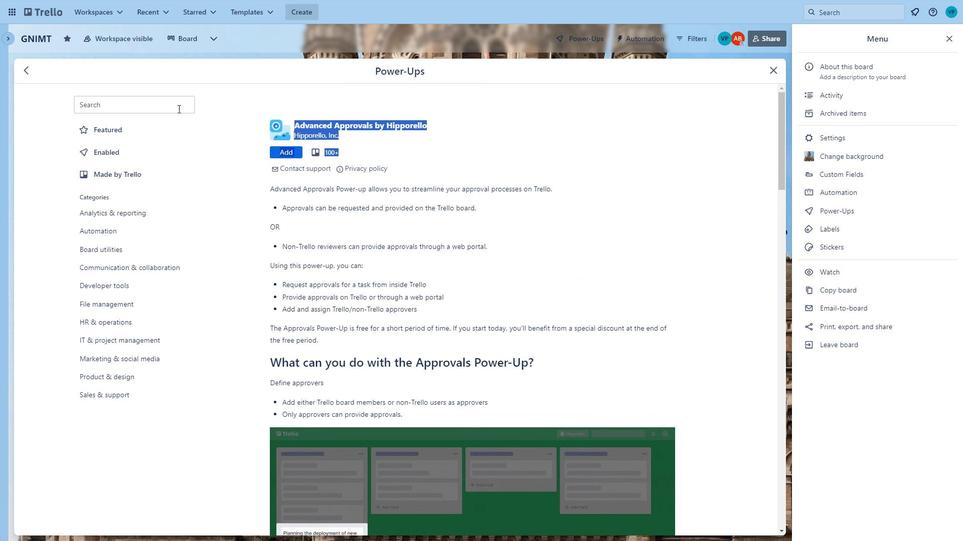 
Action: Mouse scrolled (704, 291) with delta (0, 0)
Screenshot: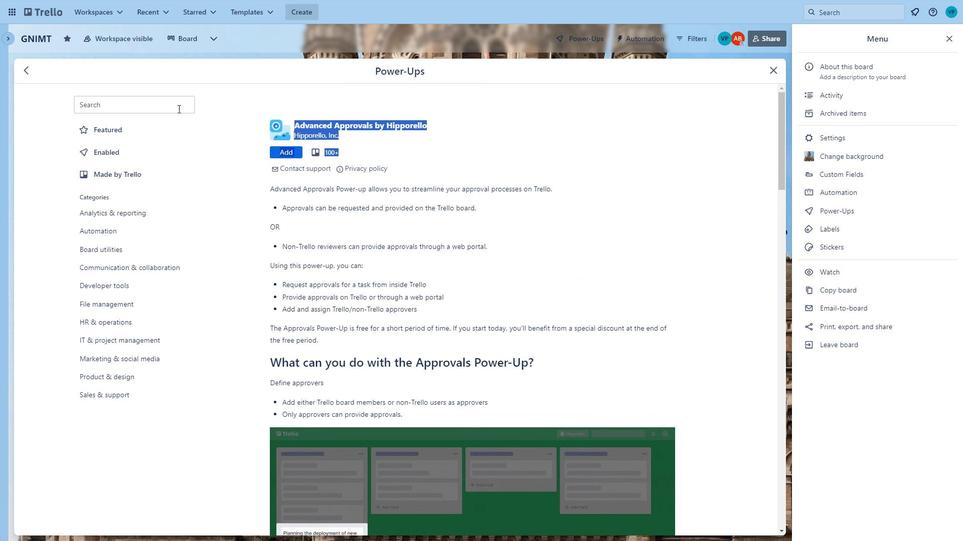 
Action: Mouse moved to (700, 291)
Screenshot: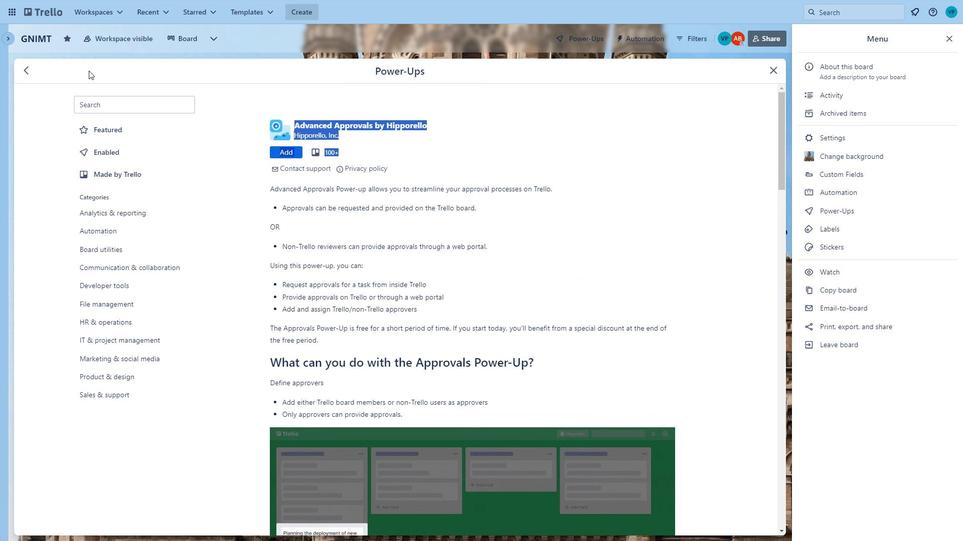 
Action: Mouse scrolled (700, 291) with delta (0, 0)
Screenshot: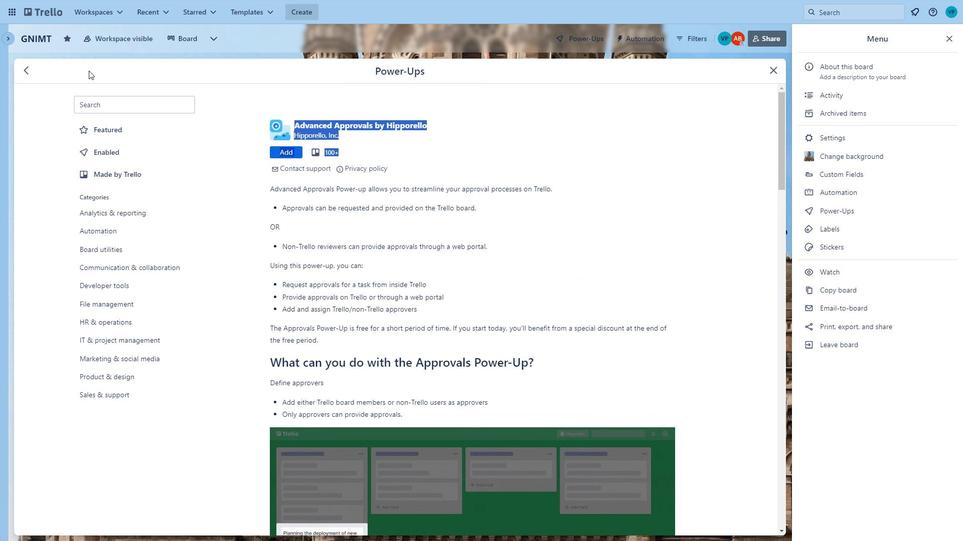 
Action: Mouse moved to (699, 291)
Screenshot: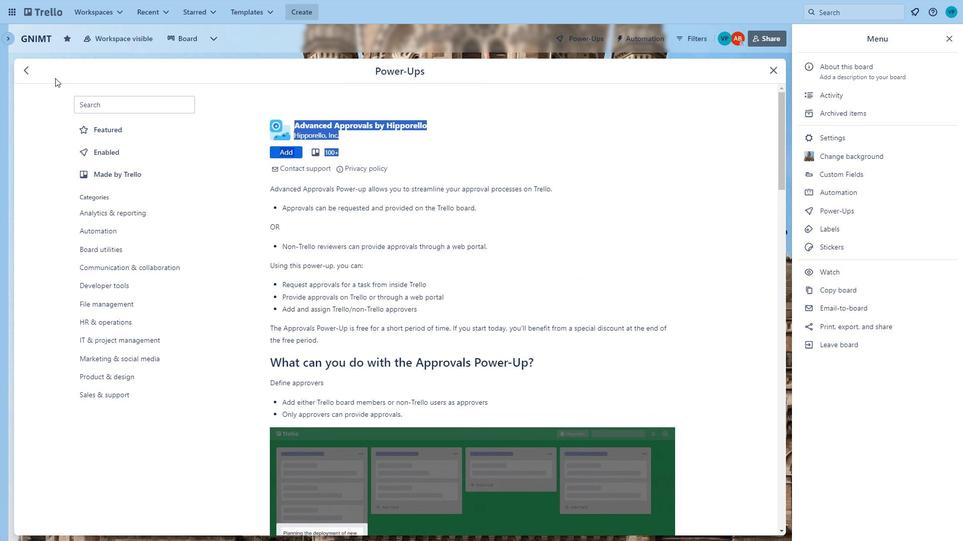 
Action: Mouse scrolled (699, 291) with delta (0, 0)
Screenshot: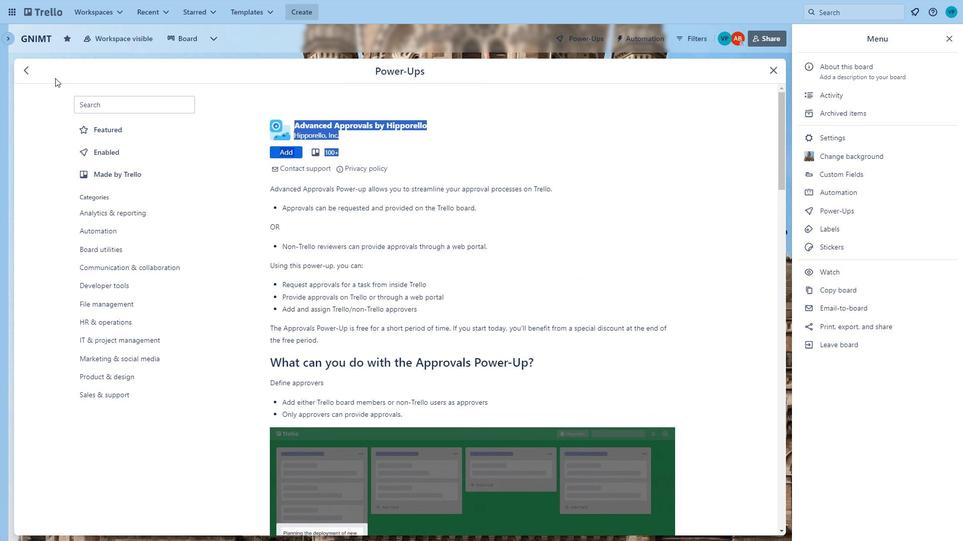 
Action: Mouse moved to (663, 293)
Screenshot: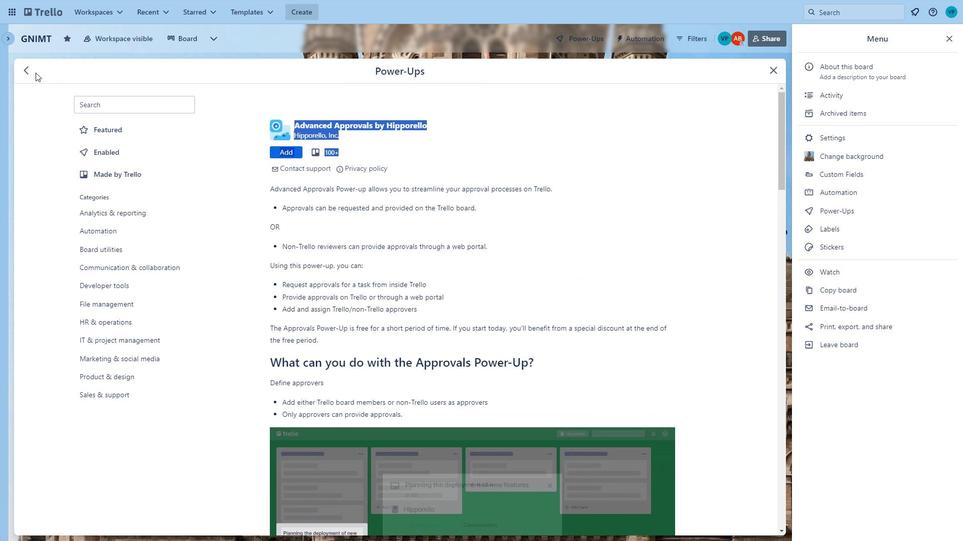 
Action: Mouse scrolled (663, 293) with delta (0, 0)
Screenshot: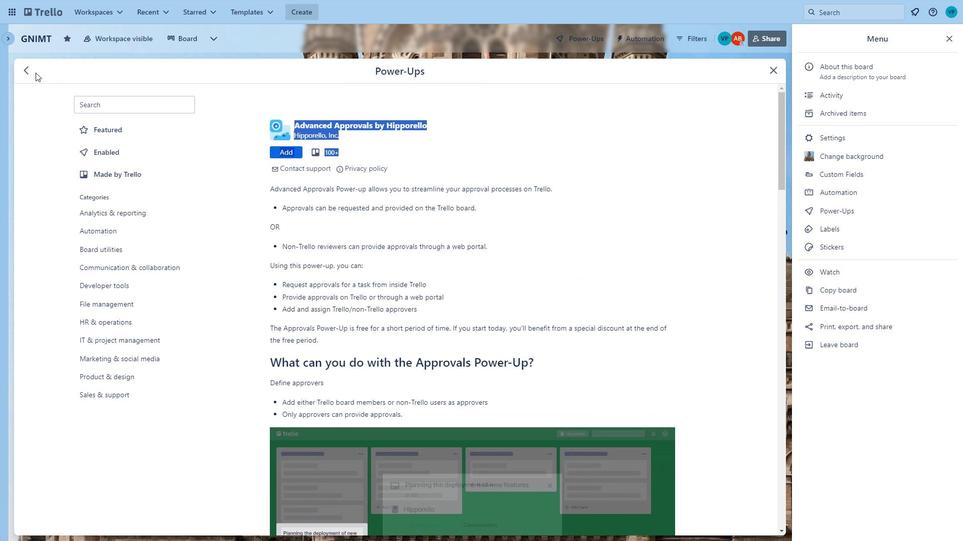 
Action: Mouse moved to (651, 292)
Screenshot: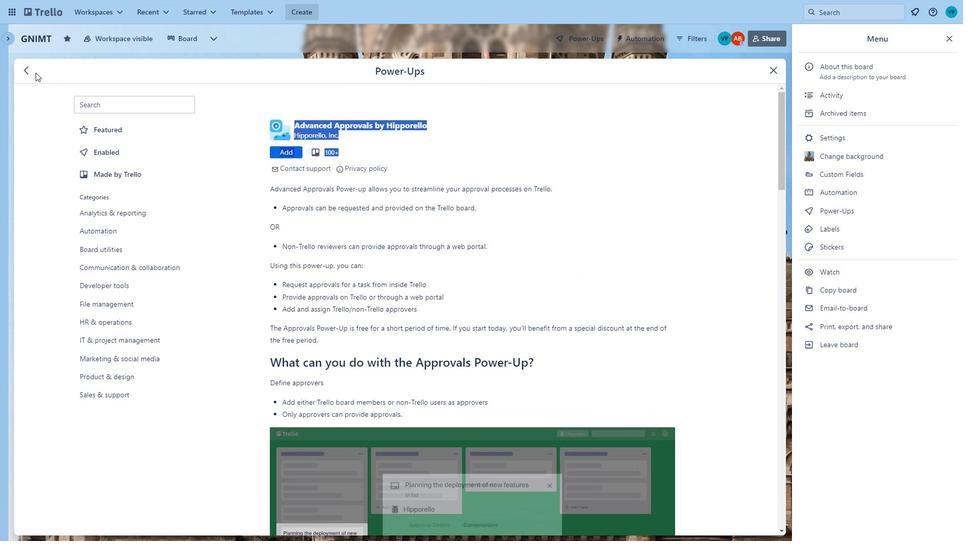 
Action: Mouse scrolled (651, 292) with delta (0, 0)
Screenshot: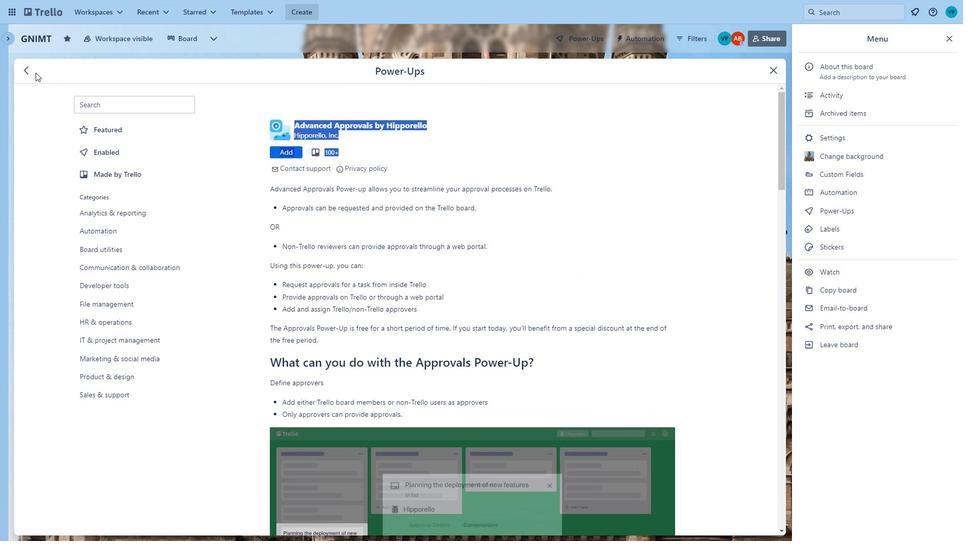 
Action: Mouse moved to (626, 288)
Screenshot: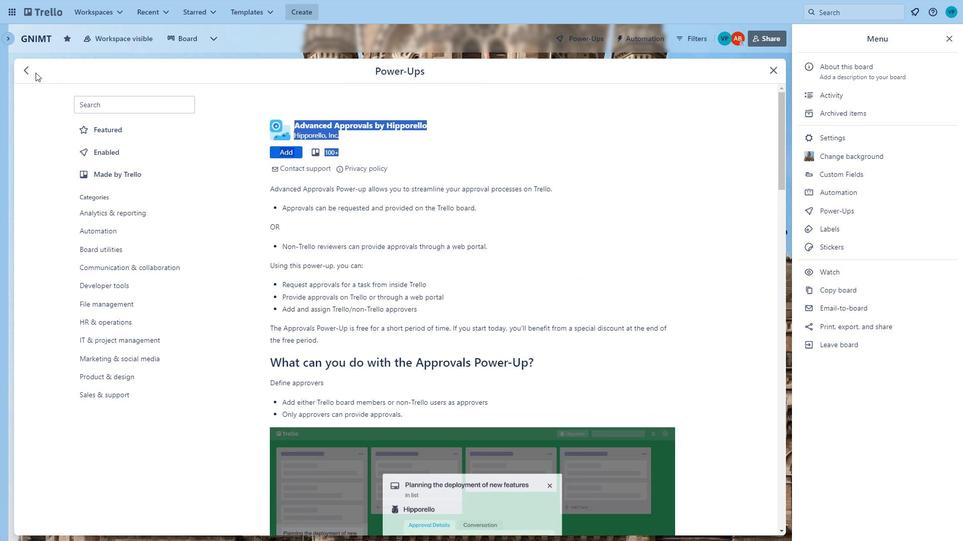 
Action: Mouse scrolled (626, 288) with delta (0, 0)
Screenshot: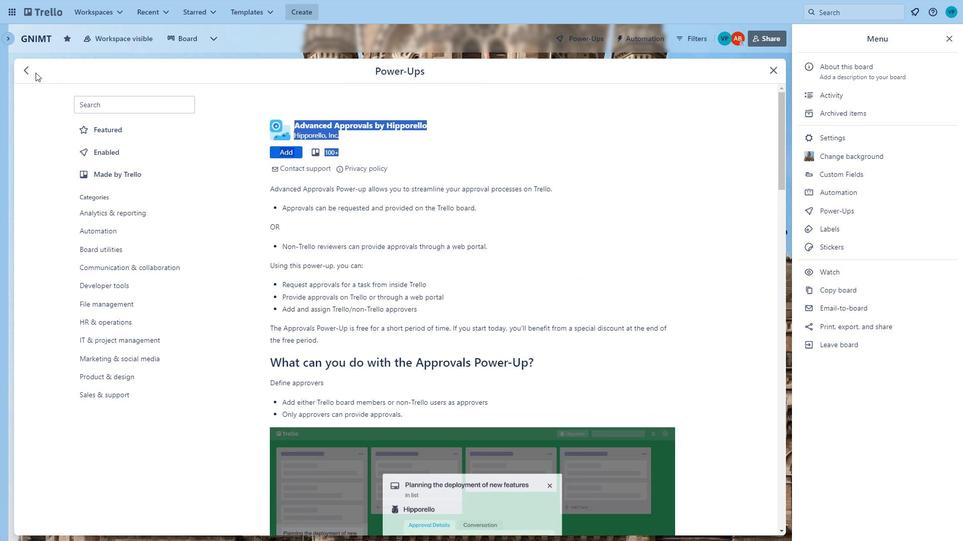 
Action: Mouse moved to (581, 279)
Screenshot: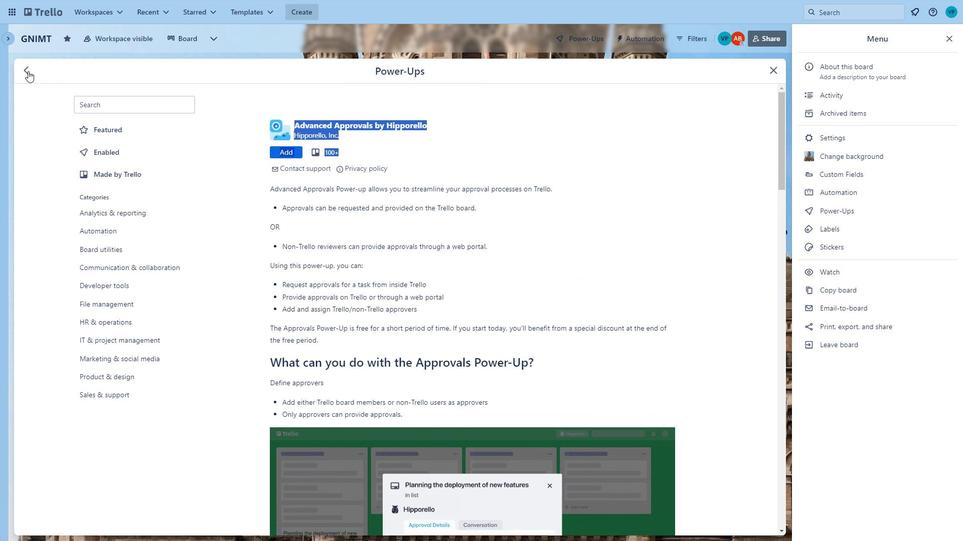 
Action: Mouse scrolled (581, 280) with delta (0, 0)
Screenshot: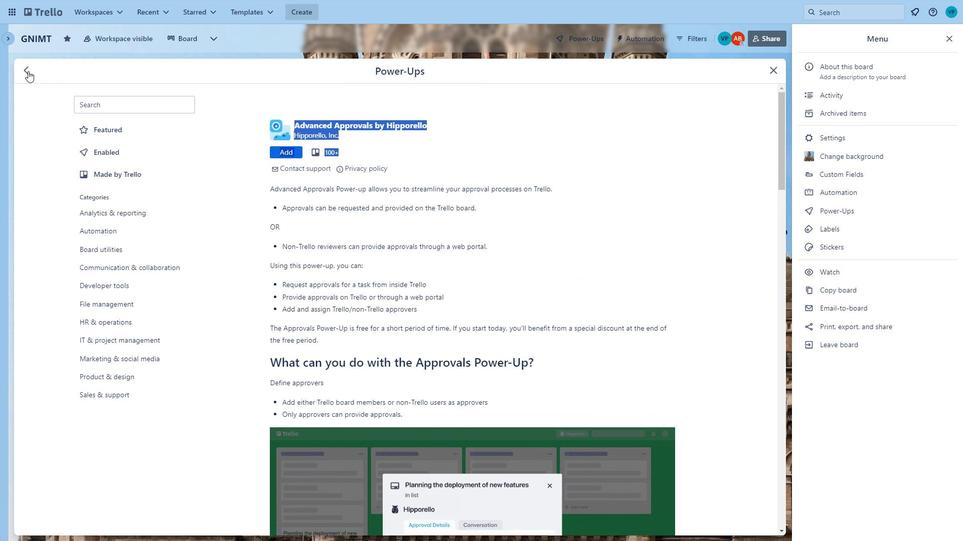 
Action: Mouse moved to (573, 277)
Screenshot: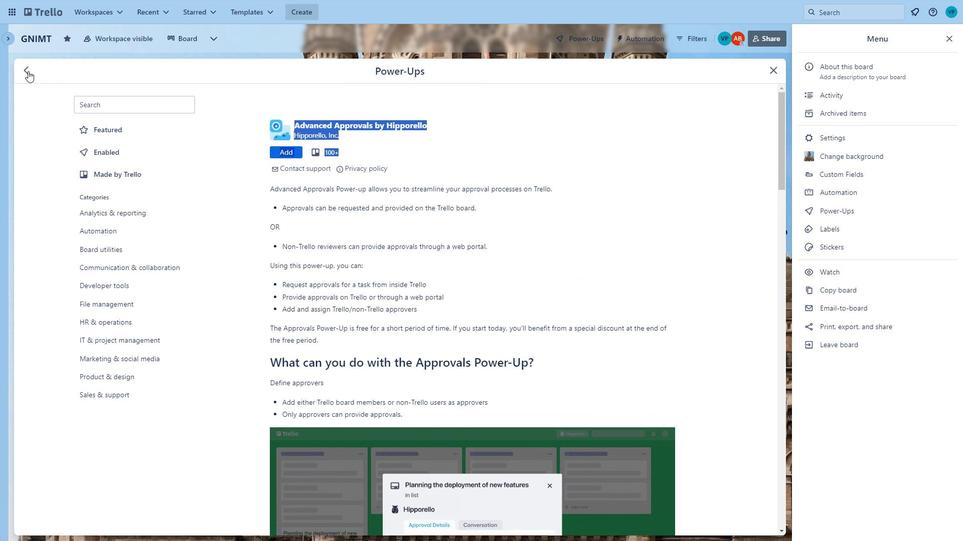 
Action: Mouse scrolled (573, 277) with delta (0, 0)
Screenshot: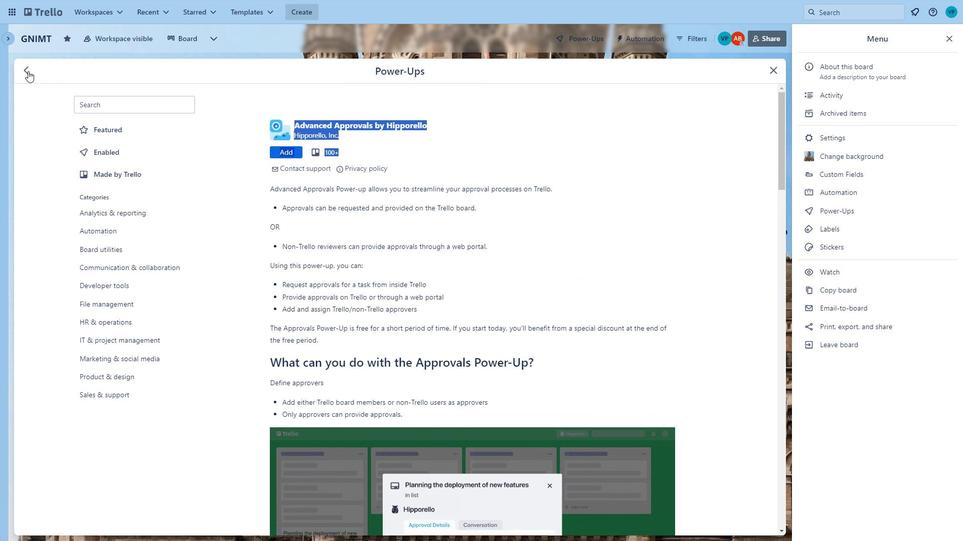 
Action: Mouse moved to (531, 268)
Screenshot: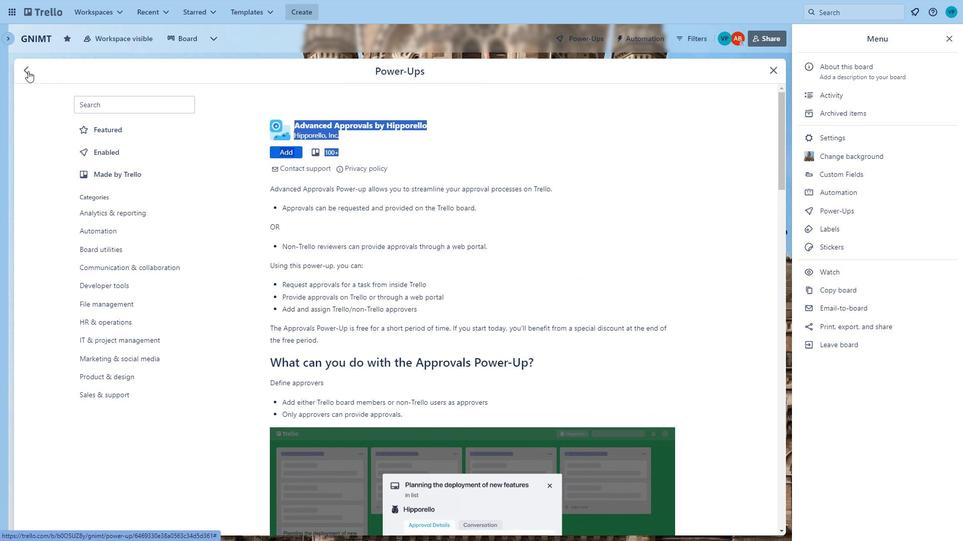 
Action: Mouse scrolled (531, 268) with delta (0, 0)
Screenshot: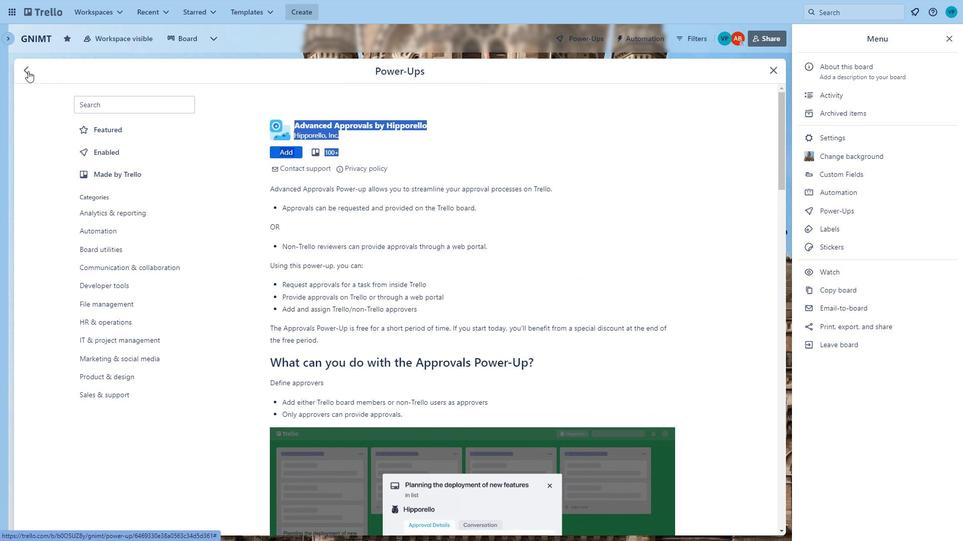 
Action: Mouse moved to (525, 266)
Screenshot: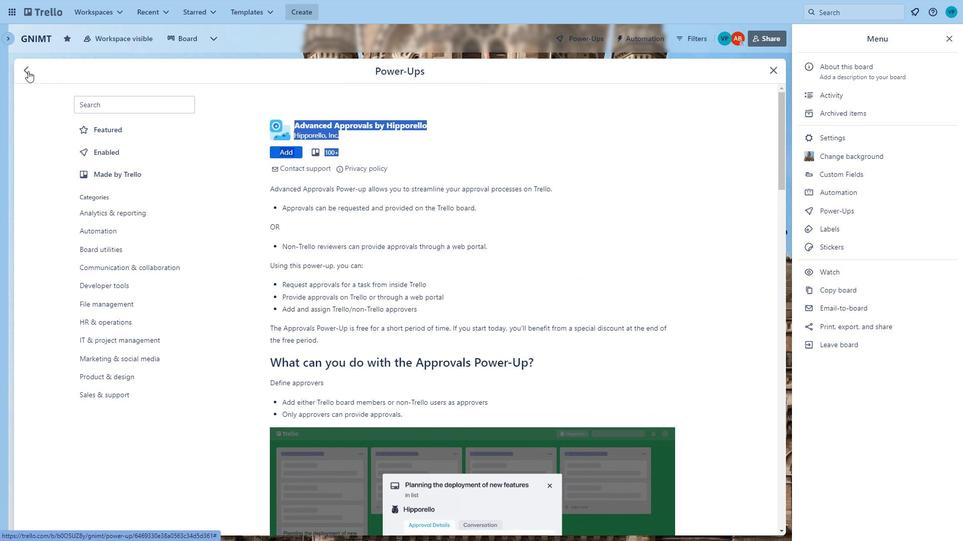 
Action: Mouse scrolled (525, 266) with delta (0, 0)
Screenshot: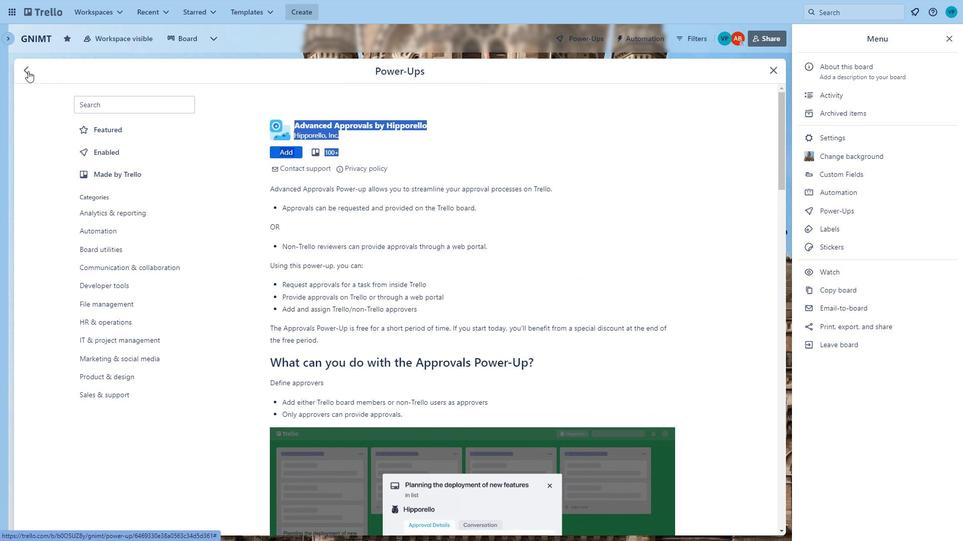 
Action: Mouse moved to (520, 264)
